 Task: Find connections with filter location Jaito with filter topic #programingwith filter profile language French with filter current company Thoughtworks with filter school Birla Institute of Management Technology (BIMTECH) with filter industry Social Networking Platforms with filter service category Management with filter keywords title Mortgage Loan Processor
Action: Mouse moved to (615, 71)
Screenshot: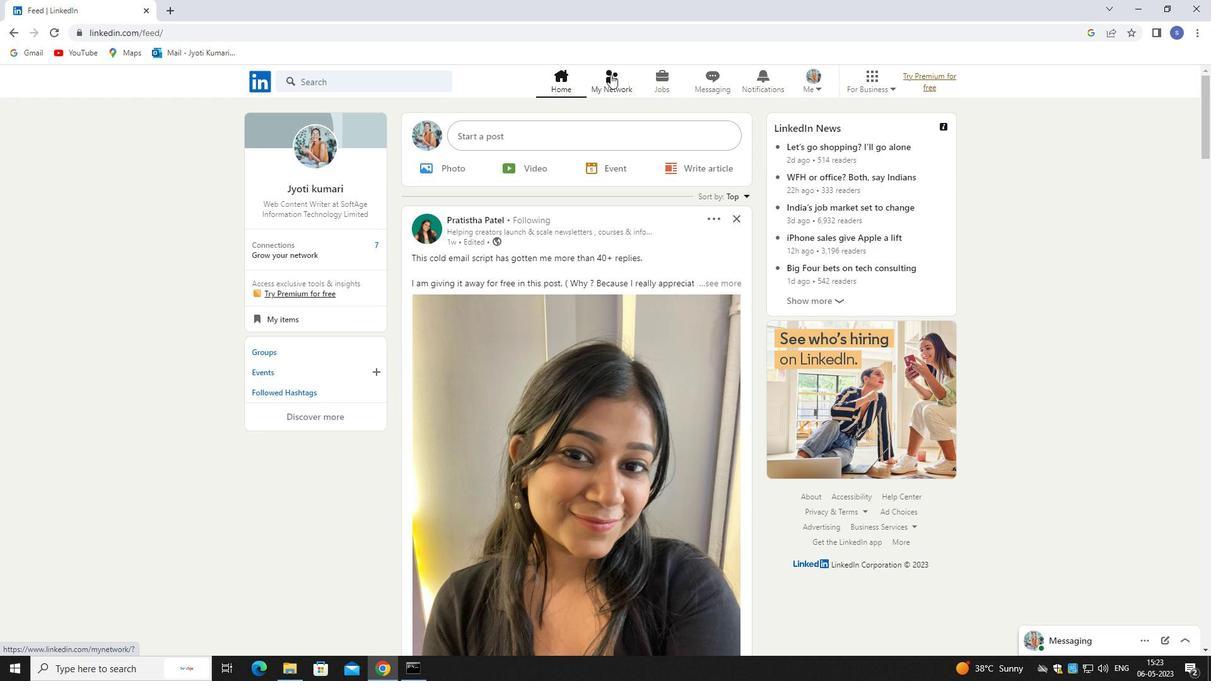 
Action: Mouse pressed left at (615, 71)
Screenshot: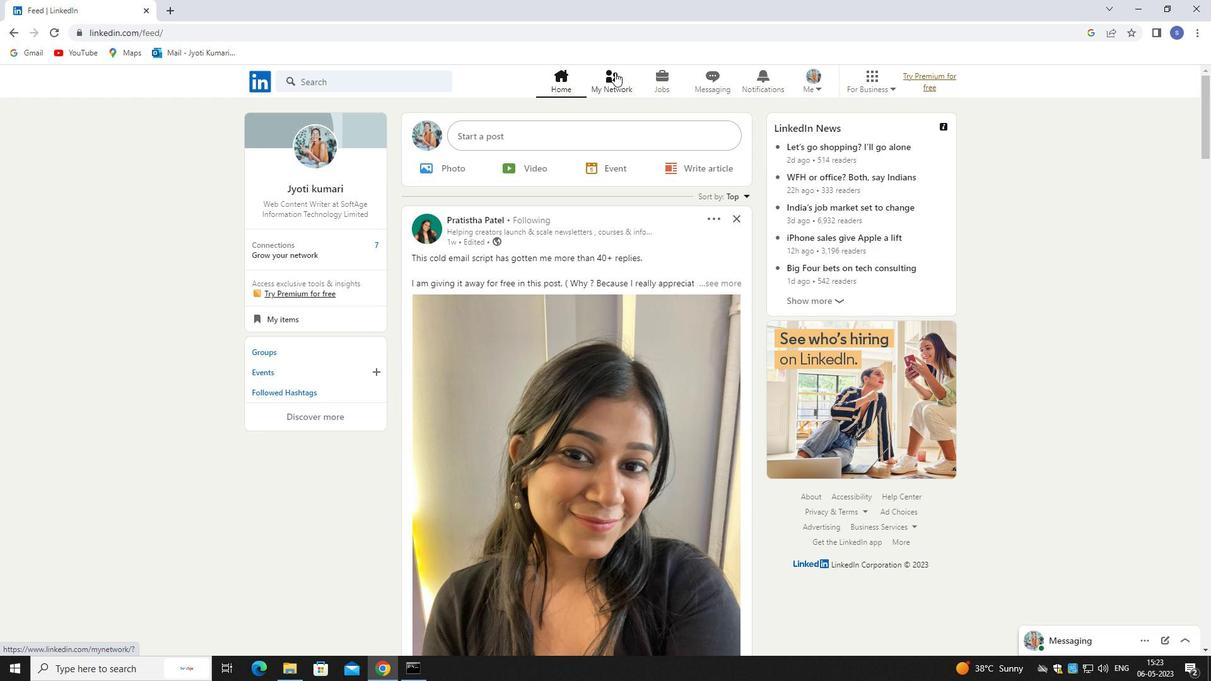 
Action: Mouse pressed left at (615, 71)
Screenshot: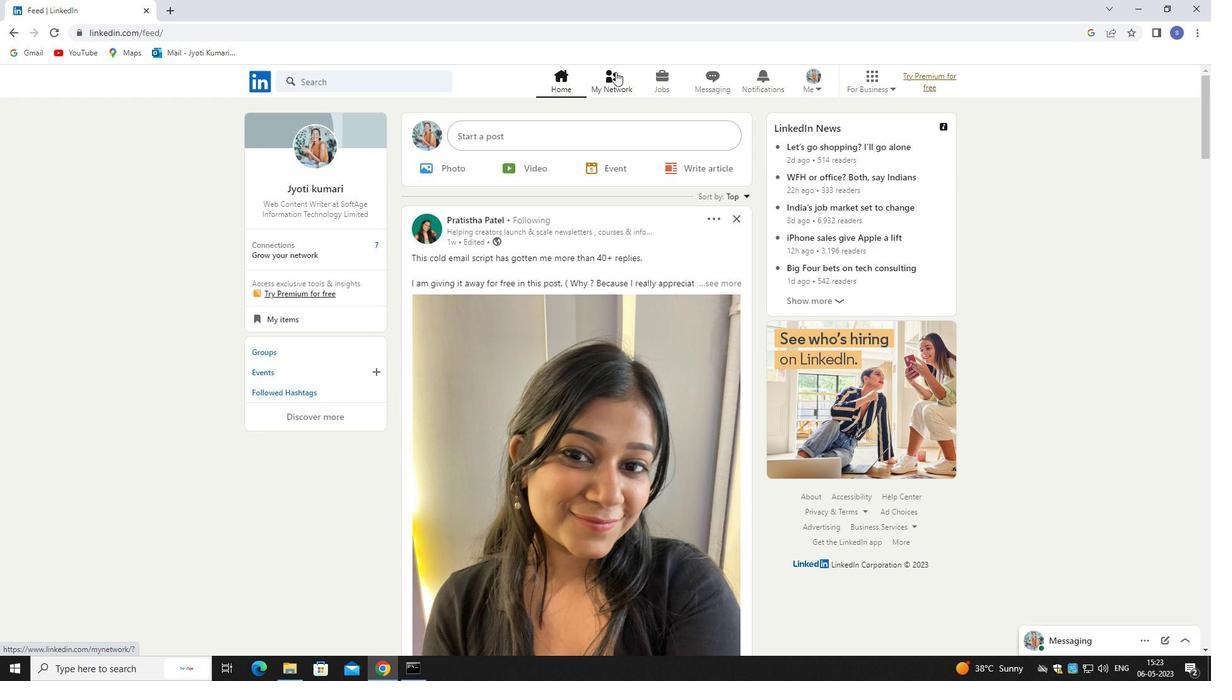 
Action: Mouse moved to (416, 154)
Screenshot: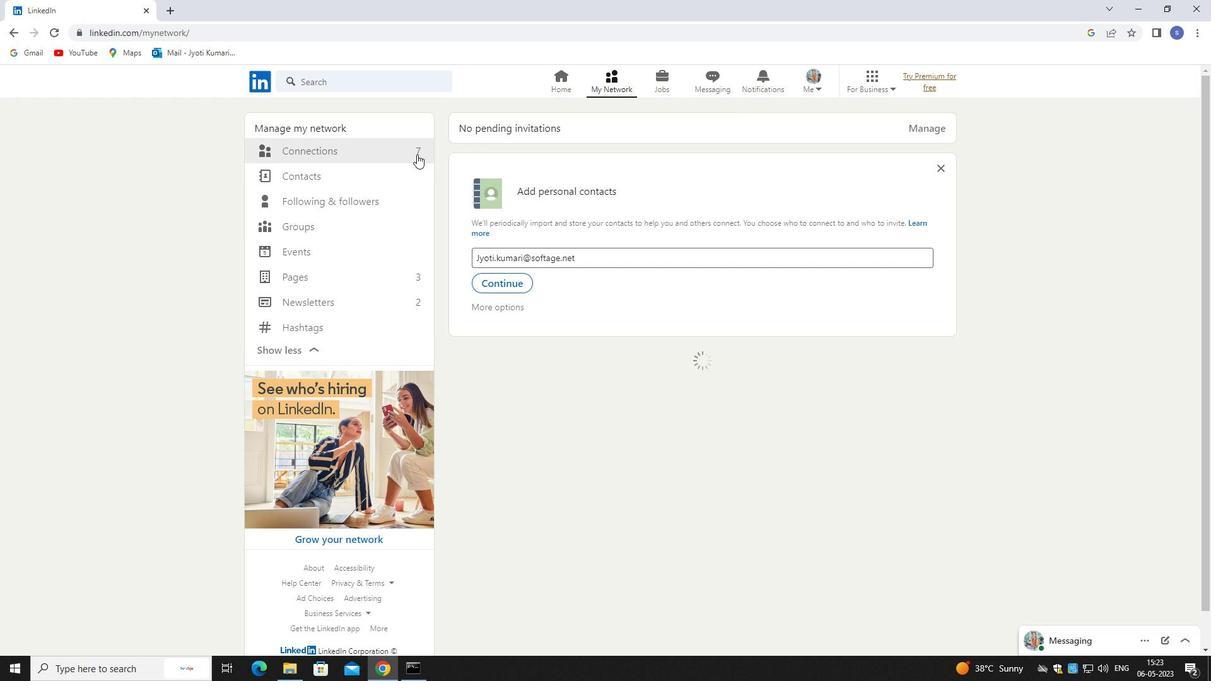 
Action: Mouse pressed left at (416, 154)
Screenshot: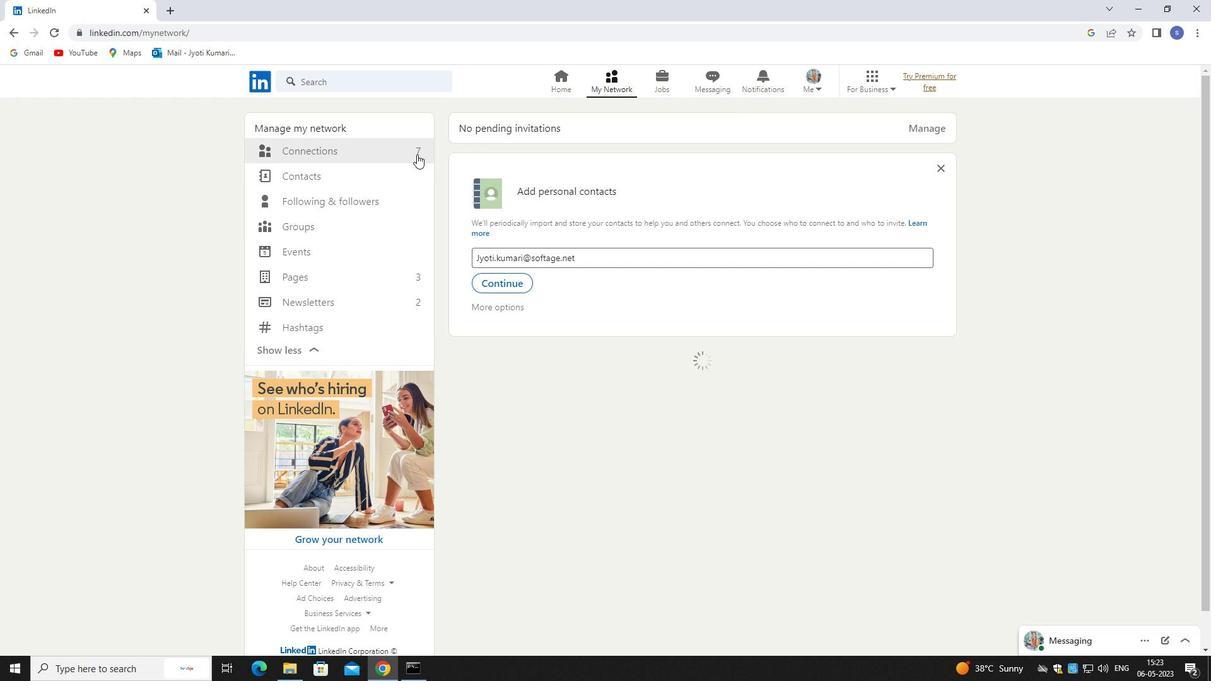 
Action: Mouse moved to (415, 155)
Screenshot: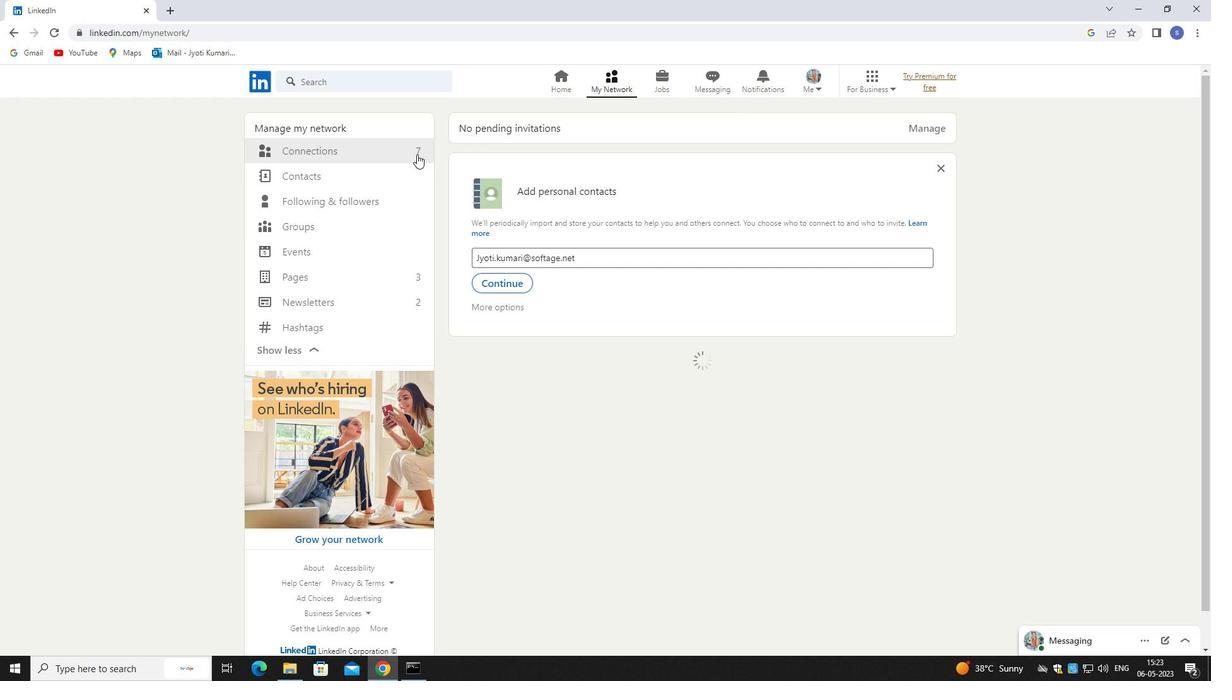 
Action: Mouse pressed left at (415, 155)
Screenshot: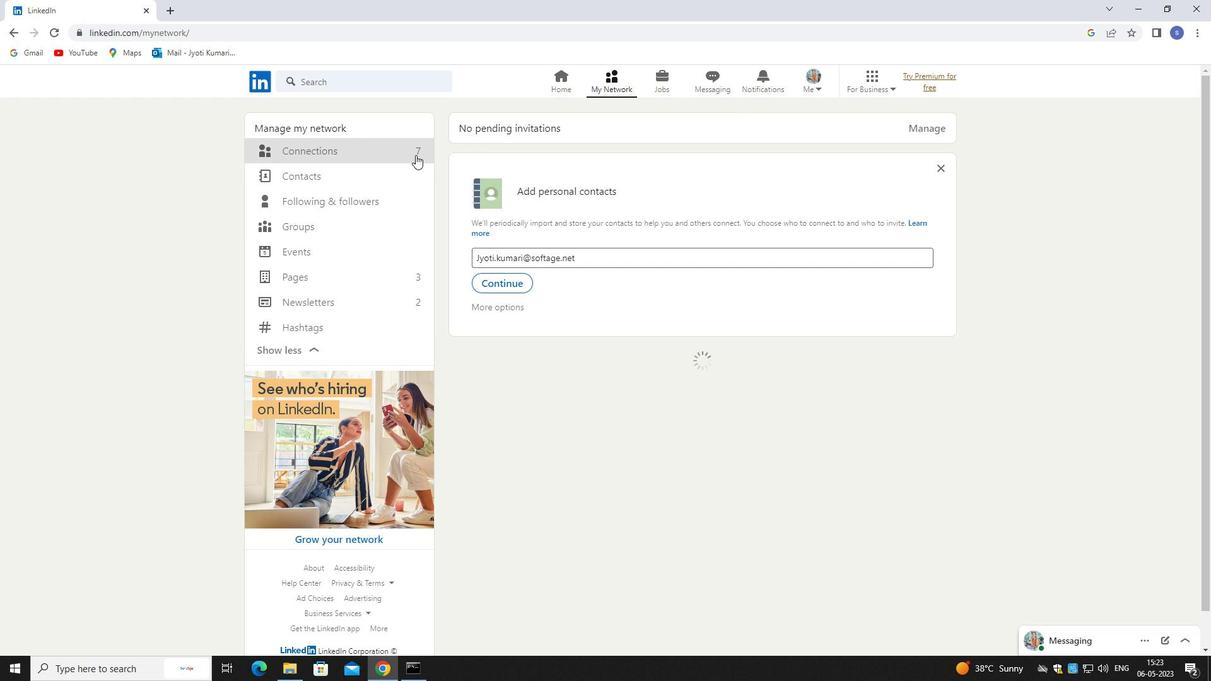 
Action: Mouse moved to (696, 145)
Screenshot: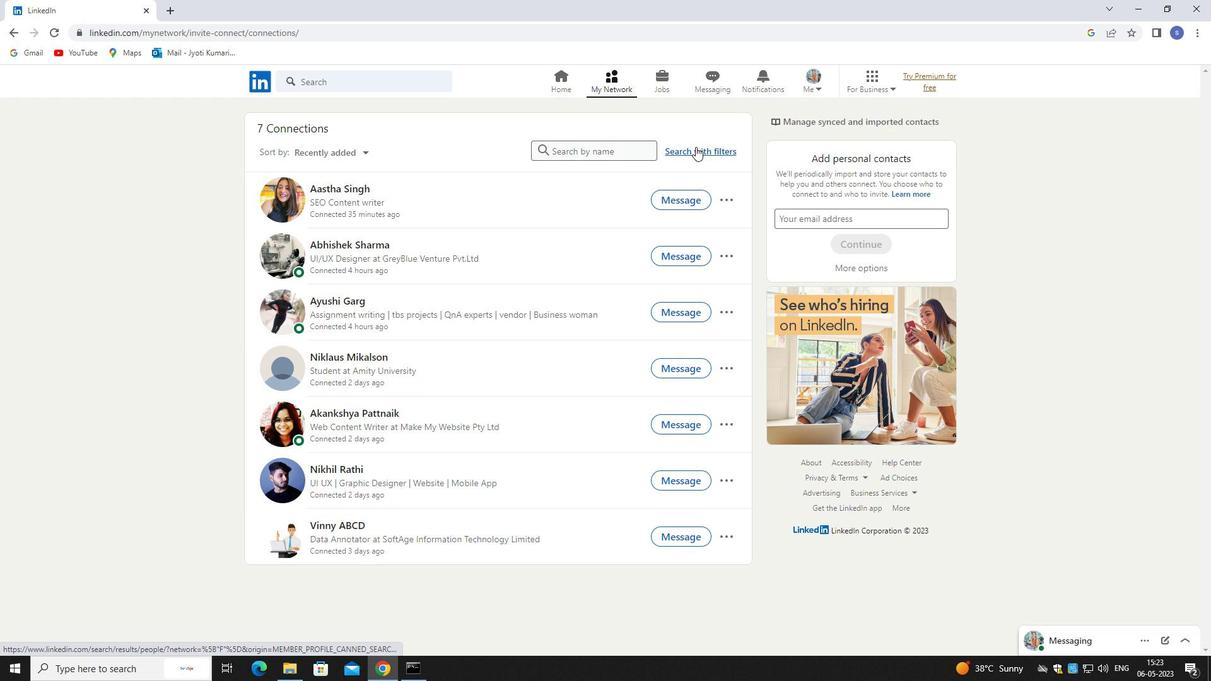 
Action: Mouse pressed left at (696, 145)
Screenshot: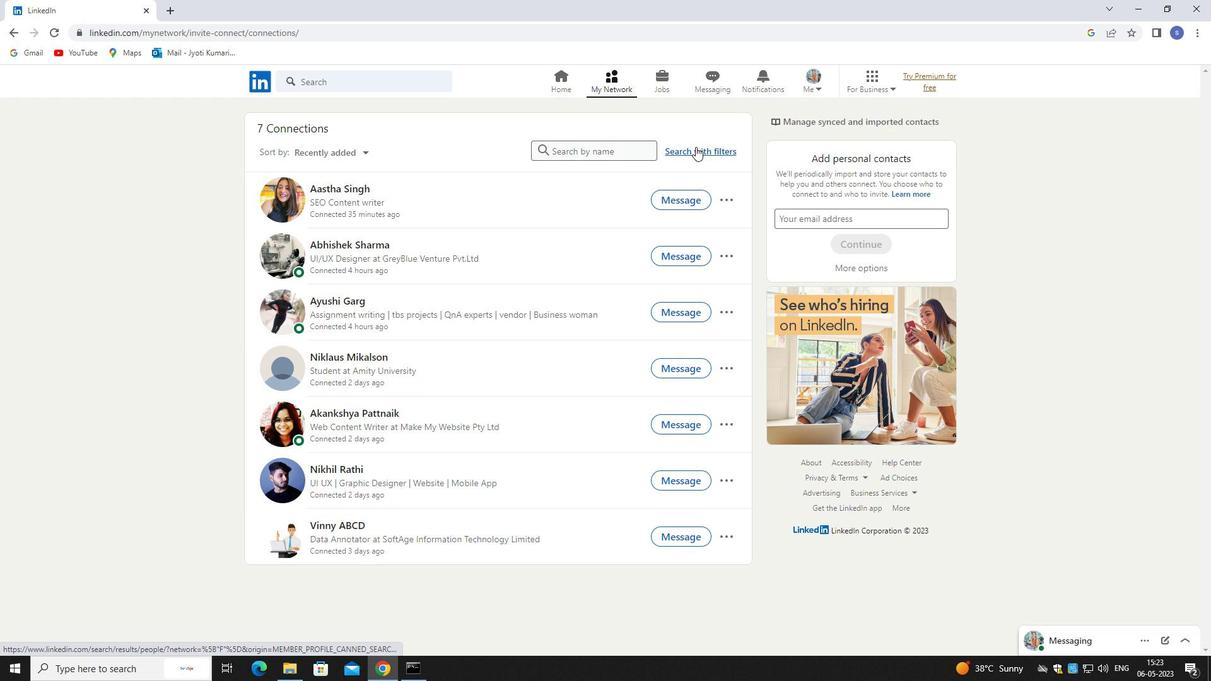 
Action: Mouse moved to (648, 111)
Screenshot: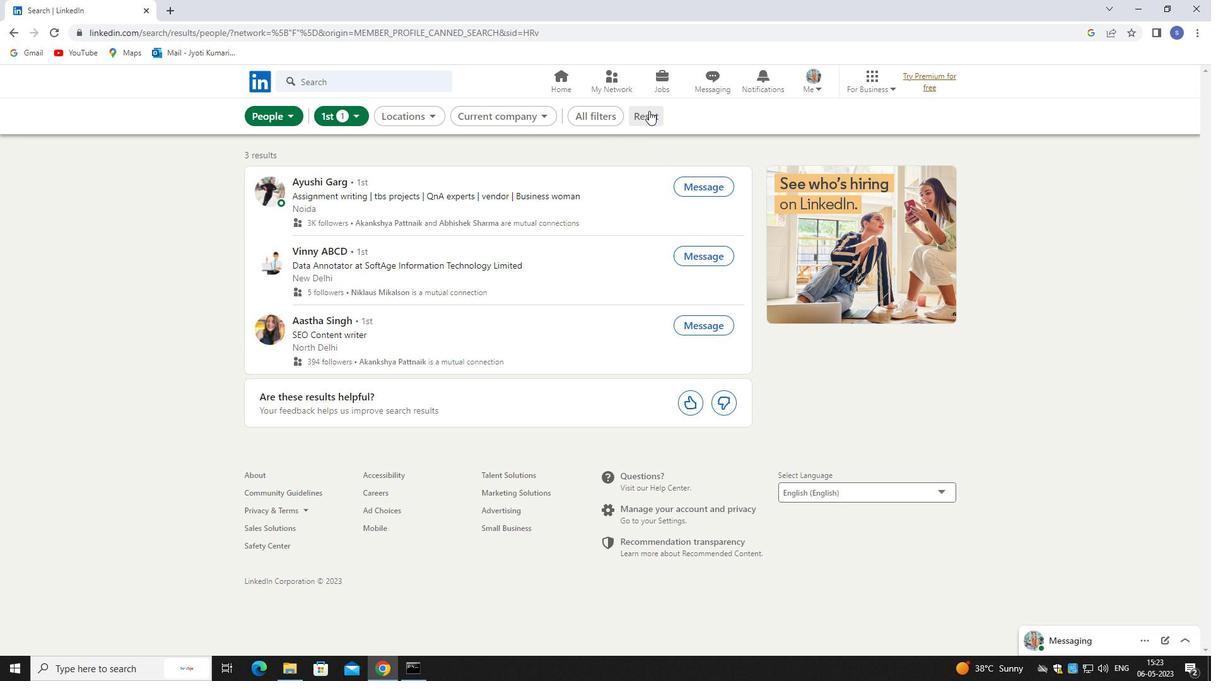 
Action: Mouse pressed left at (648, 111)
Screenshot: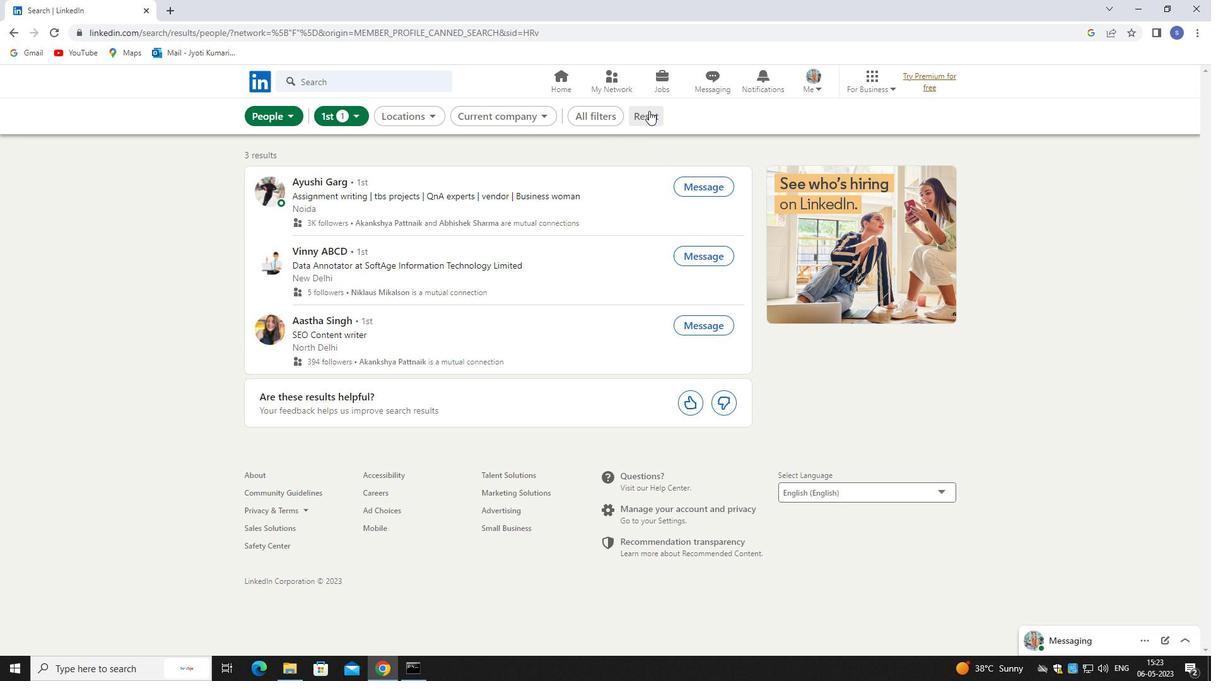 
Action: Mouse moved to (629, 114)
Screenshot: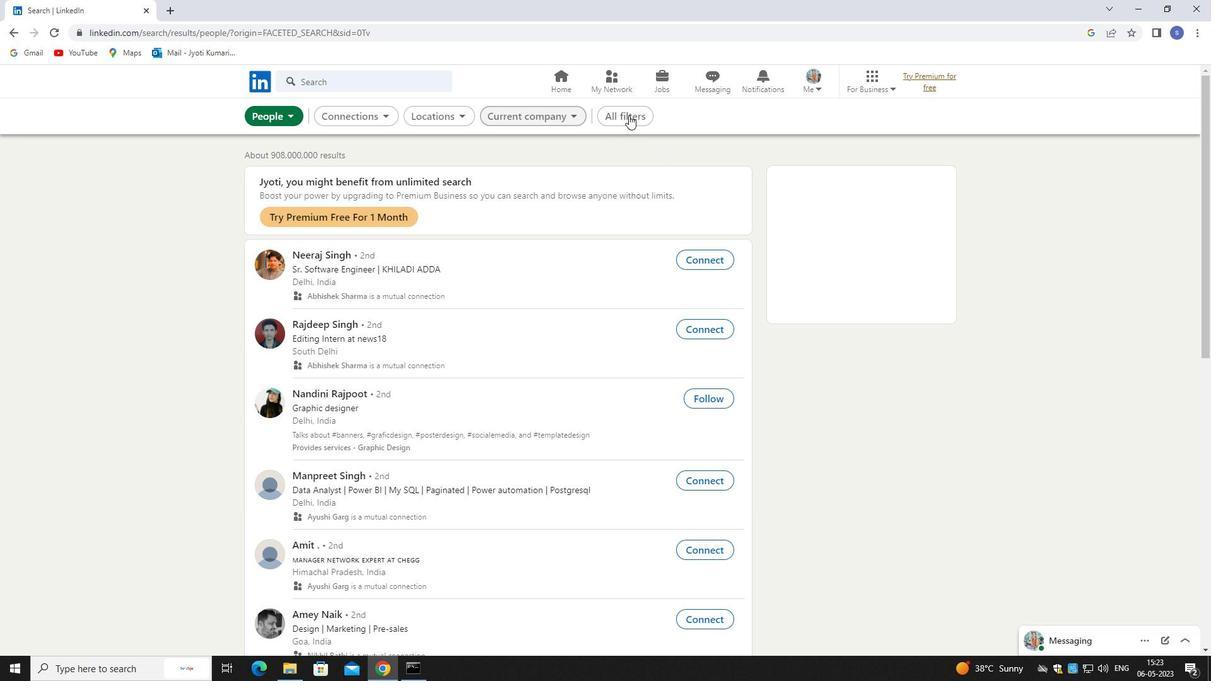 
Action: Mouse pressed left at (629, 114)
Screenshot: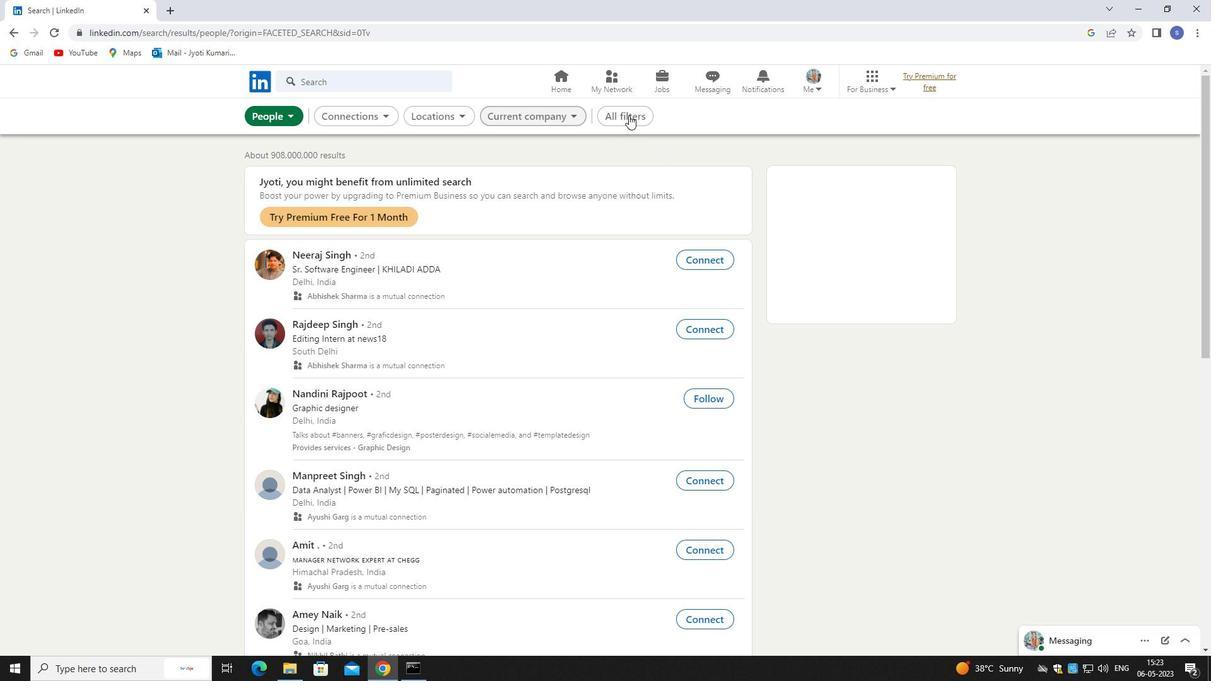 
Action: Mouse moved to (627, 112)
Screenshot: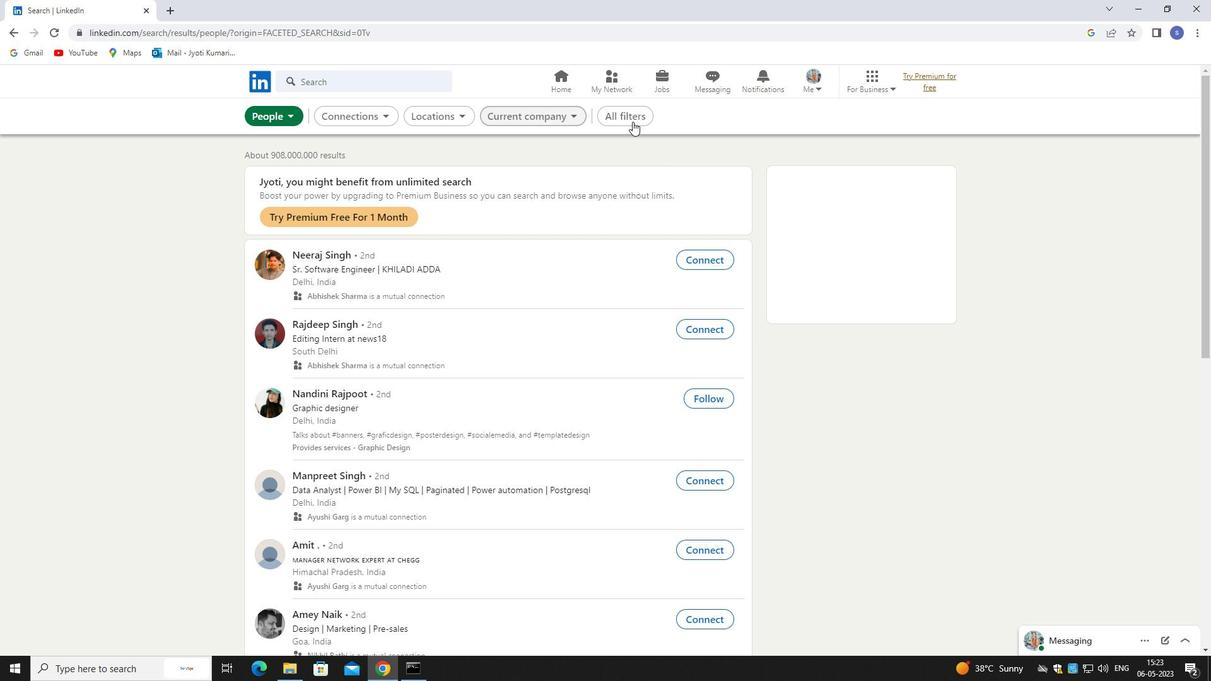 
Action: Mouse pressed left at (627, 112)
Screenshot: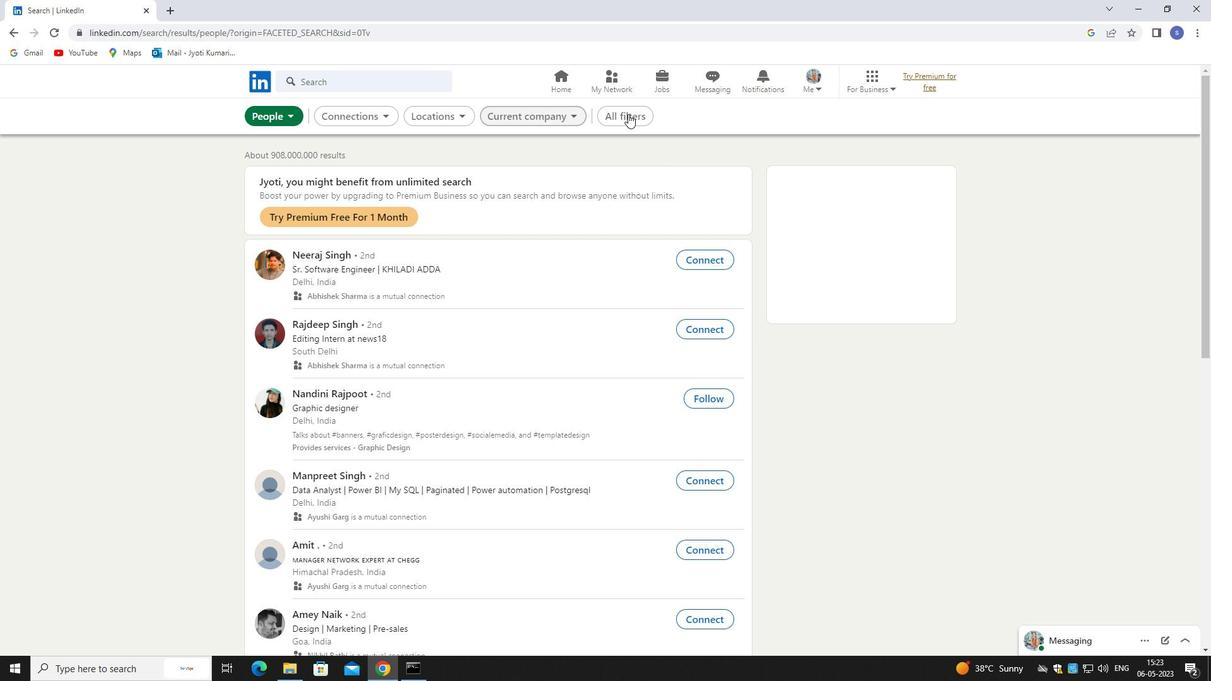 
Action: Mouse moved to (627, 115)
Screenshot: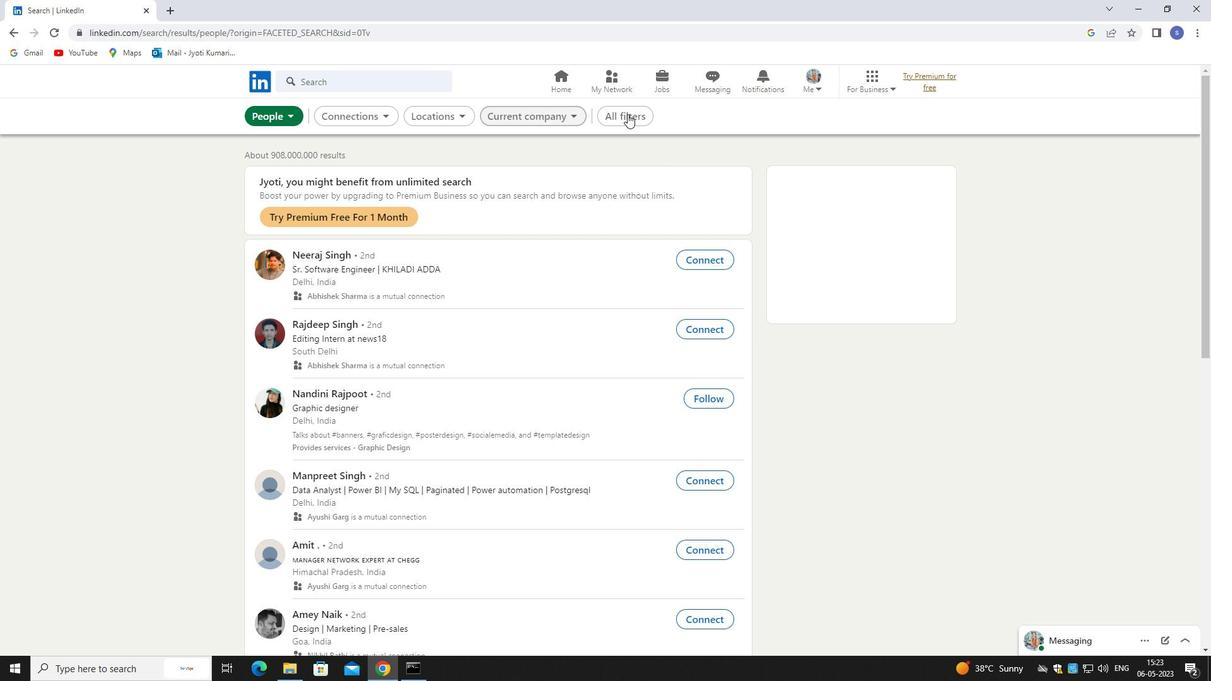 
Action: Mouse pressed left at (627, 115)
Screenshot: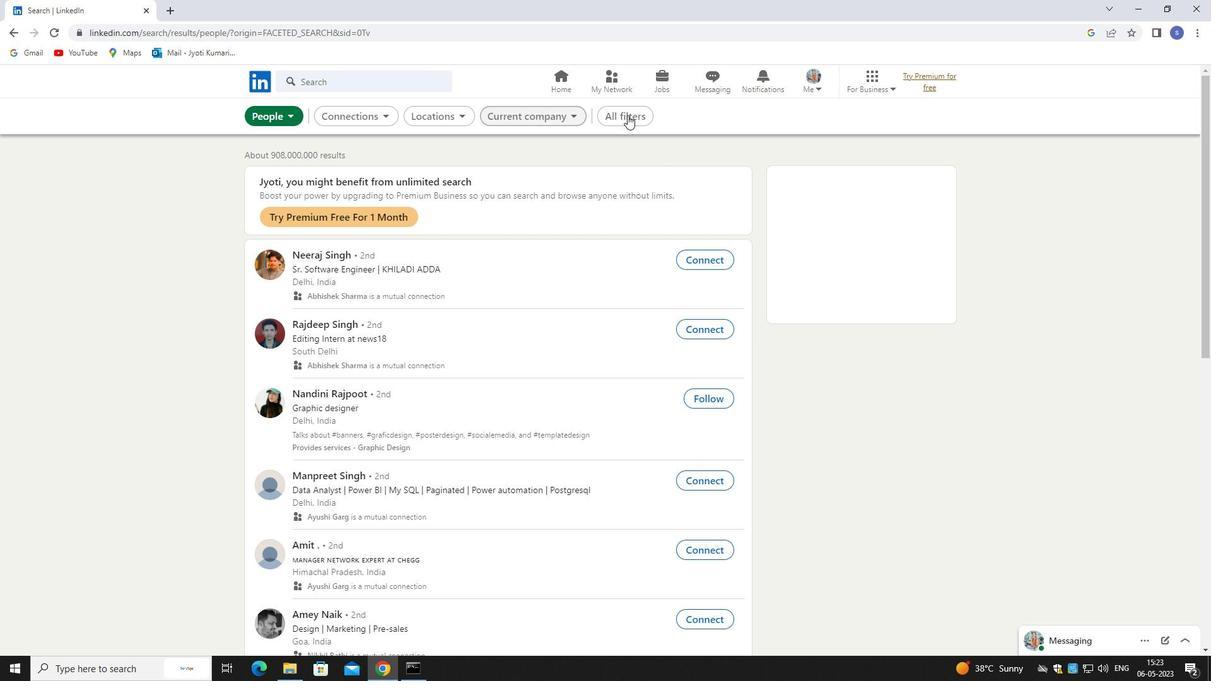 
Action: Mouse pressed left at (627, 115)
Screenshot: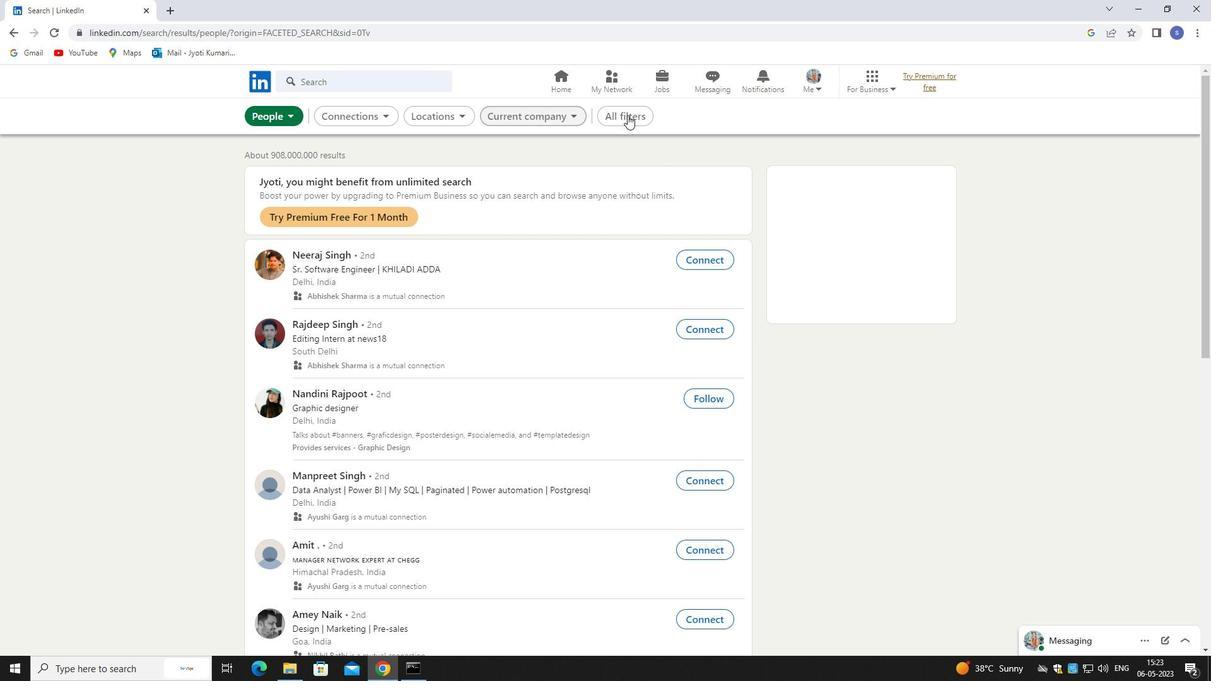 
Action: Mouse moved to (615, 112)
Screenshot: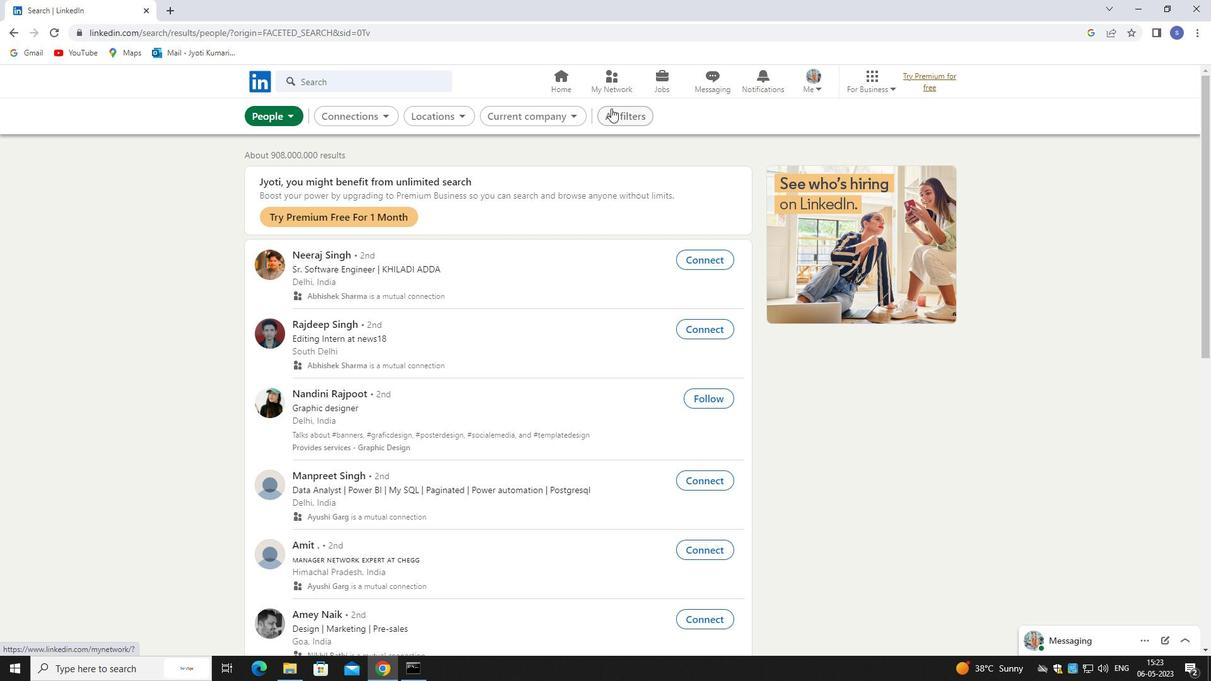 
Action: Mouse pressed left at (615, 112)
Screenshot: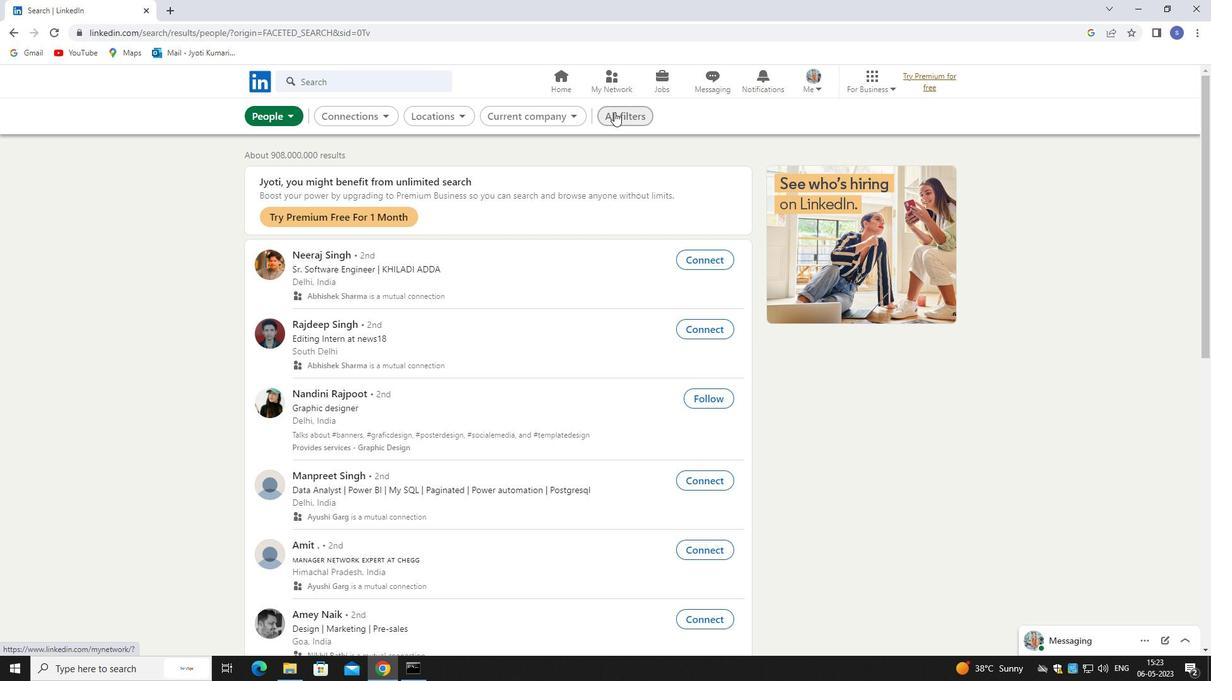
Action: Mouse moved to (615, 112)
Screenshot: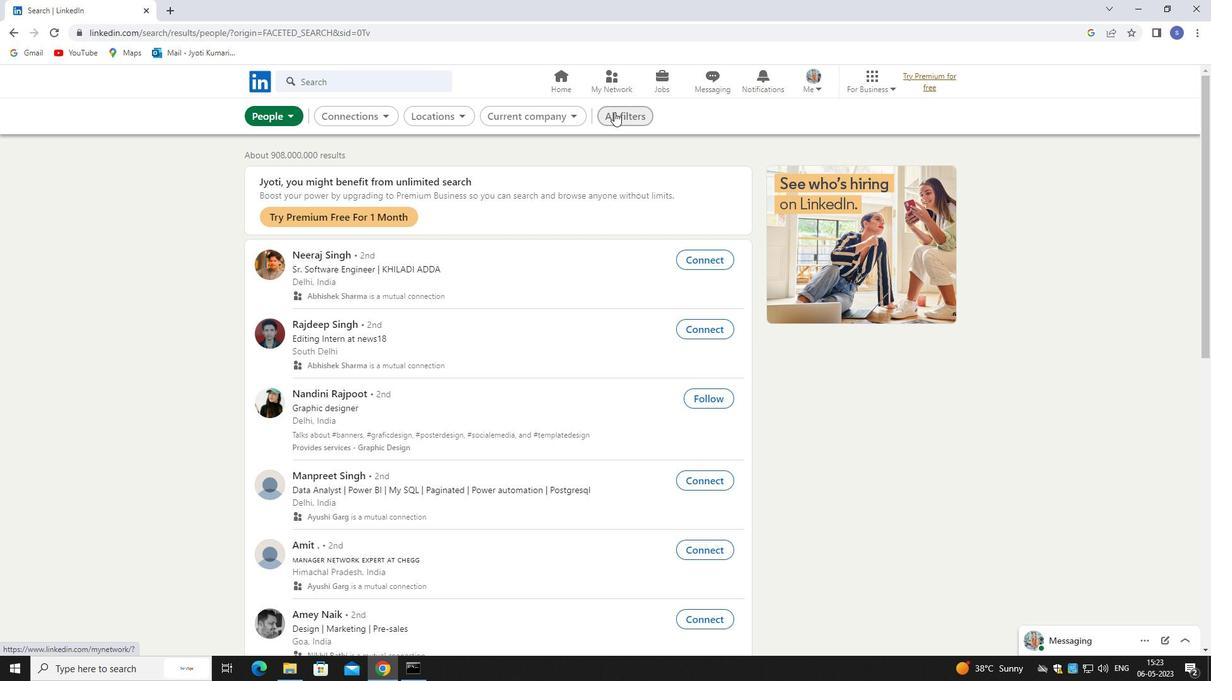 
Action: Mouse pressed left at (615, 112)
Screenshot: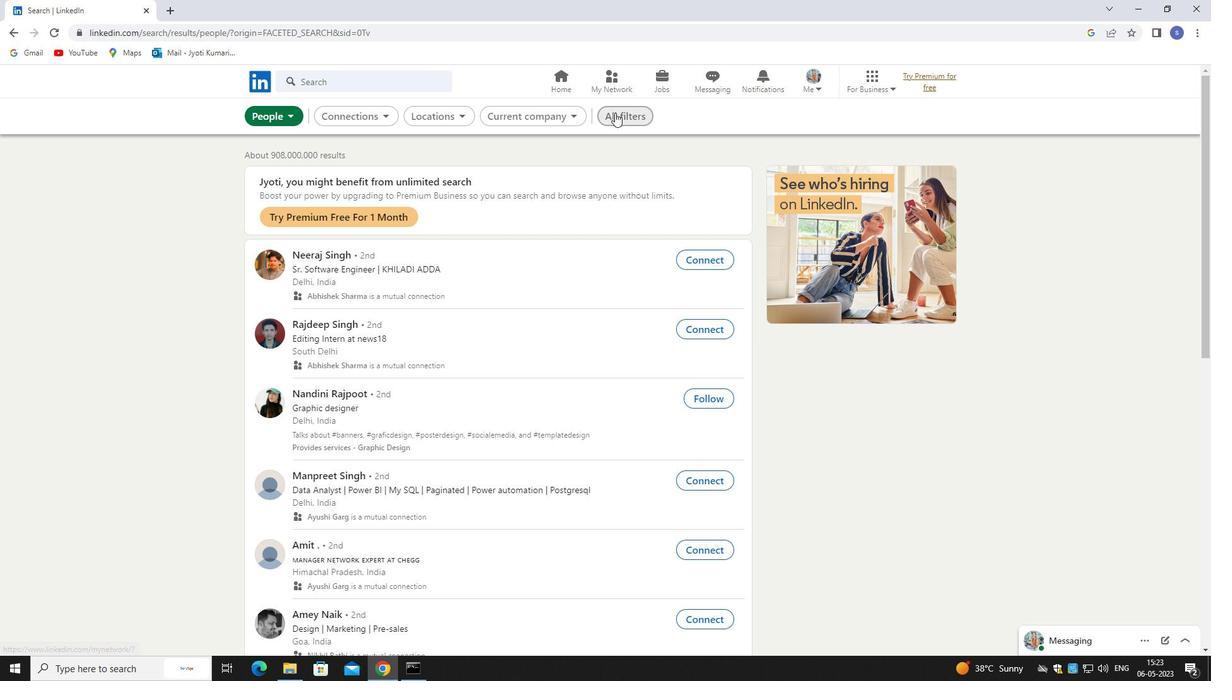 
Action: Mouse moved to (632, 118)
Screenshot: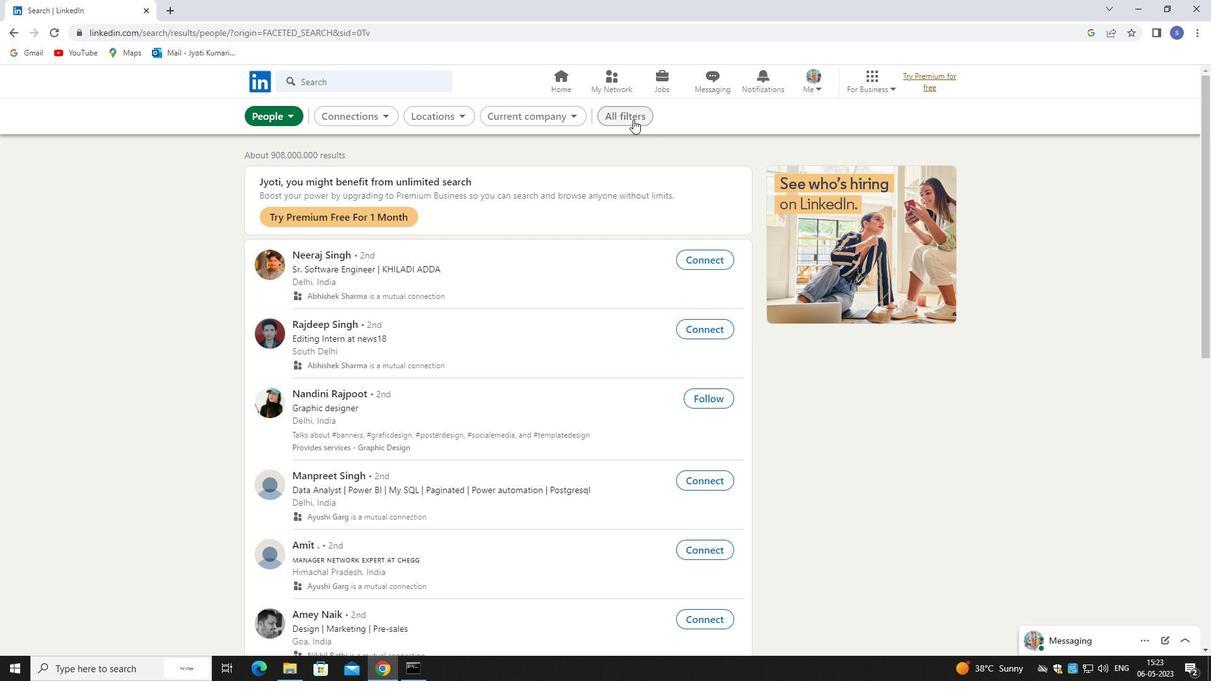 
Action: Mouse pressed left at (632, 118)
Screenshot: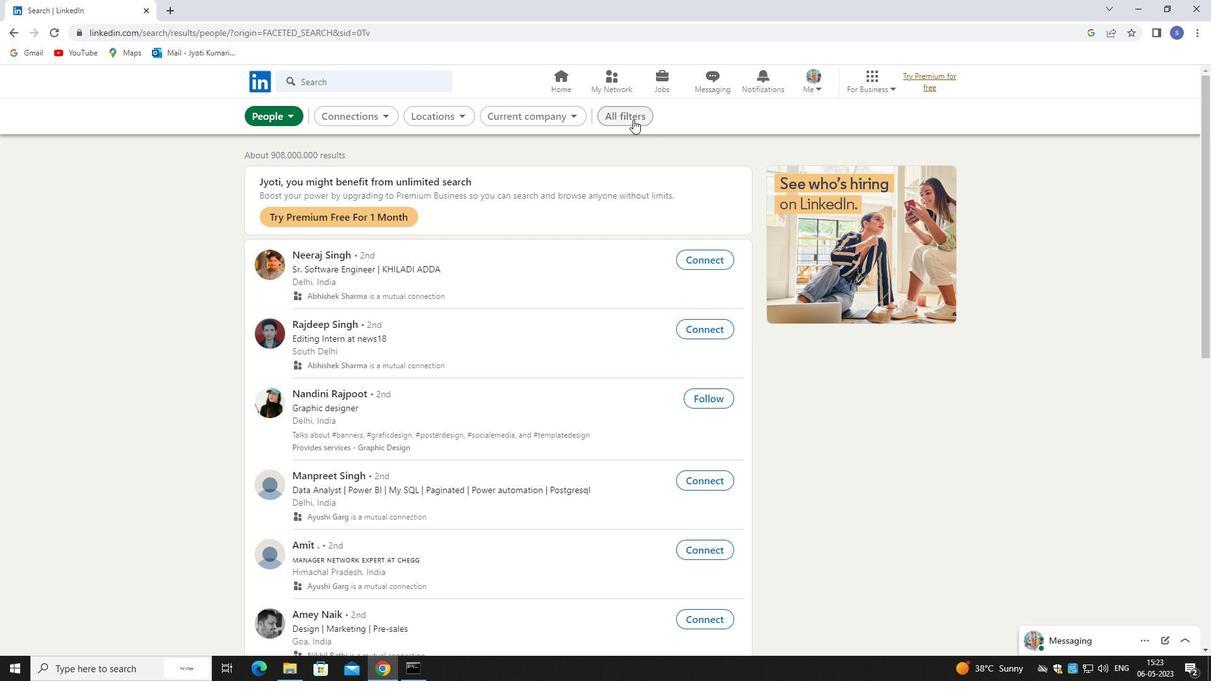 
Action: Mouse moved to (1101, 501)
Screenshot: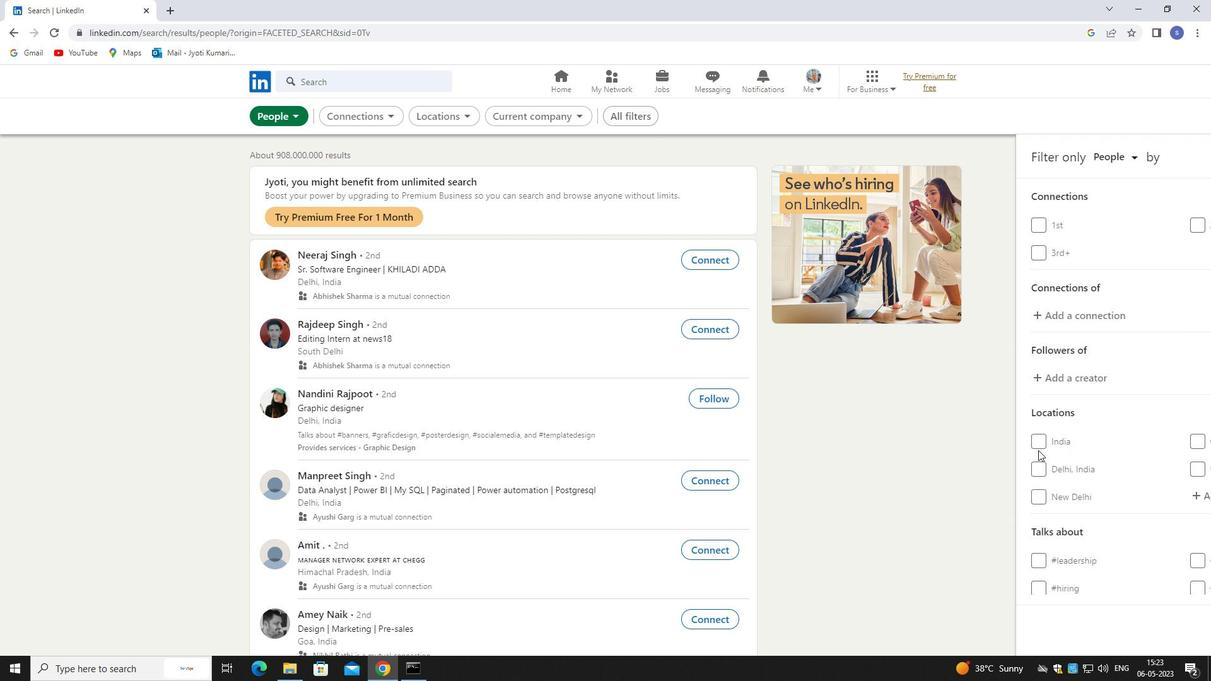 
Action: Mouse pressed left at (1101, 501)
Screenshot: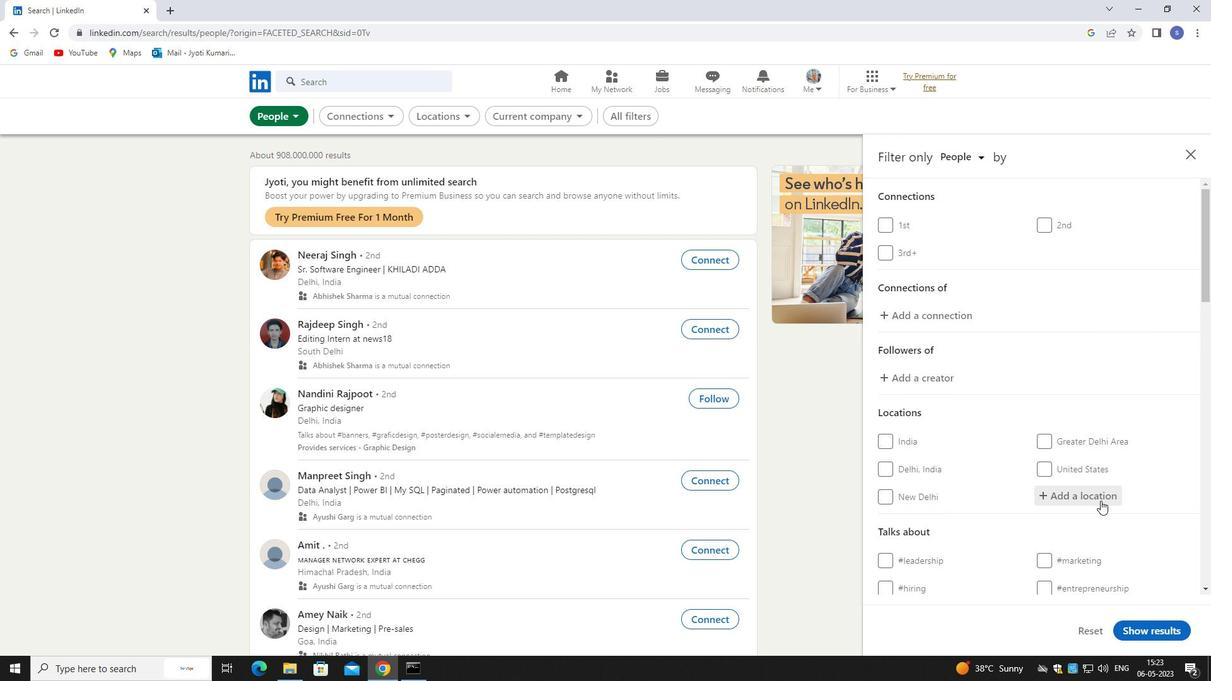 
Action: Mouse moved to (1100, 504)
Screenshot: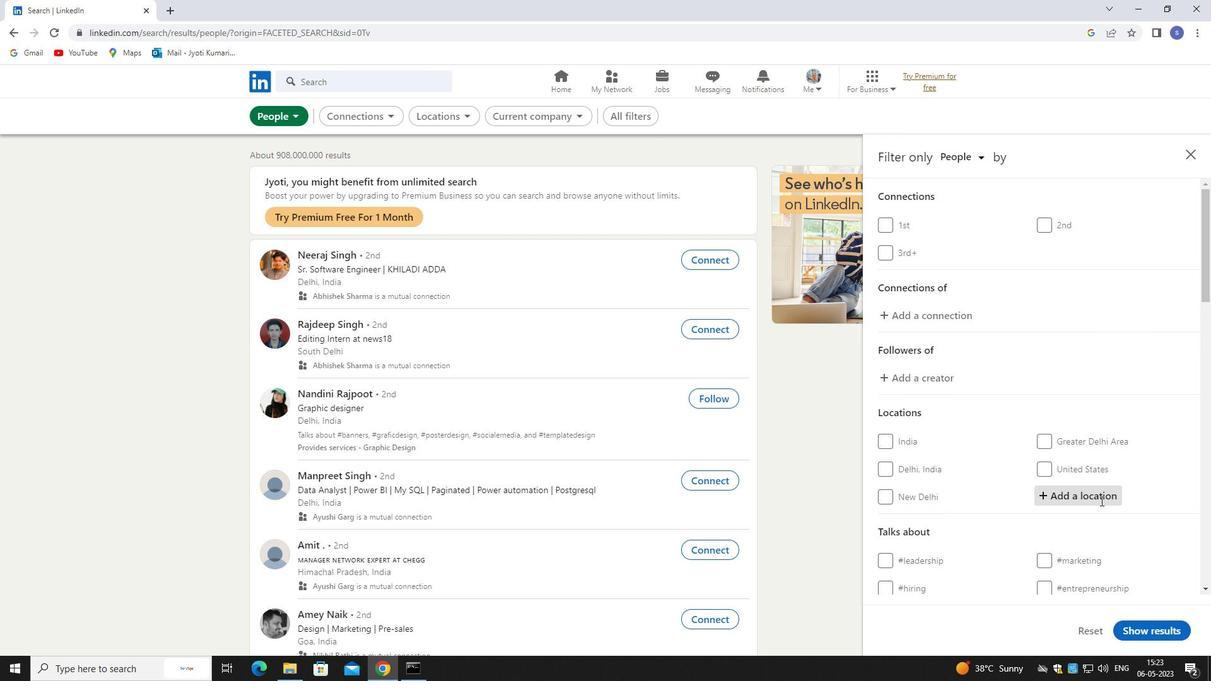 
Action: Key pressed jaito
Screenshot: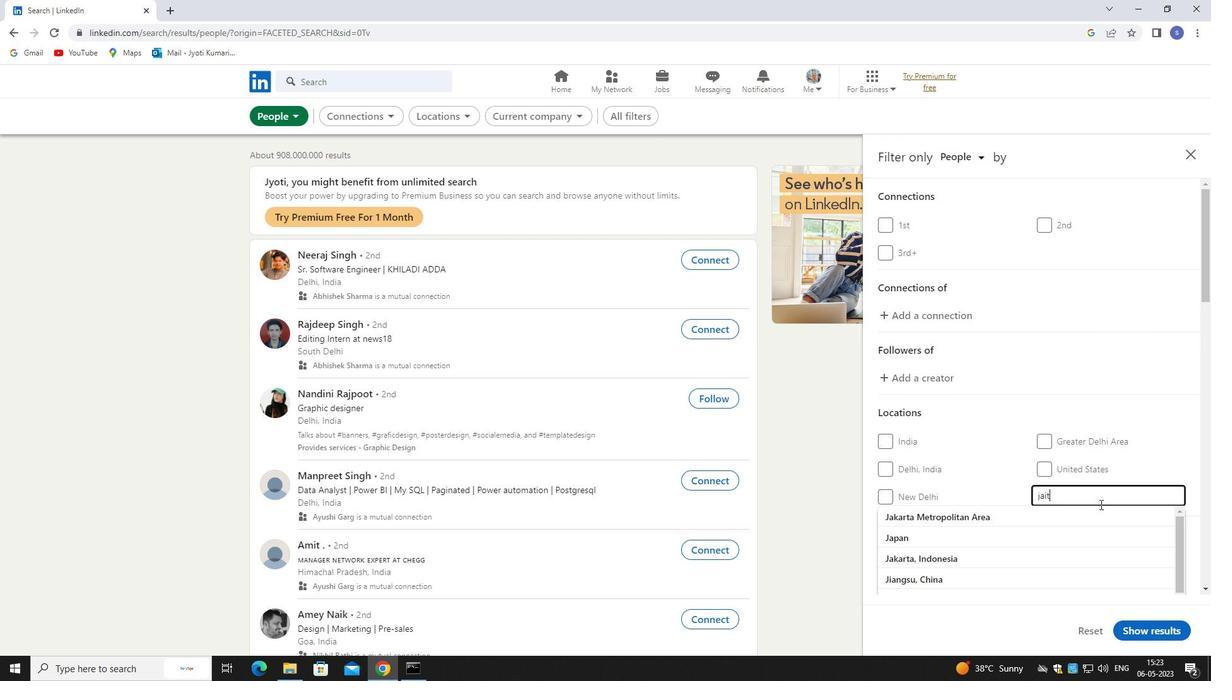 
Action: Mouse moved to (1088, 521)
Screenshot: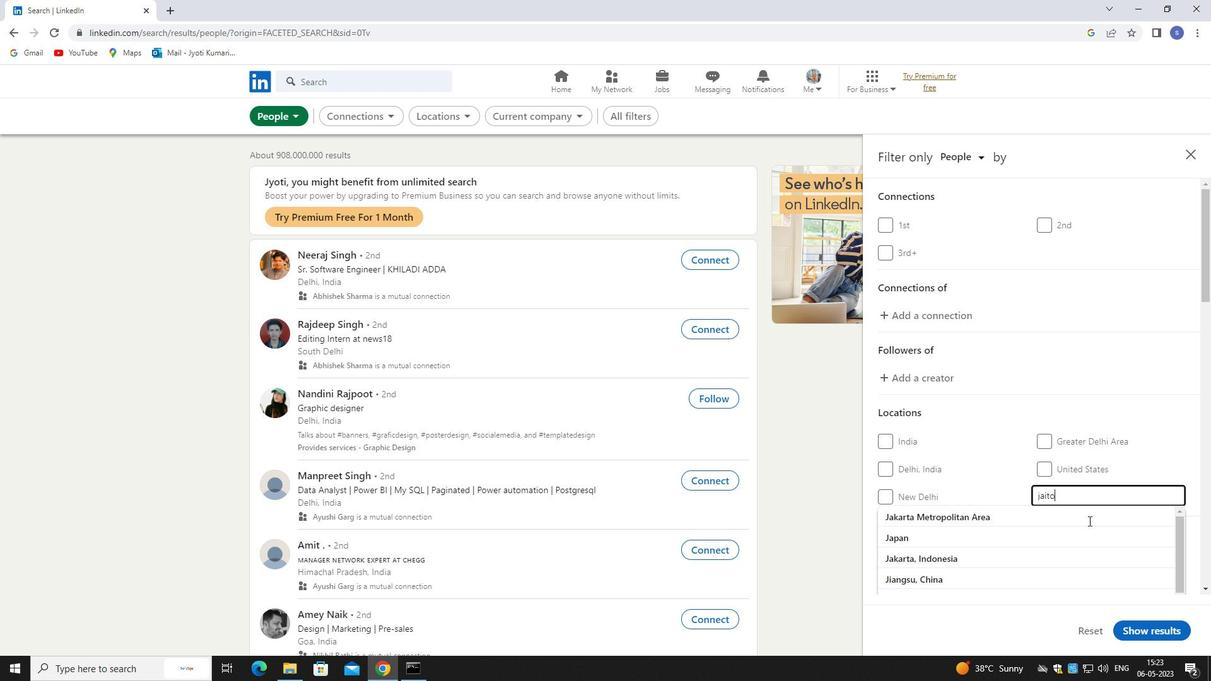 
Action: Key pressed <Key.enter>
Screenshot: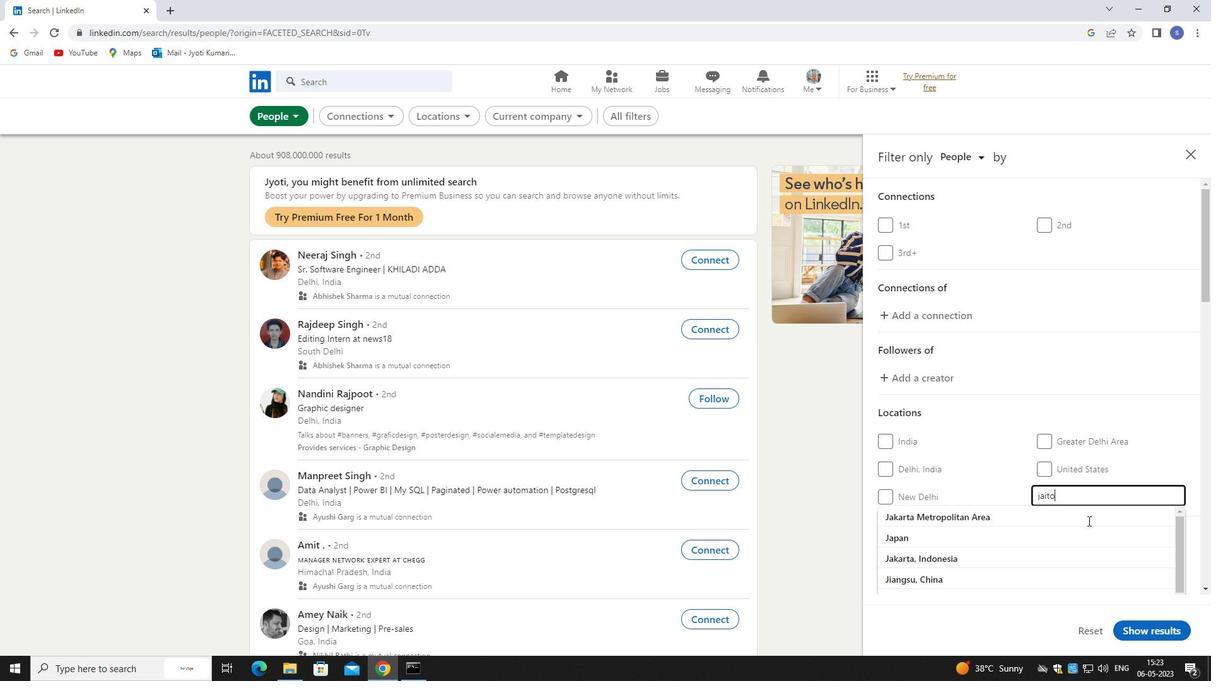 
Action: Mouse moved to (954, 471)
Screenshot: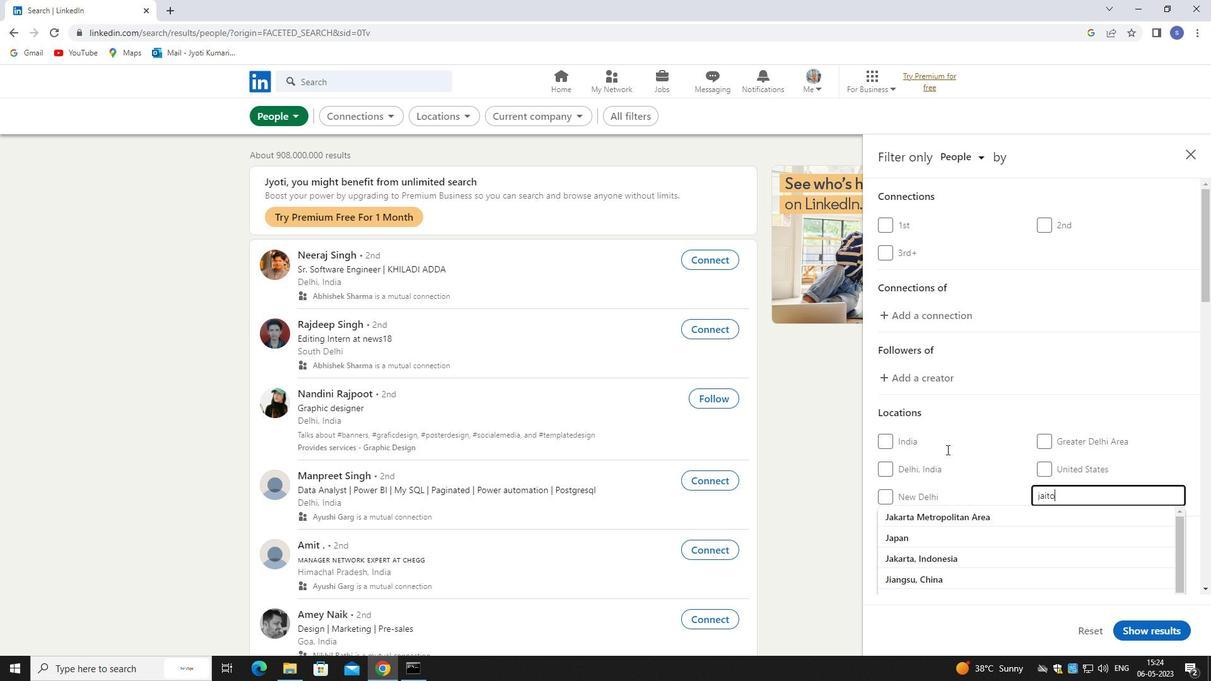 
Action: Mouse scrolled (954, 470) with delta (0, 0)
Screenshot: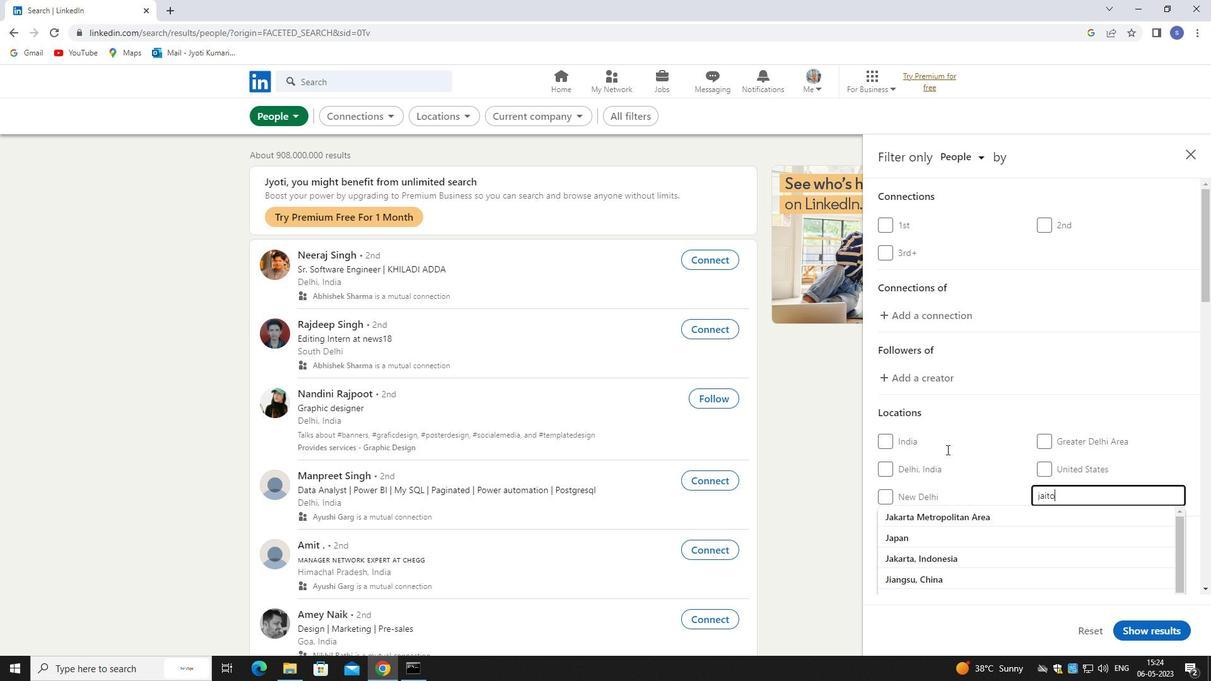 
Action: Mouse moved to (955, 472)
Screenshot: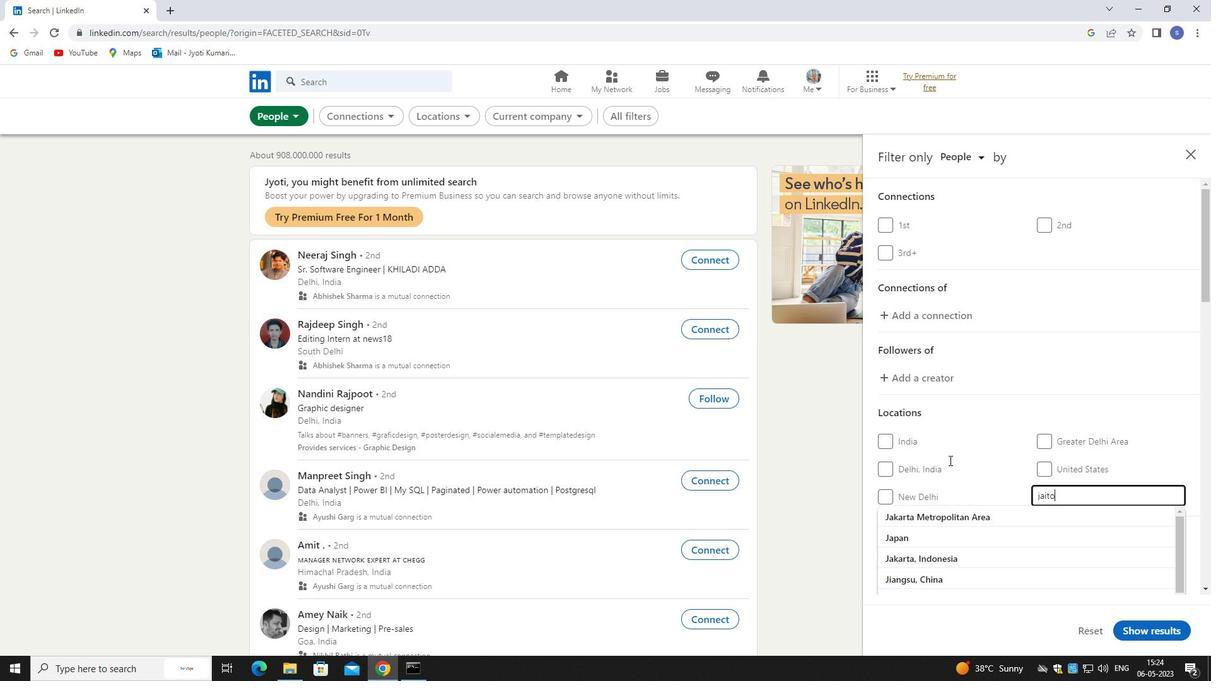 
Action: Mouse scrolled (955, 472) with delta (0, 0)
Screenshot: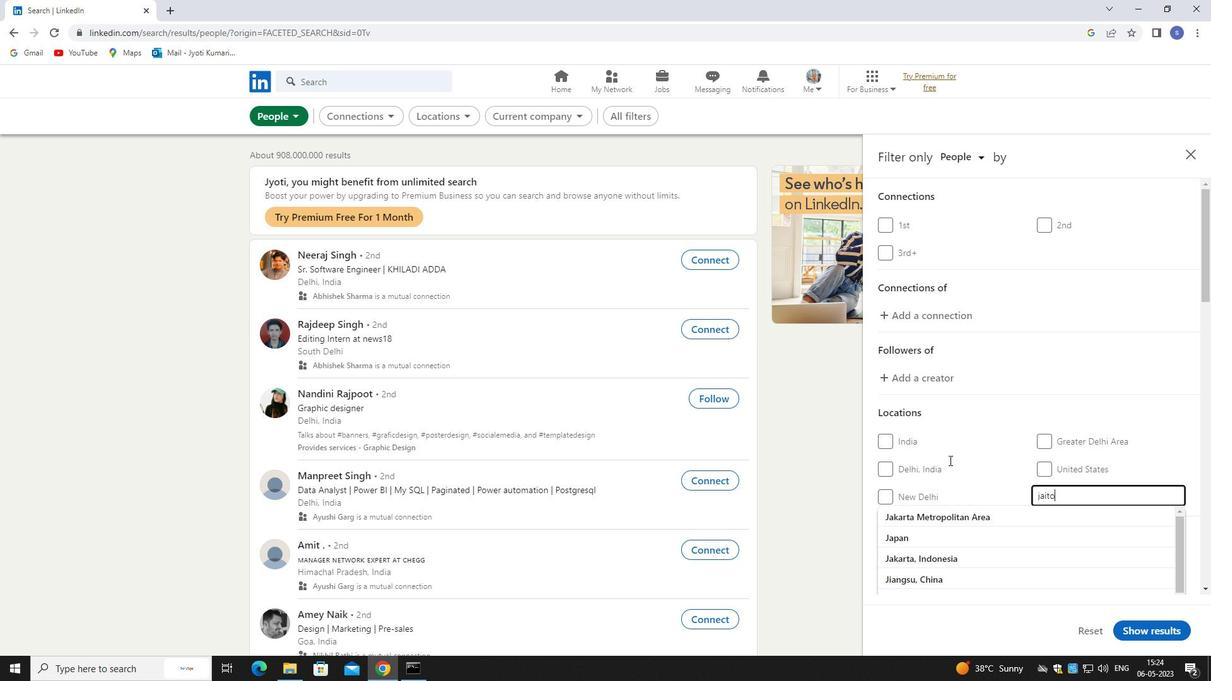 
Action: Mouse scrolled (955, 472) with delta (0, 0)
Screenshot: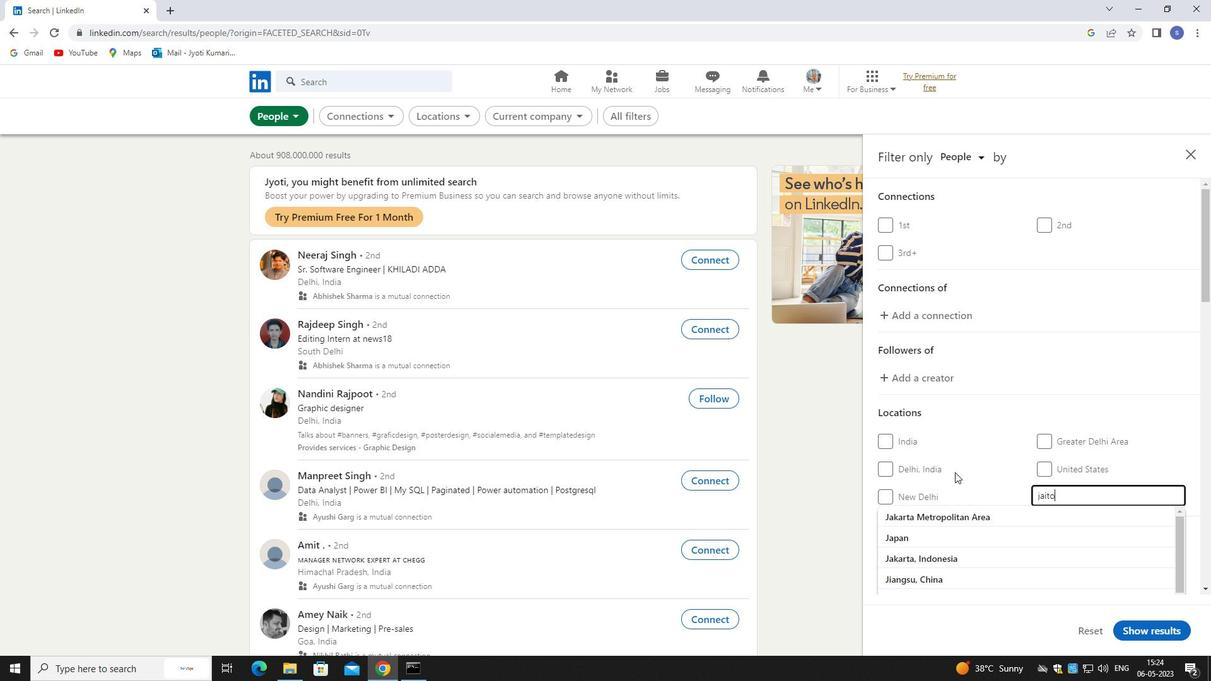 
Action: Mouse moved to (1067, 432)
Screenshot: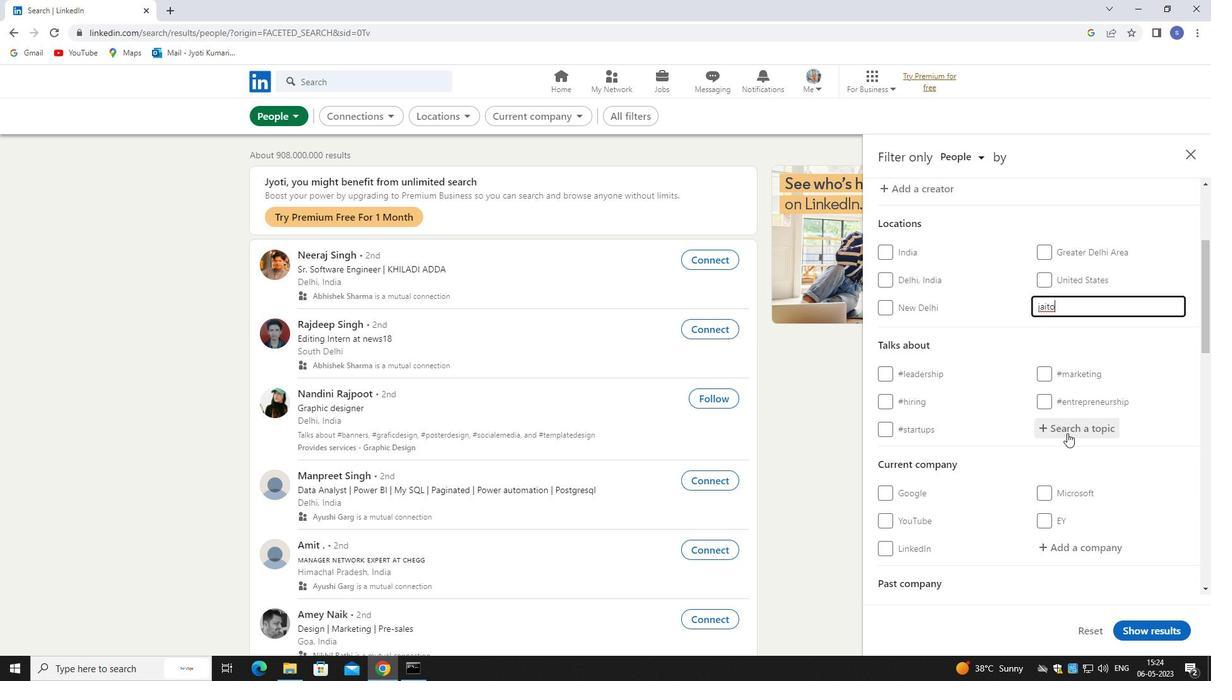 
Action: Mouse pressed left at (1067, 432)
Screenshot: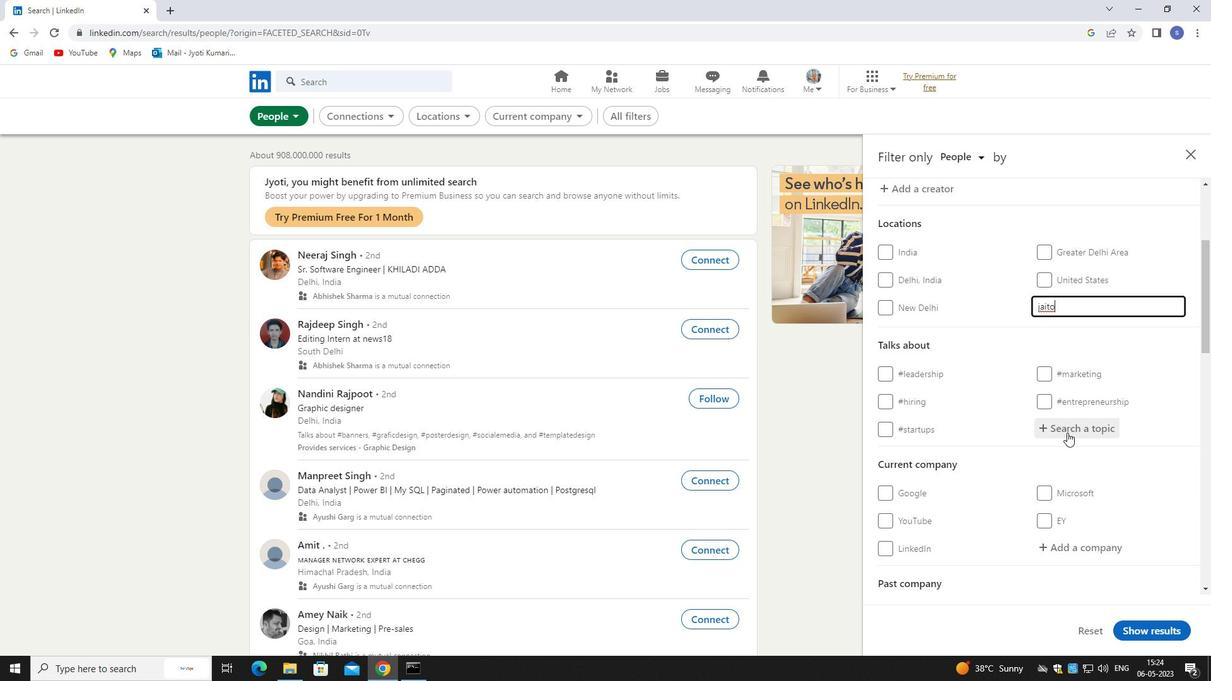 
Action: Mouse moved to (1053, 431)
Screenshot: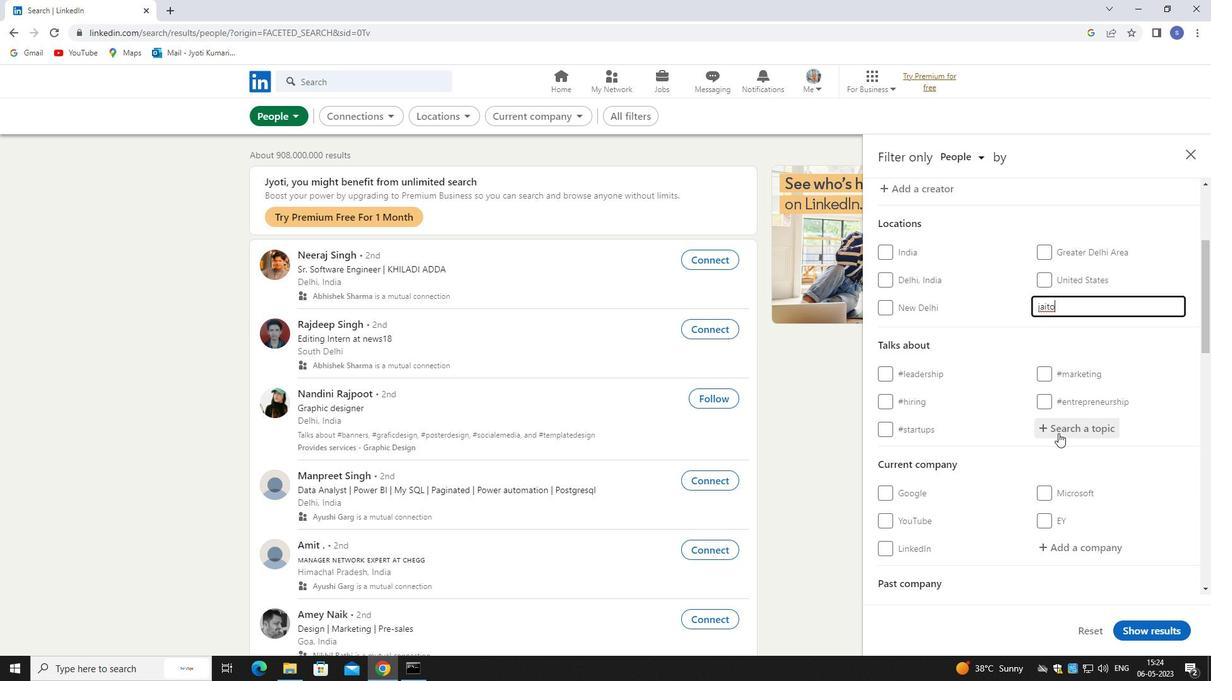 
Action: Key pressed program
Screenshot: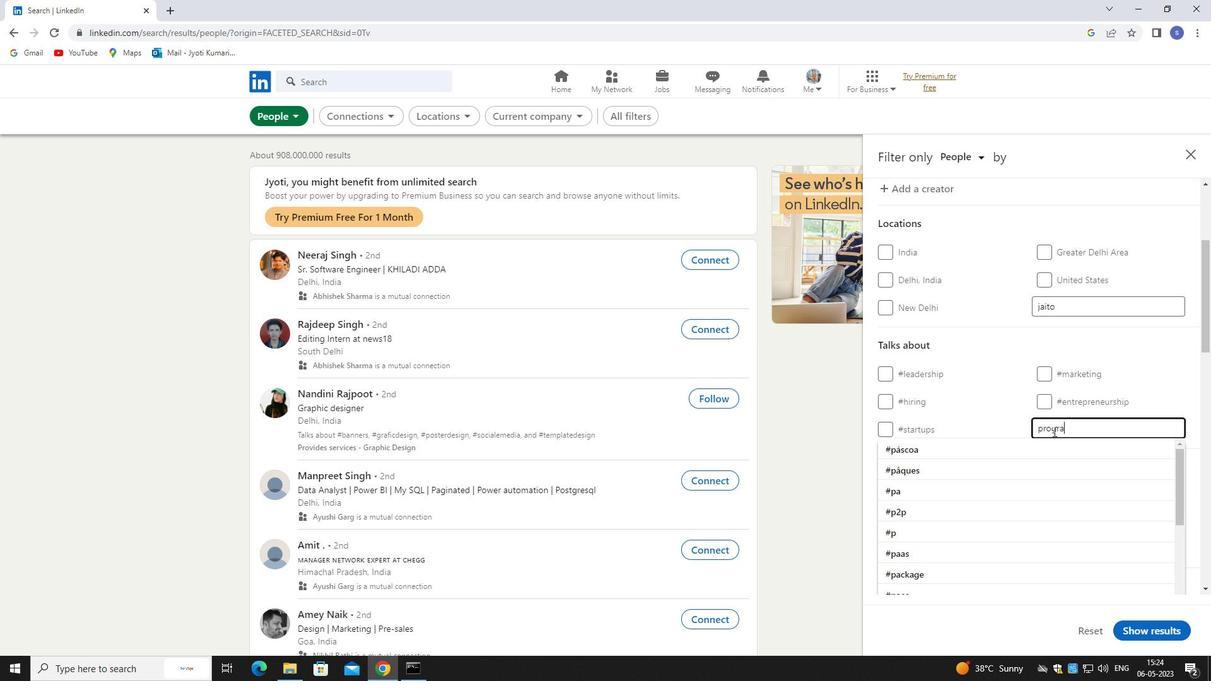 
Action: Mouse moved to (1045, 451)
Screenshot: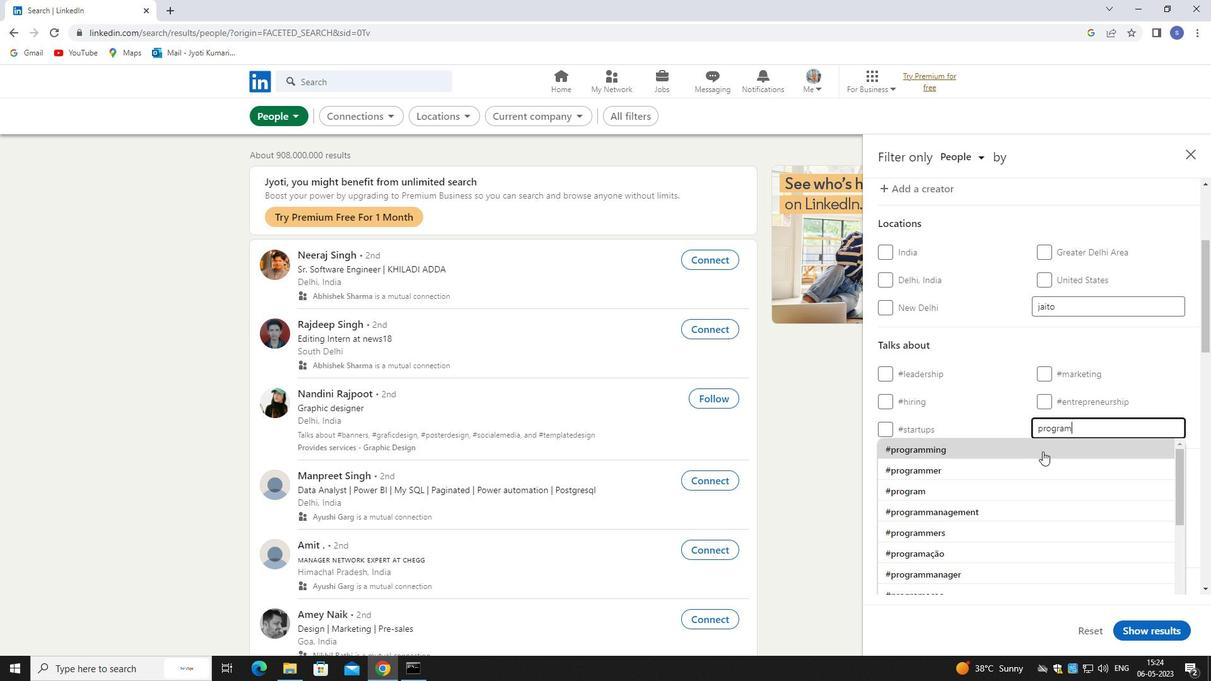 
Action: Mouse pressed left at (1045, 451)
Screenshot: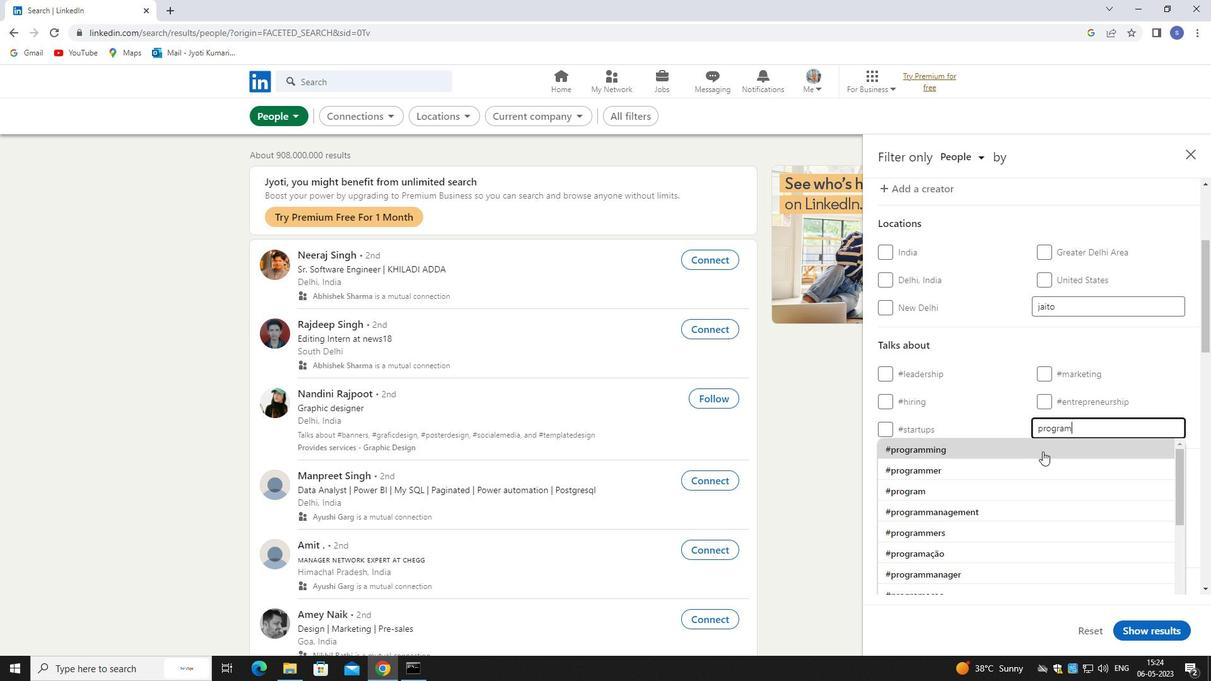 
Action: Mouse moved to (1048, 453)
Screenshot: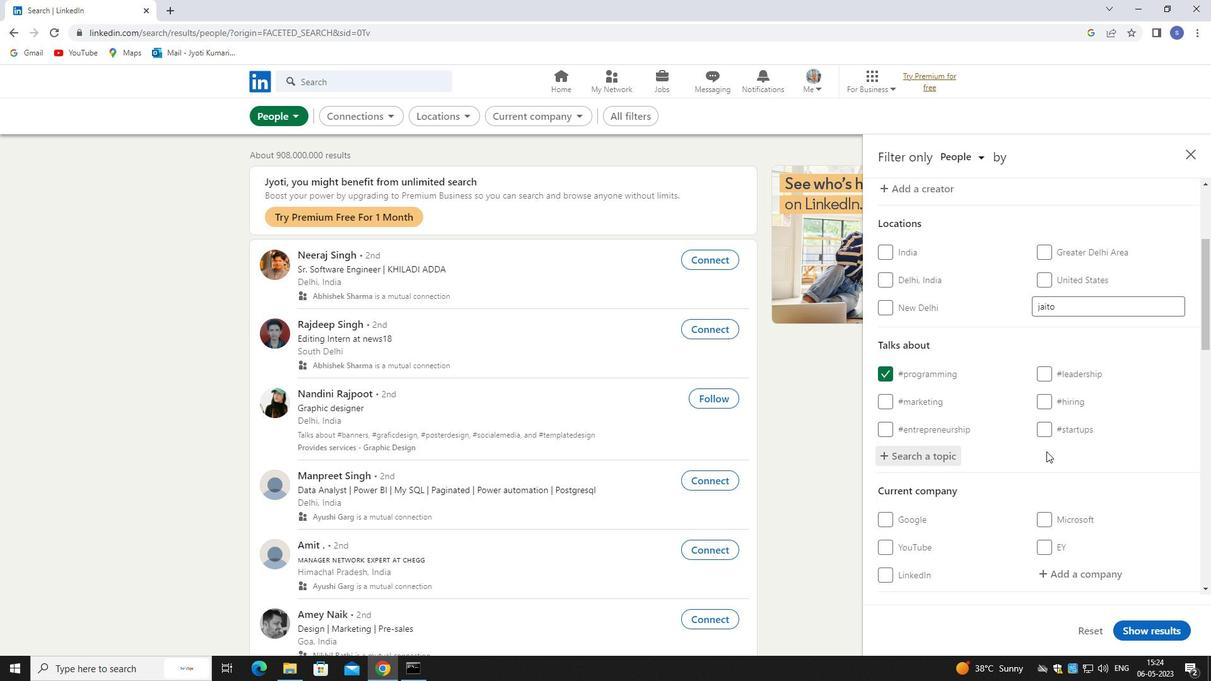 
Action: Mouse scrolled (1048, 453) with delta (0, 0)
Screenshot: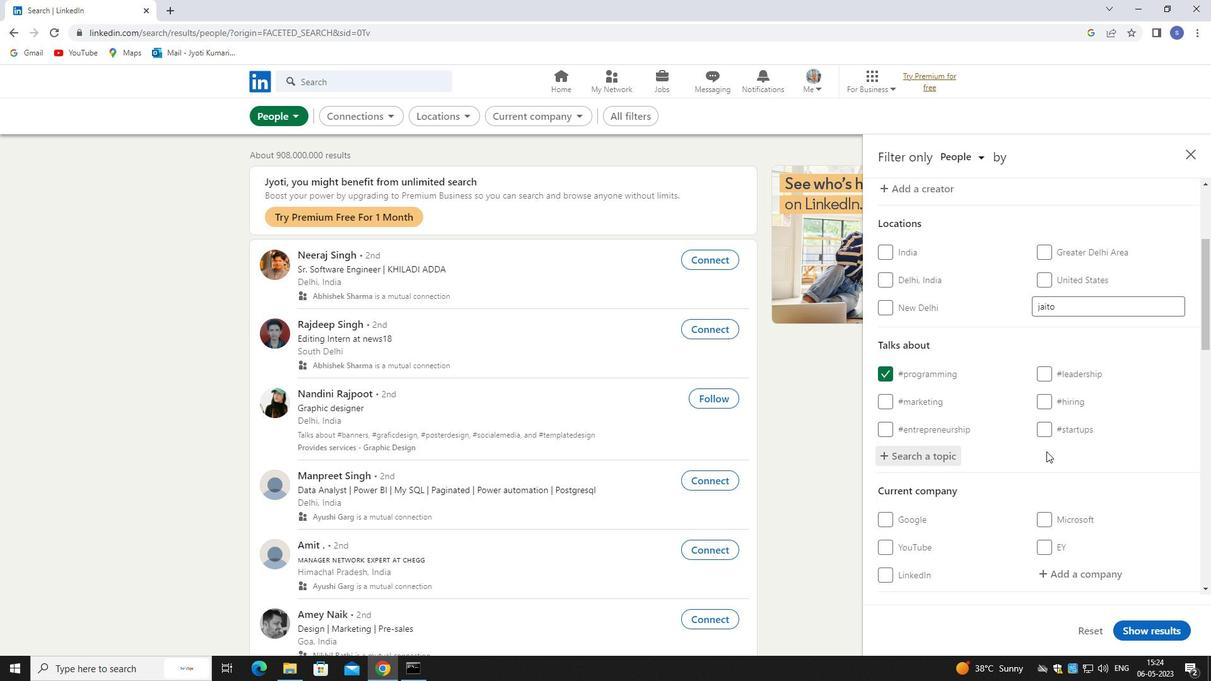 
Action: Mouse moved to (1051, 455)
Screenshot: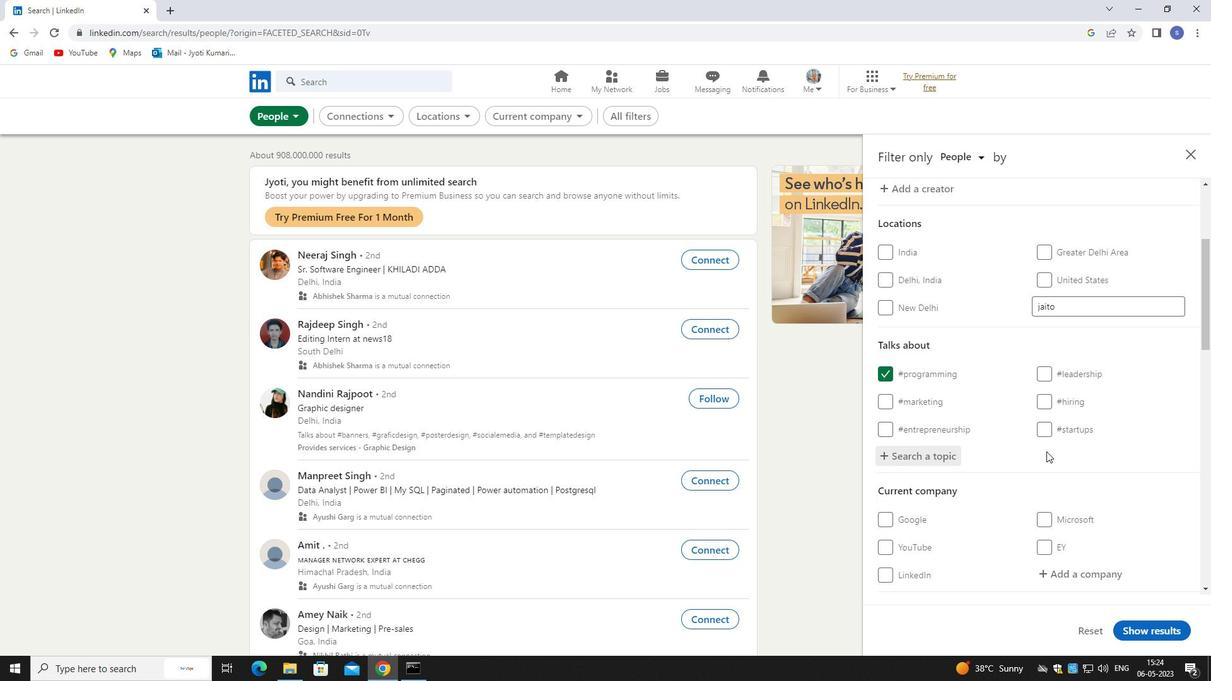 
Action: Mouse scrolled (1051, 454) with delta (0, 0)
Screenshot: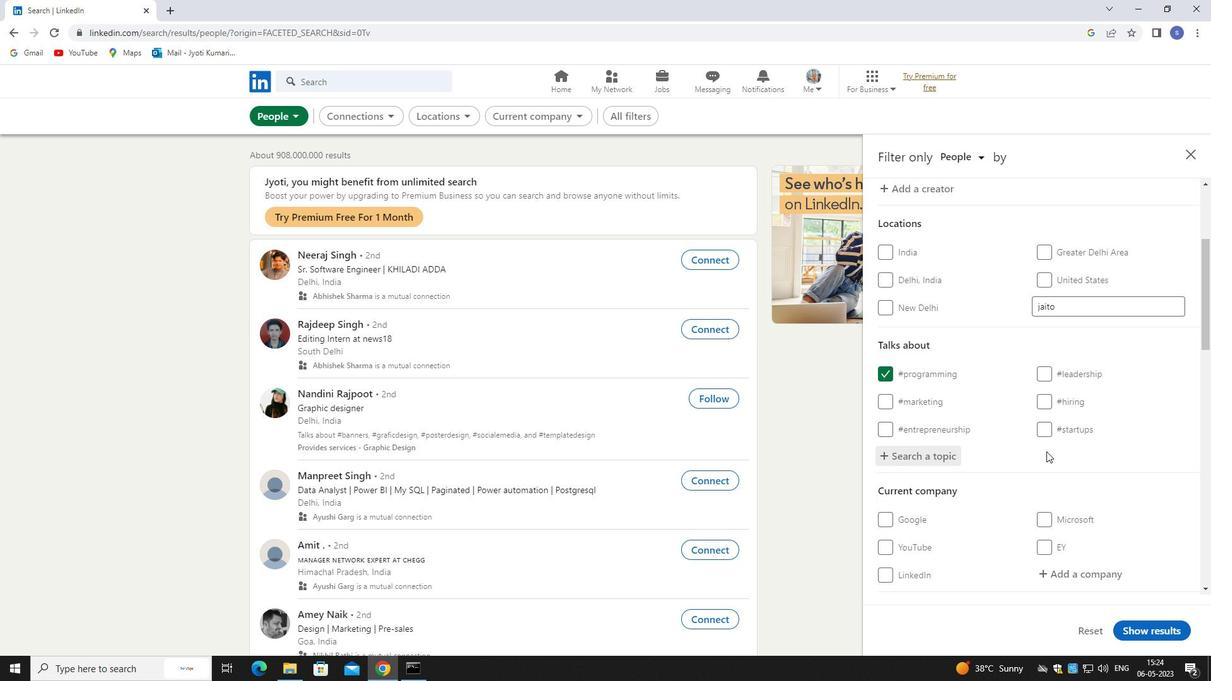
Action: Mouse moved to (1072, 449)
Screenshot: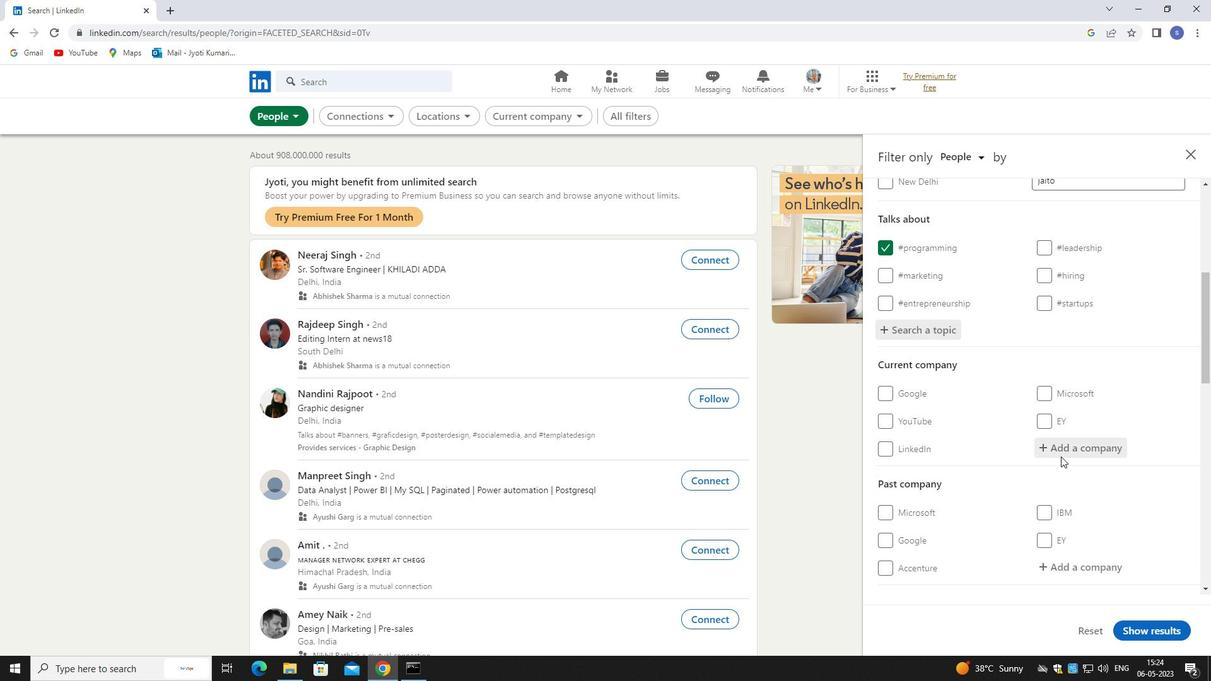 
Action: Mouse pressed left at (1072, 449)
Screenshot: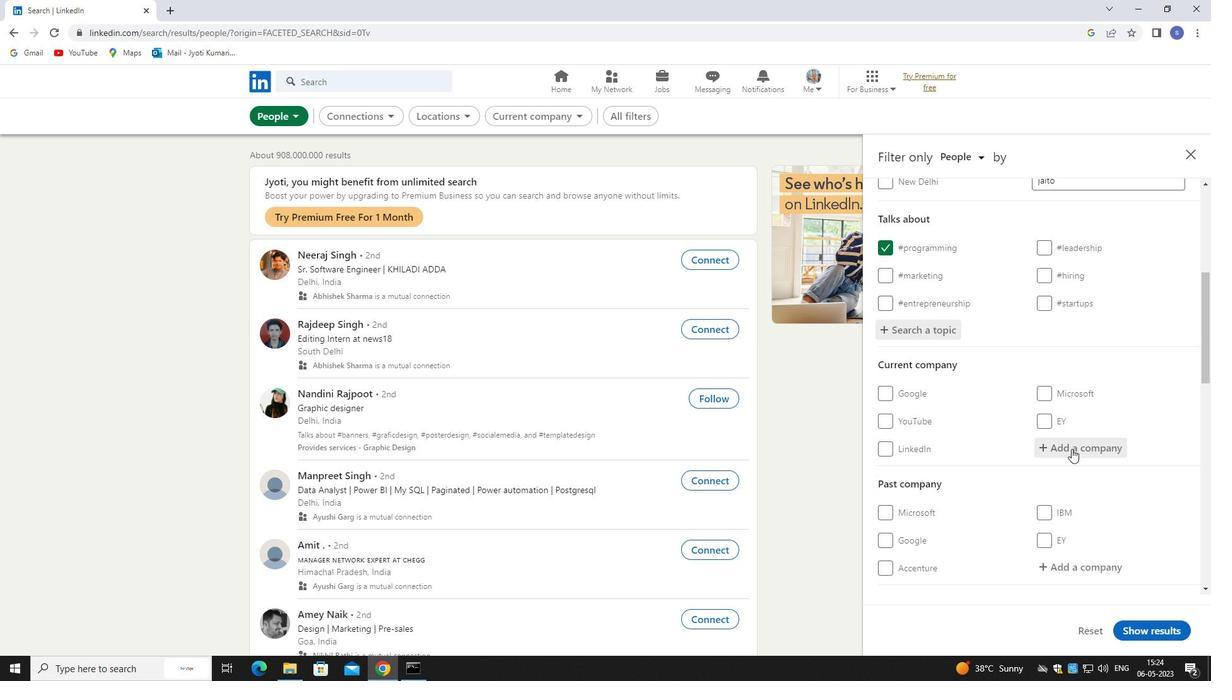 
Action: Mouse moved to (1072, 447)
Screenshot: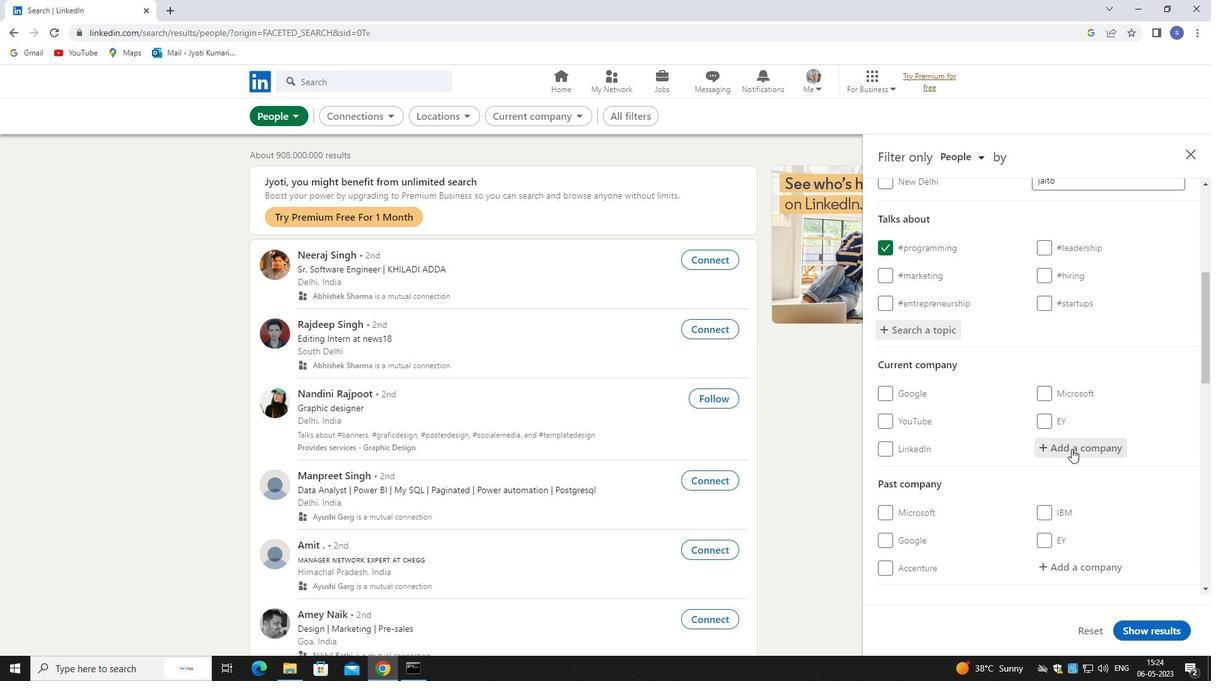 
Action: Key pressed thought
Screenshot: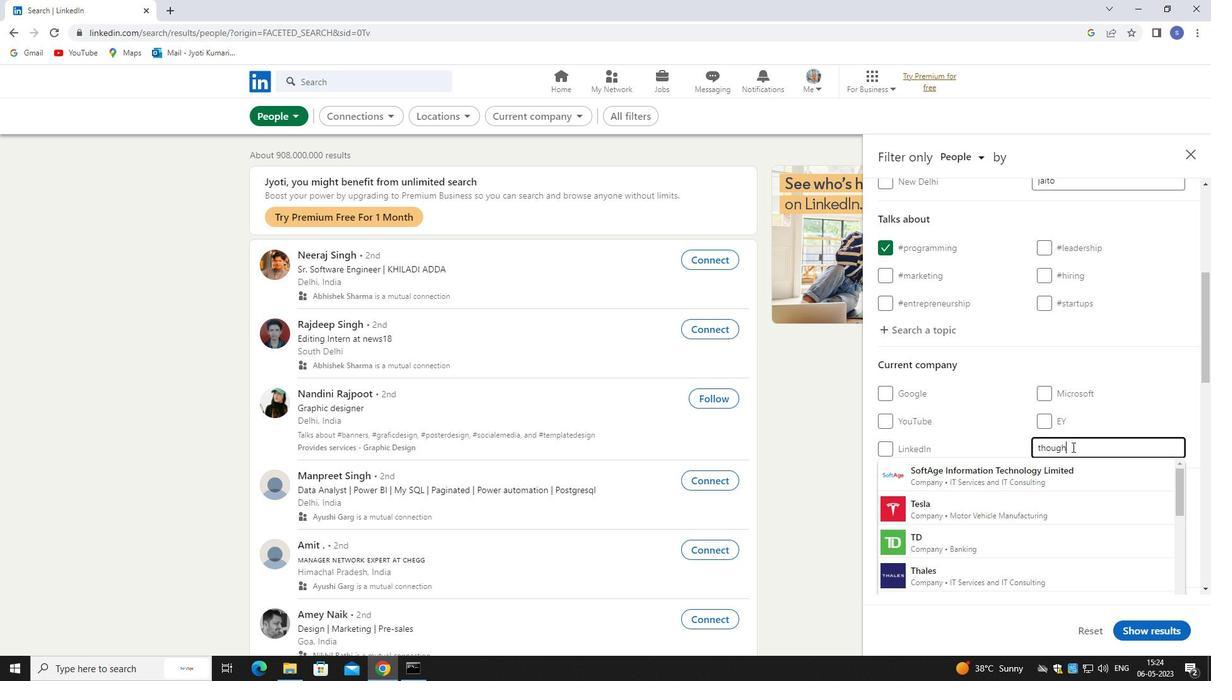 
Action: Mouse moved to (1074, 465)
Screenshot: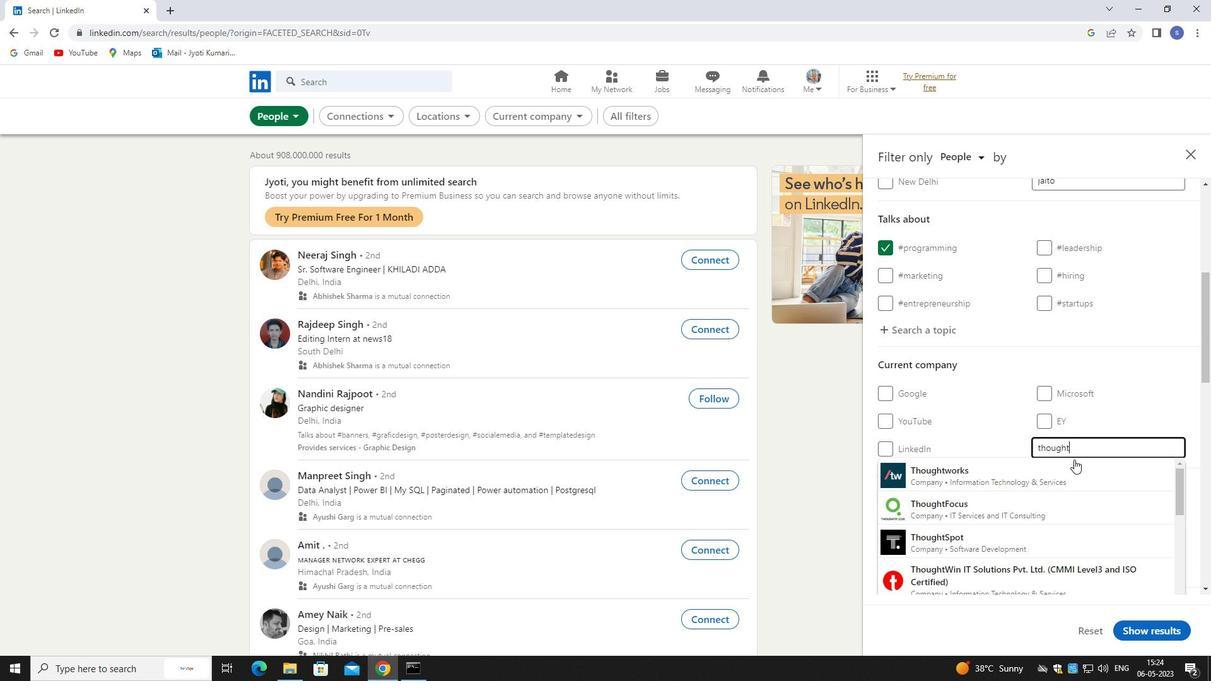 
Action: Mouse pressed left at (1074, 465)
Screenshot: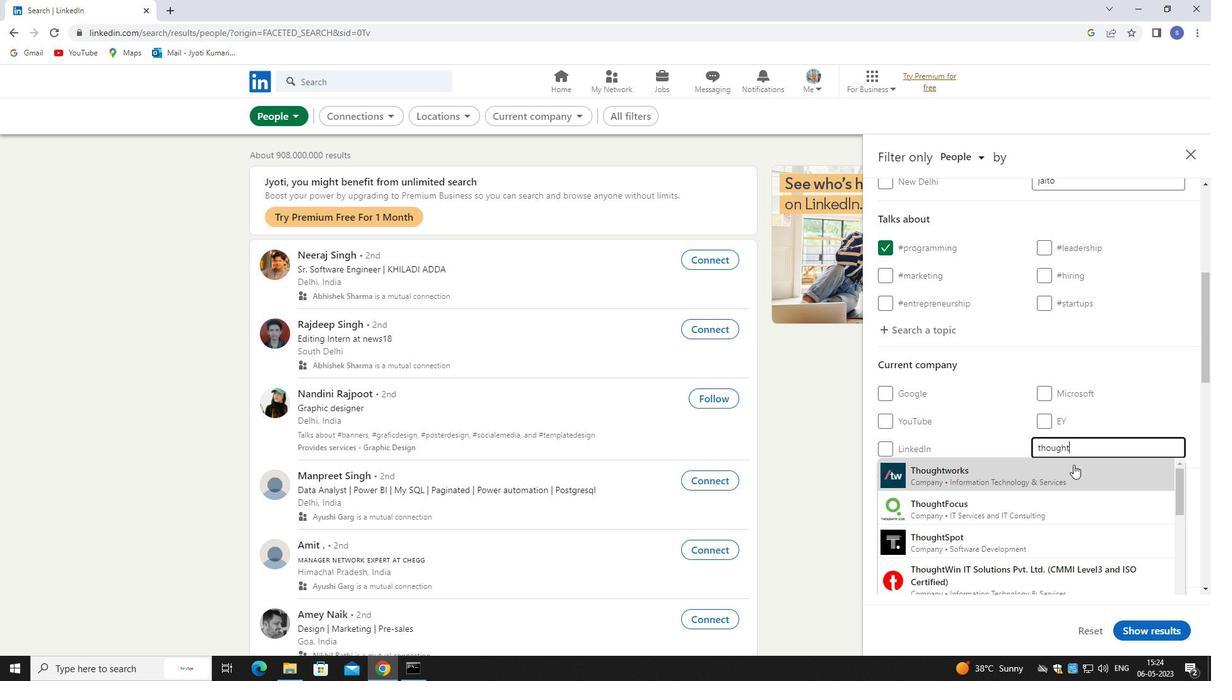 
Action: Mouse scrolled (1074, 464) with delta (0, 0)
Screenshot: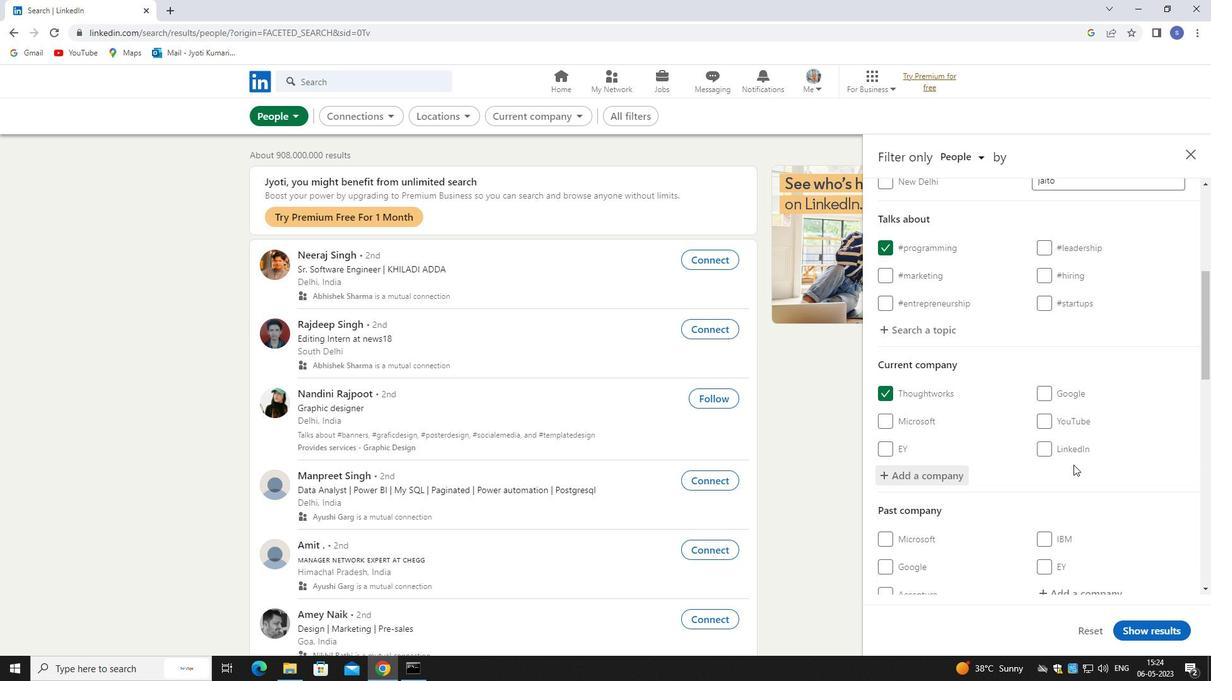 
Action: Mouse scrolled (1074, 464) with delta (0, 0)
Screenshot: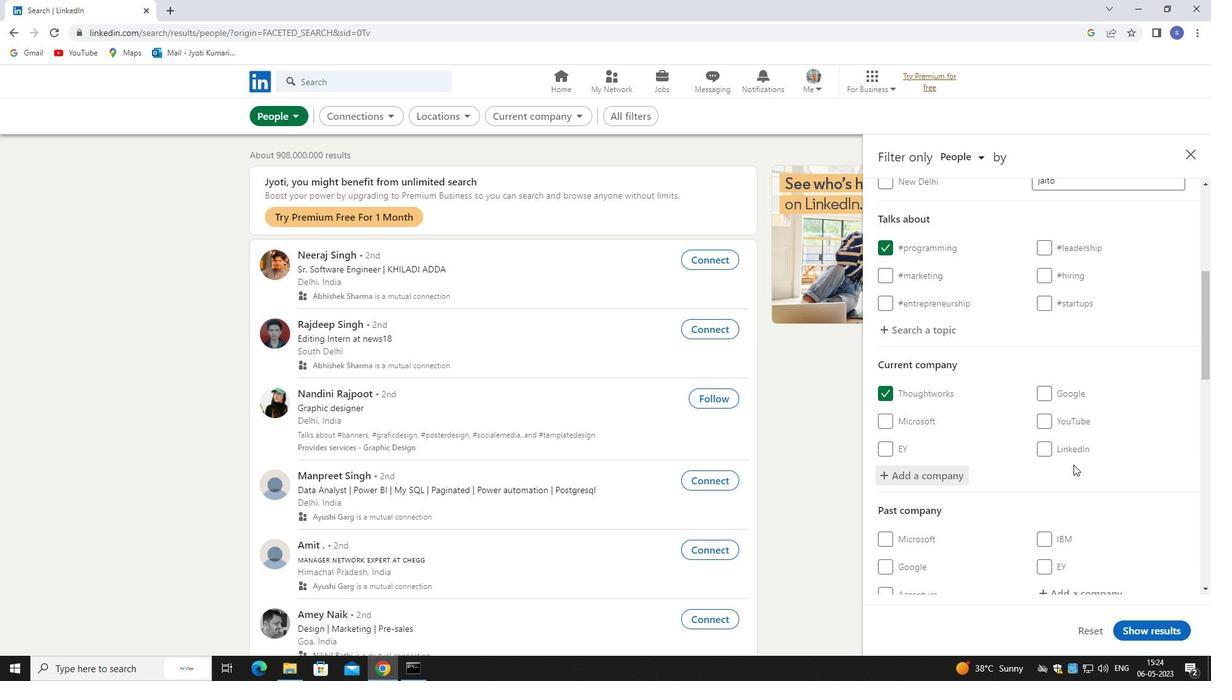 
Action: Mouse moved to (1074, 465)
Screenshot: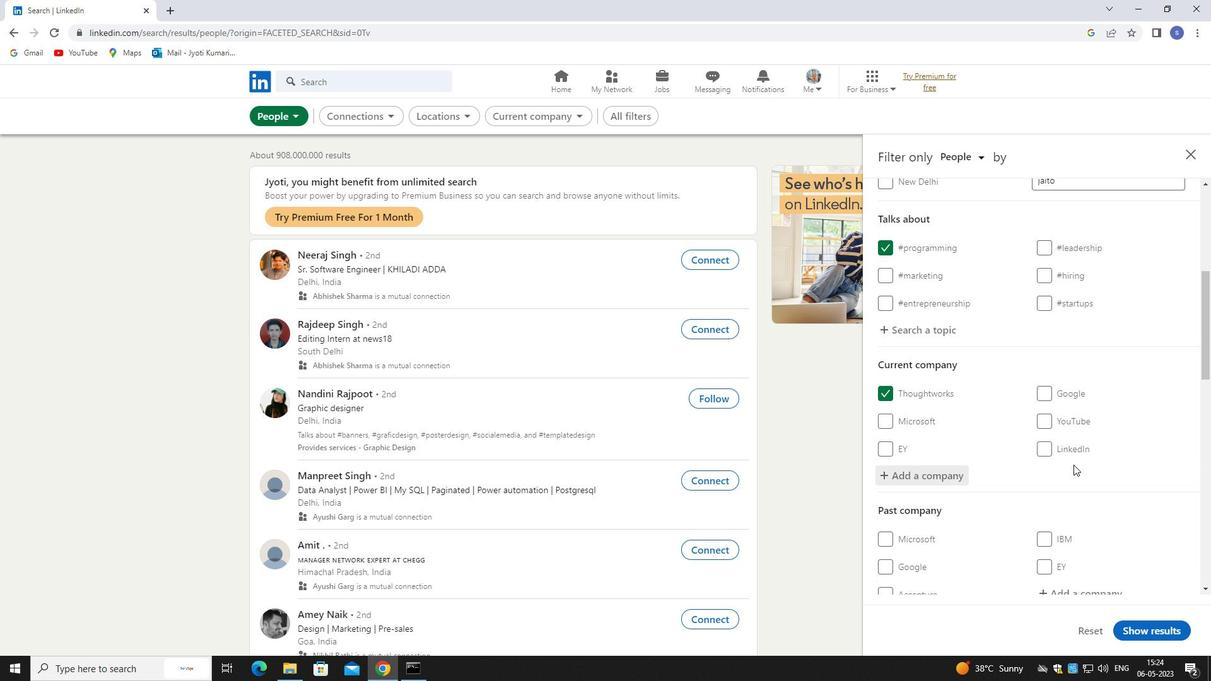 
Action: Mouse scrolled (1074, 465) with delta (0, 0)
Screenshot: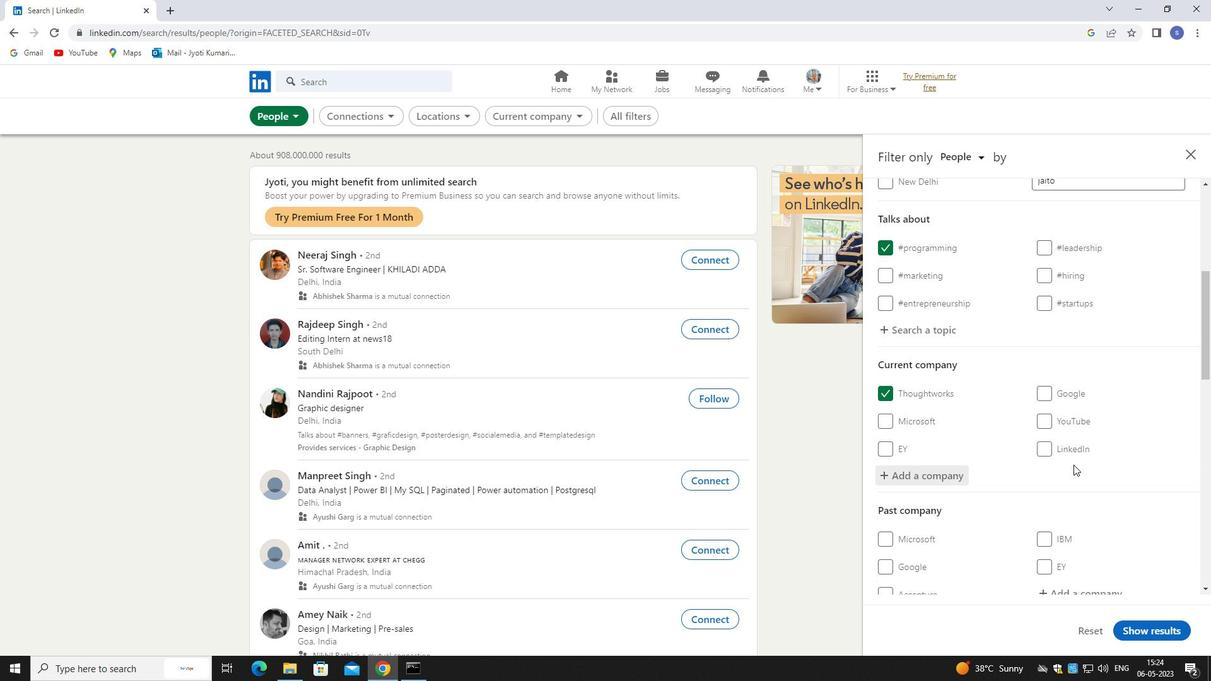
Action: Mouse moved to (1099, 429)
Screenshot: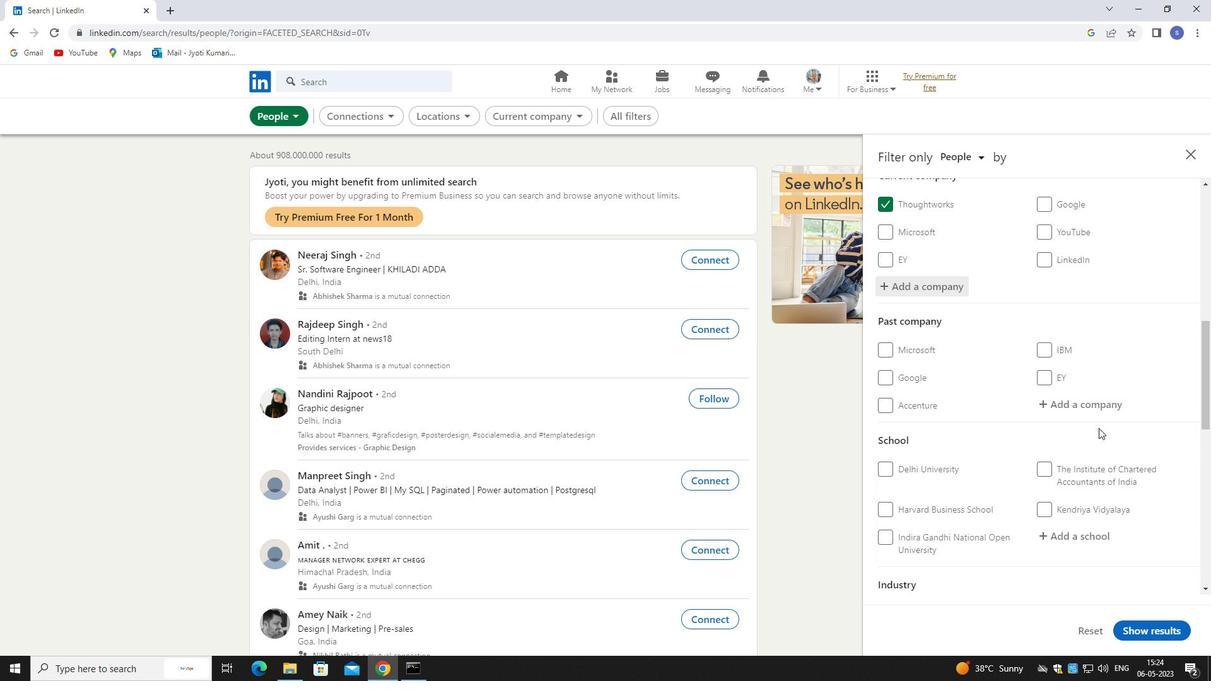 
Action: Mouse scrolled (1099, 428) with delta (0, 0)
Screenshot: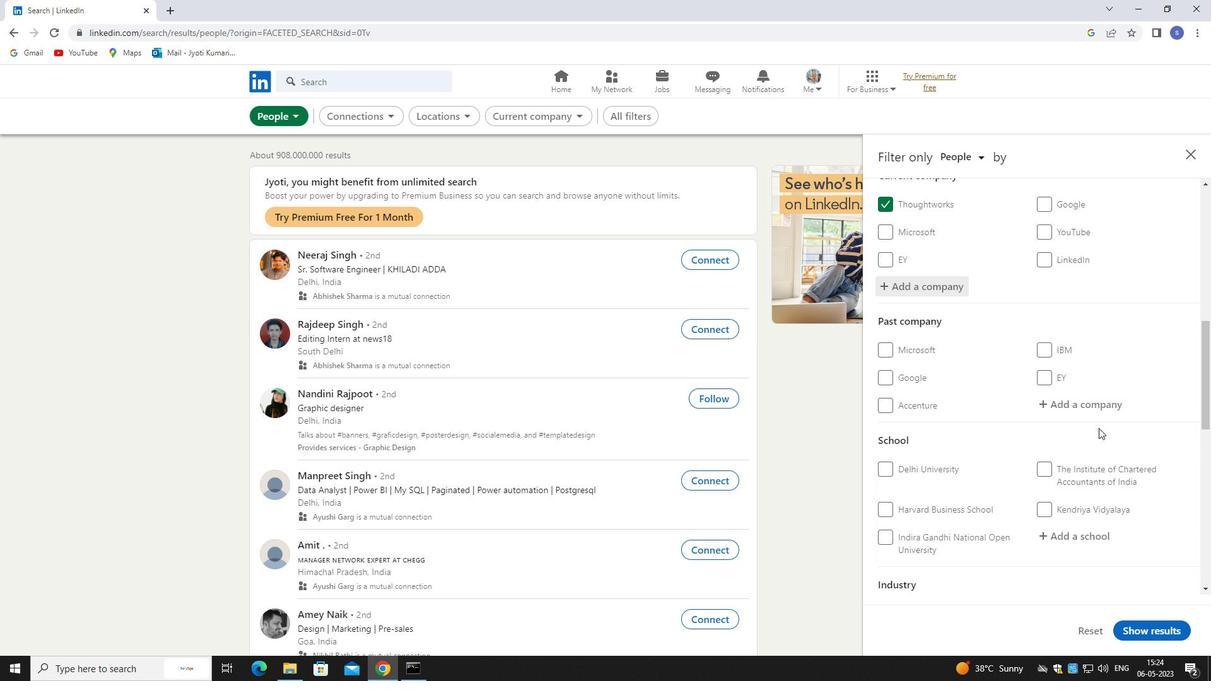 
Action: Mouse moved to (1099, 431)
Screenshot: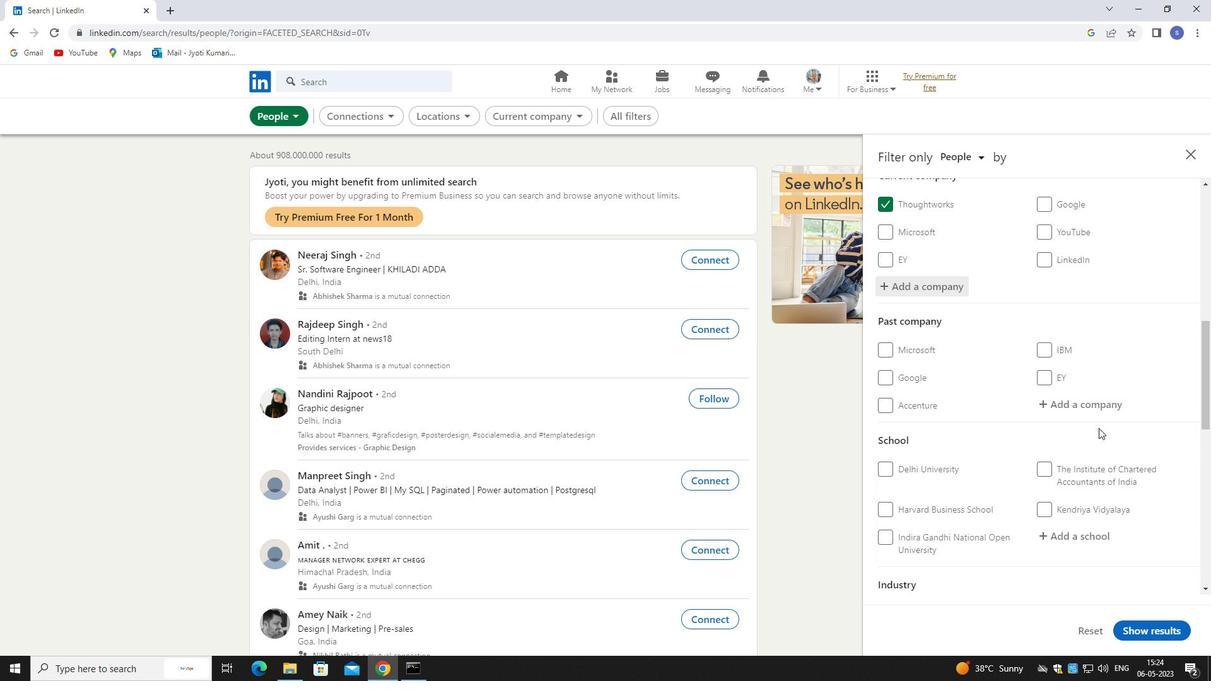
Action: Mouse scrolled (1099, 430) with delta (0, 0)
Screenshot: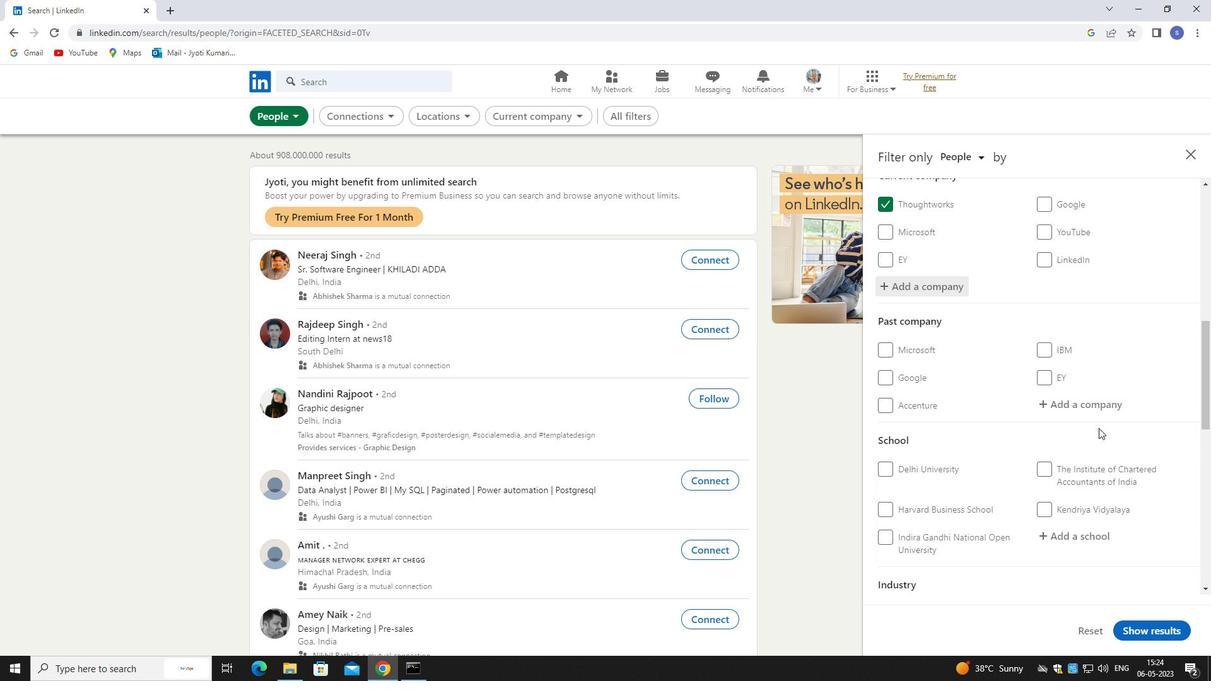 
Action: Mouse moved to (1100, 432)
Screenshot: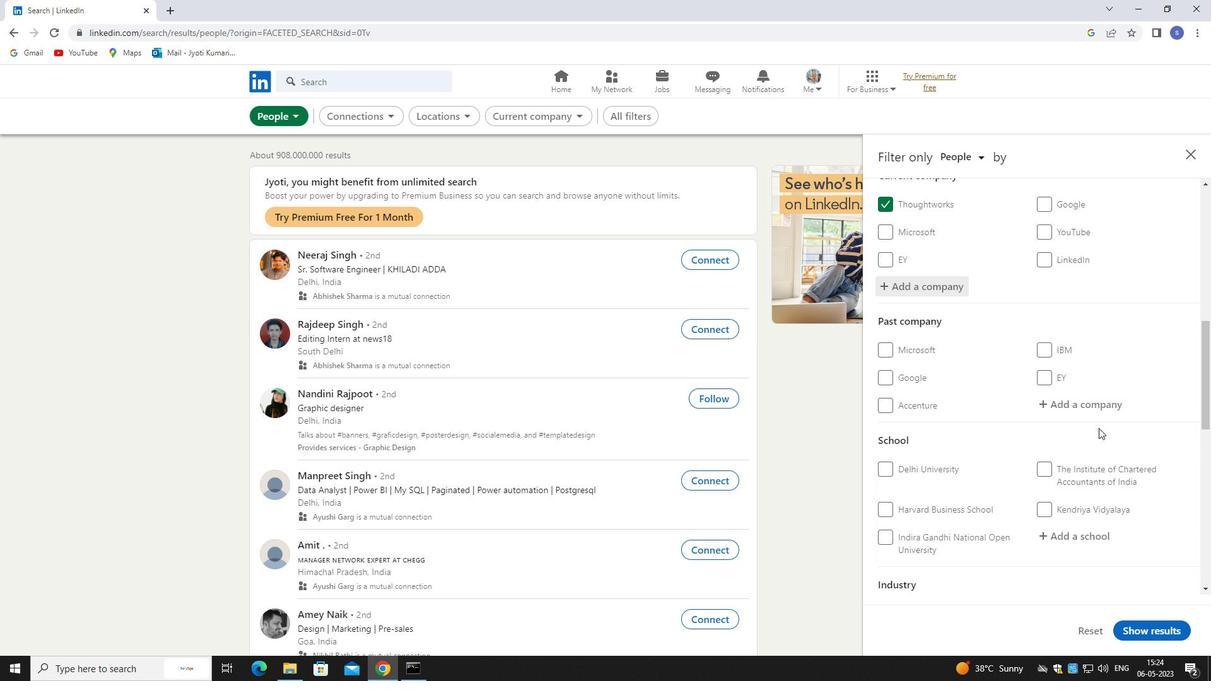 
Action: Mouse scrolled (1100, 431) with delta (0, 0)
Screenshot: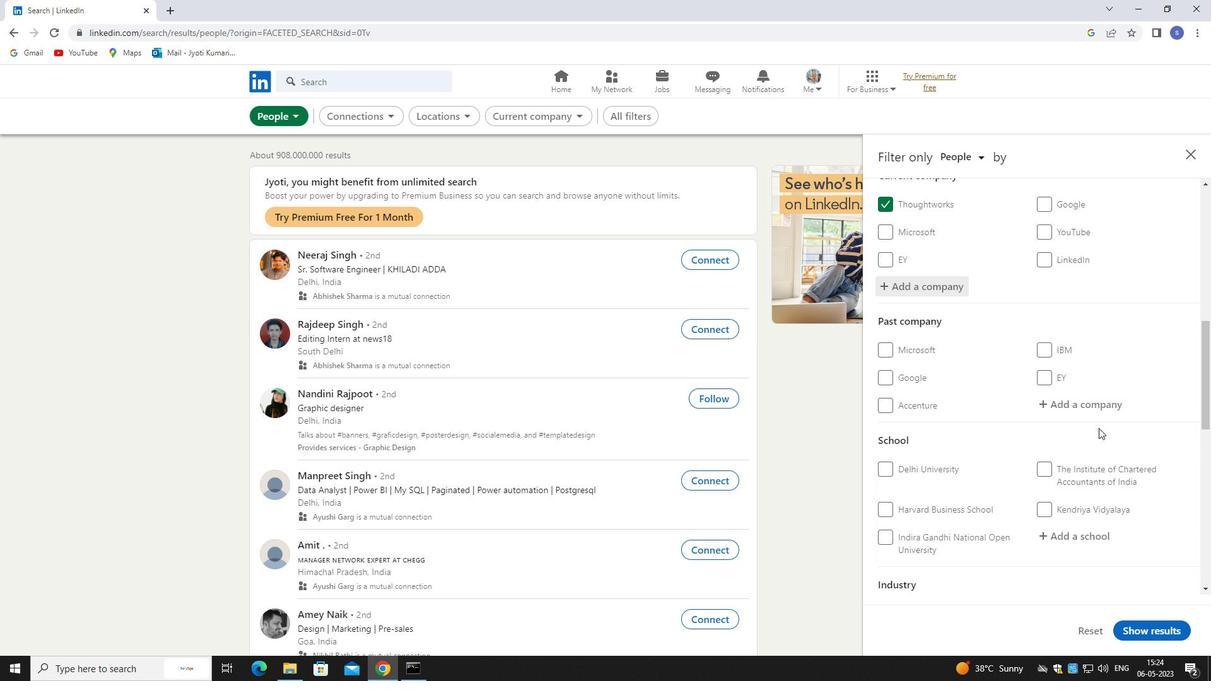 
Action: Mouse moved to (1074, 352)
Screenshot: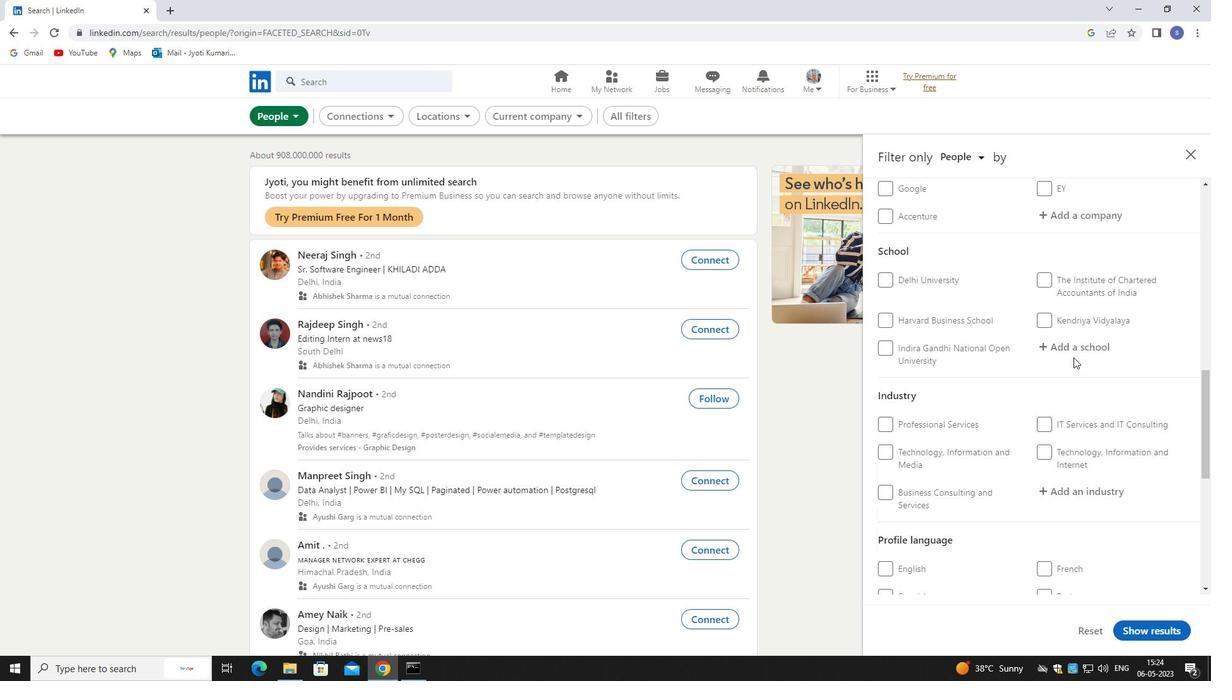 
Action: Mouse pressed left at (1074, 352)
Screenshot: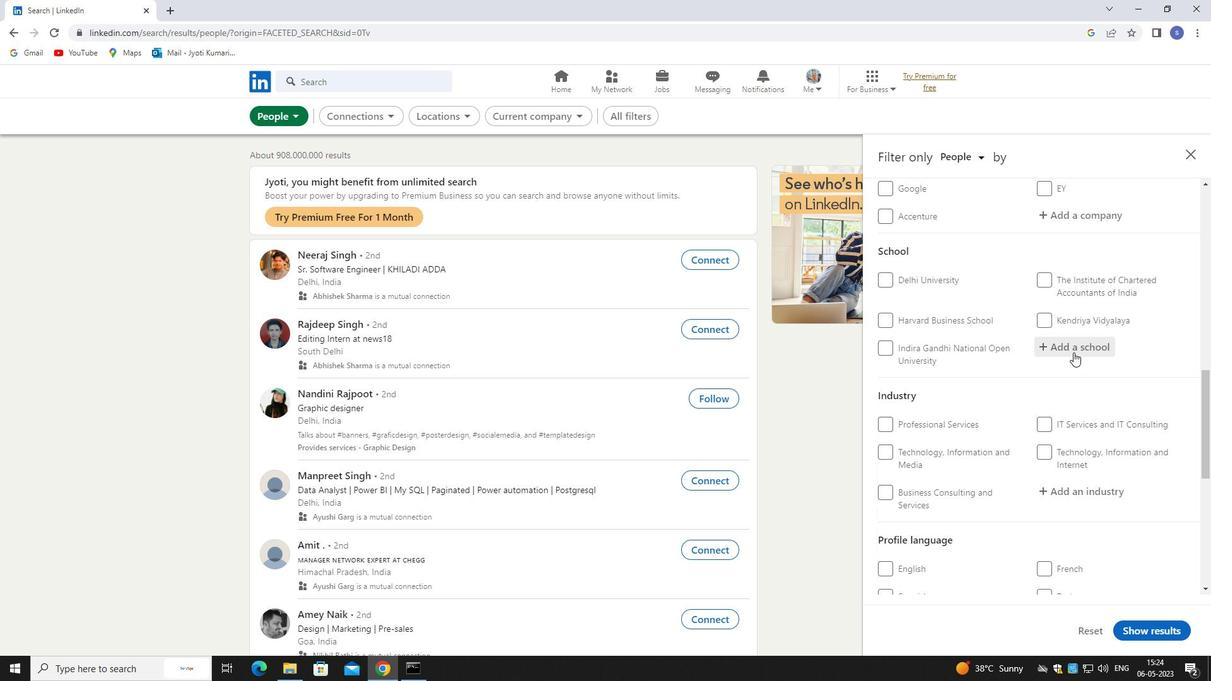 
Action: Key pressed birla
Screenshot: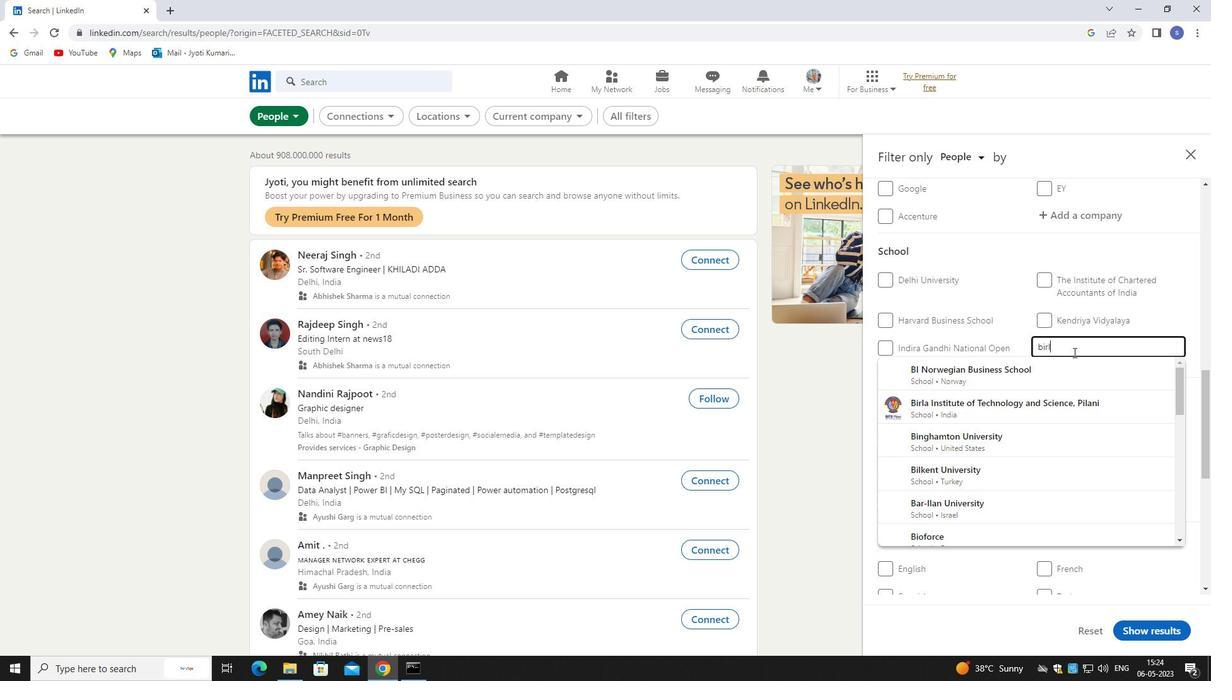 
Action: Mouse moved to (1073, 435)
Screenshot: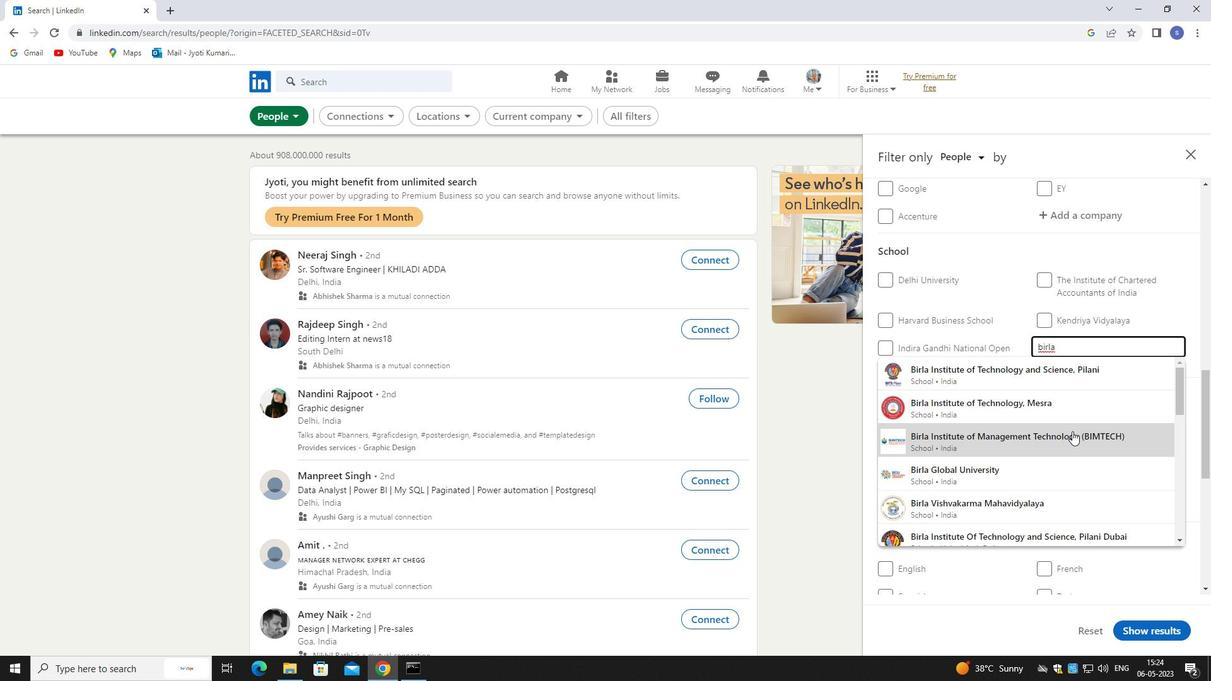 
Action: Mouse pressed left at (1073, 435)
Screenshot: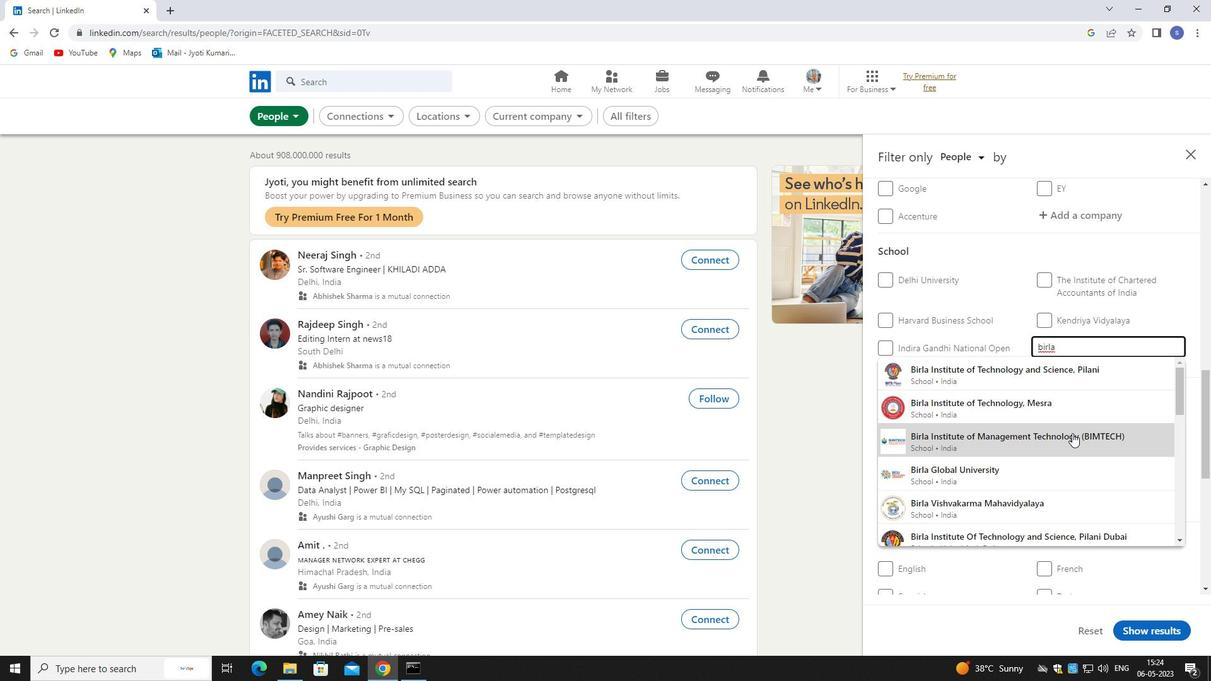 
Action: Mouse moved to (1074, 434)
Screenshot: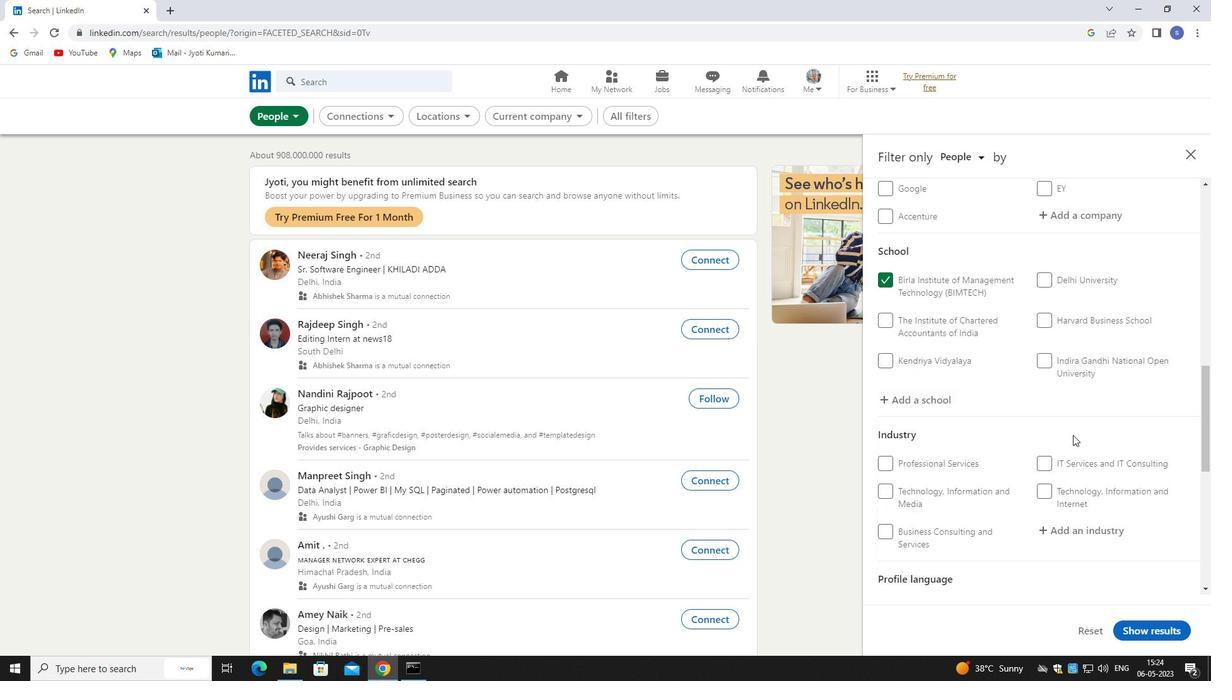 
Action: Mouse scrolled (1074, 433) with delta (0, 0)
Screenshot: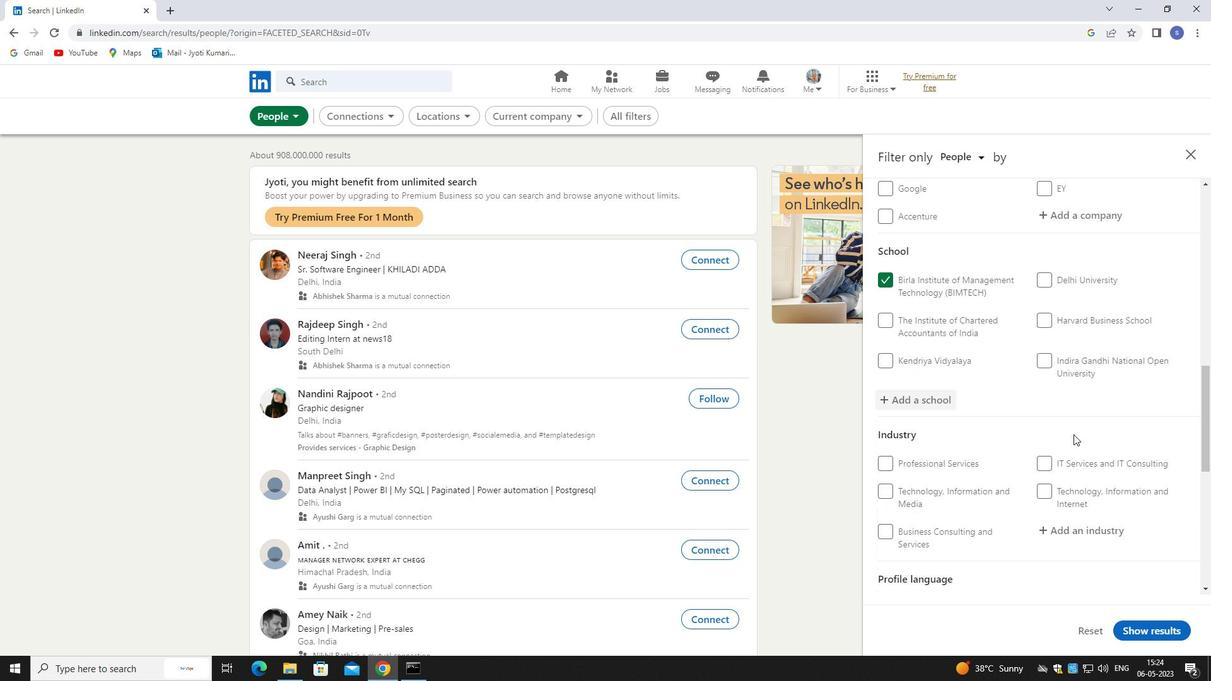 
Action: Mouse scrolled (1074, 433) with delta (0, 0)
Screenshot: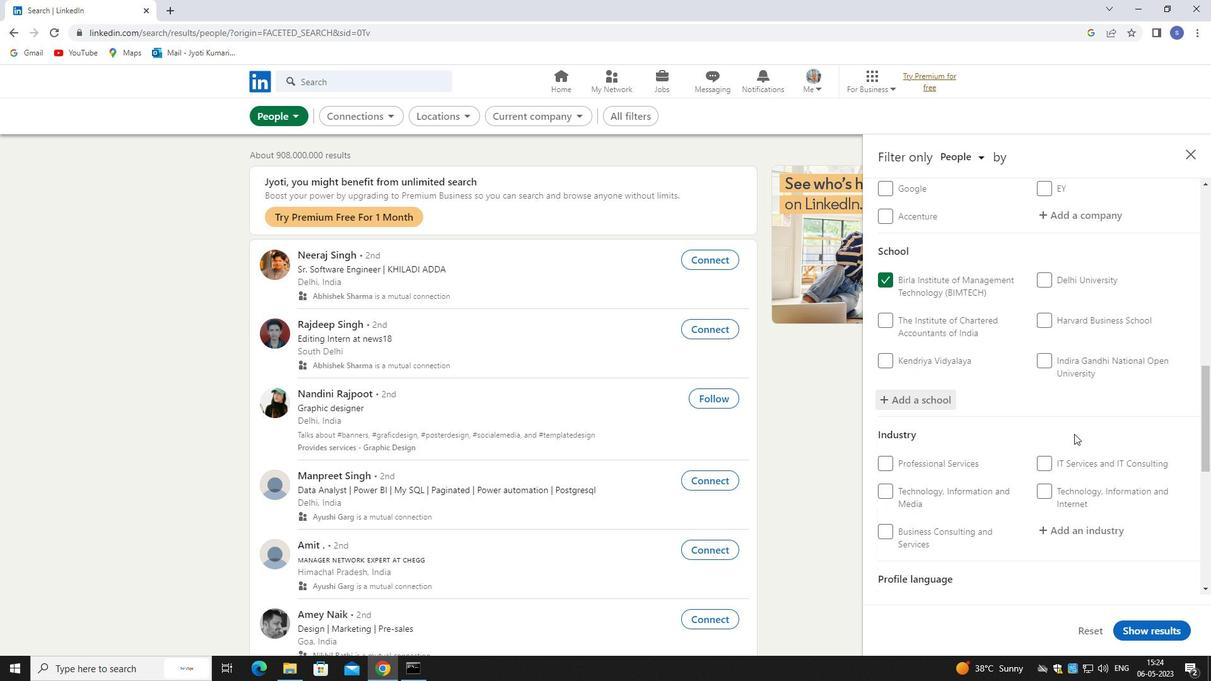 
Action: Mouse scrolled (1074, 433) with delta (0, 0)
Screenshot: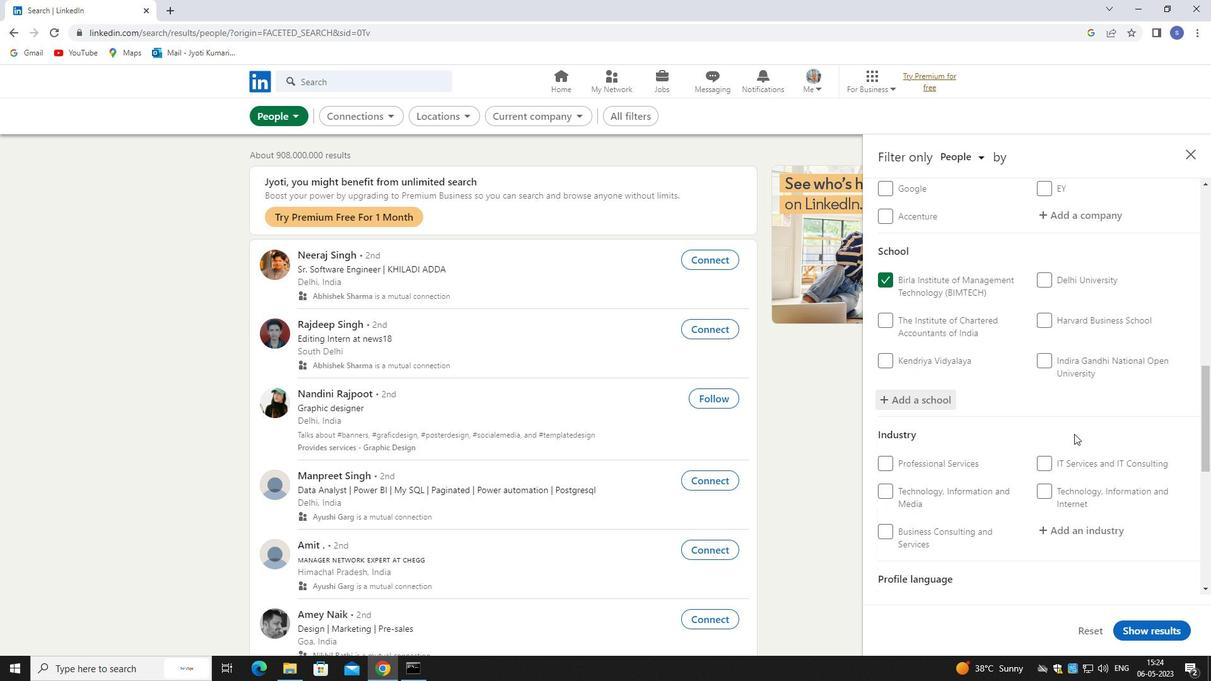 
Action: Mouse moved to (1079, 338)
Screenshot: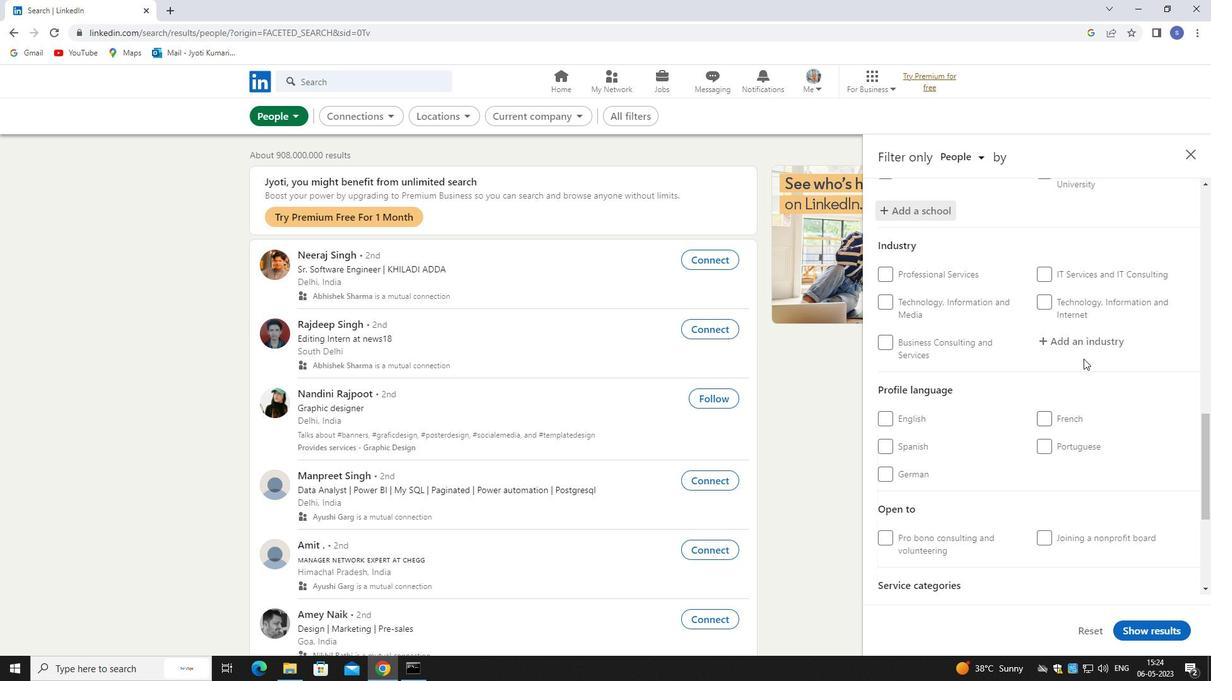 
Action: Mouse pressed left at (1079, 338)
Screenshot: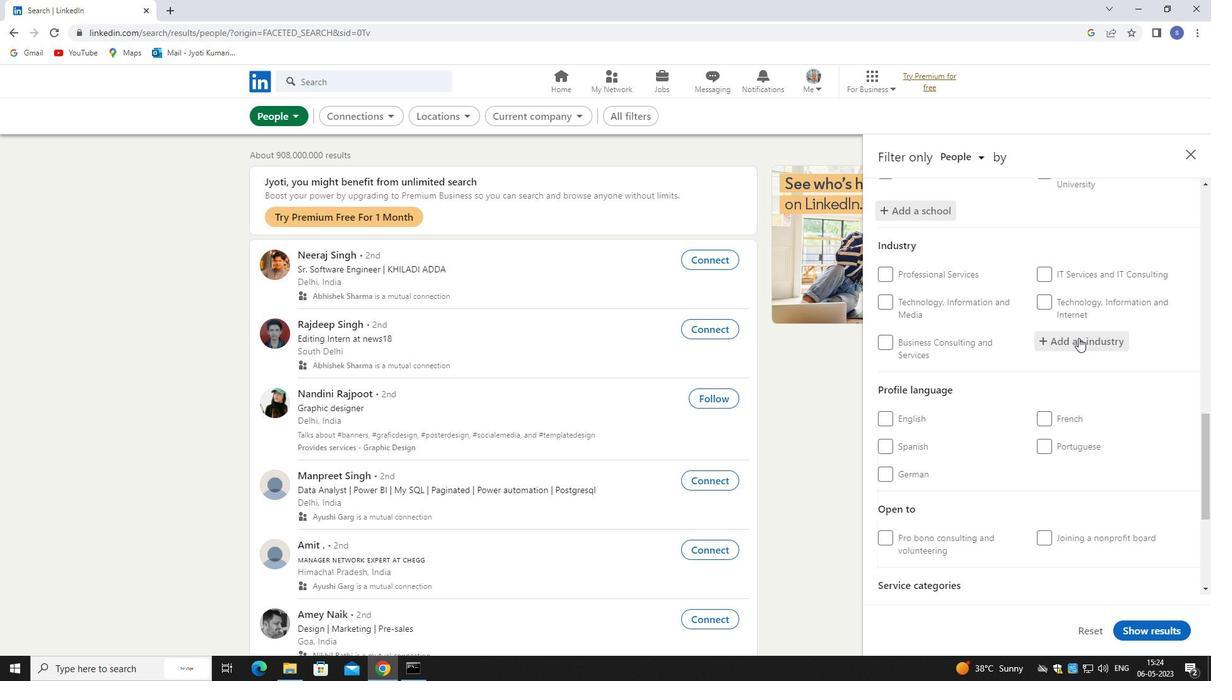 
Action: Key pressed social<Key.space>
Screenshot: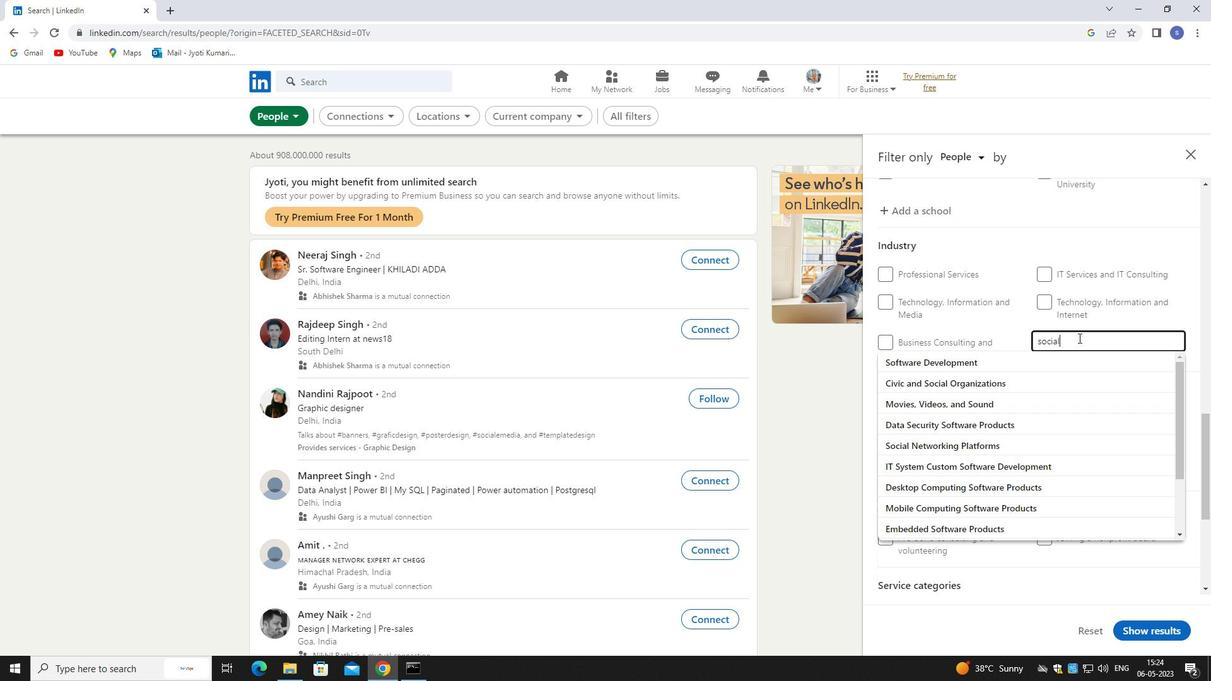
Action: Mouse moved to (1071, 383)
Screenshot: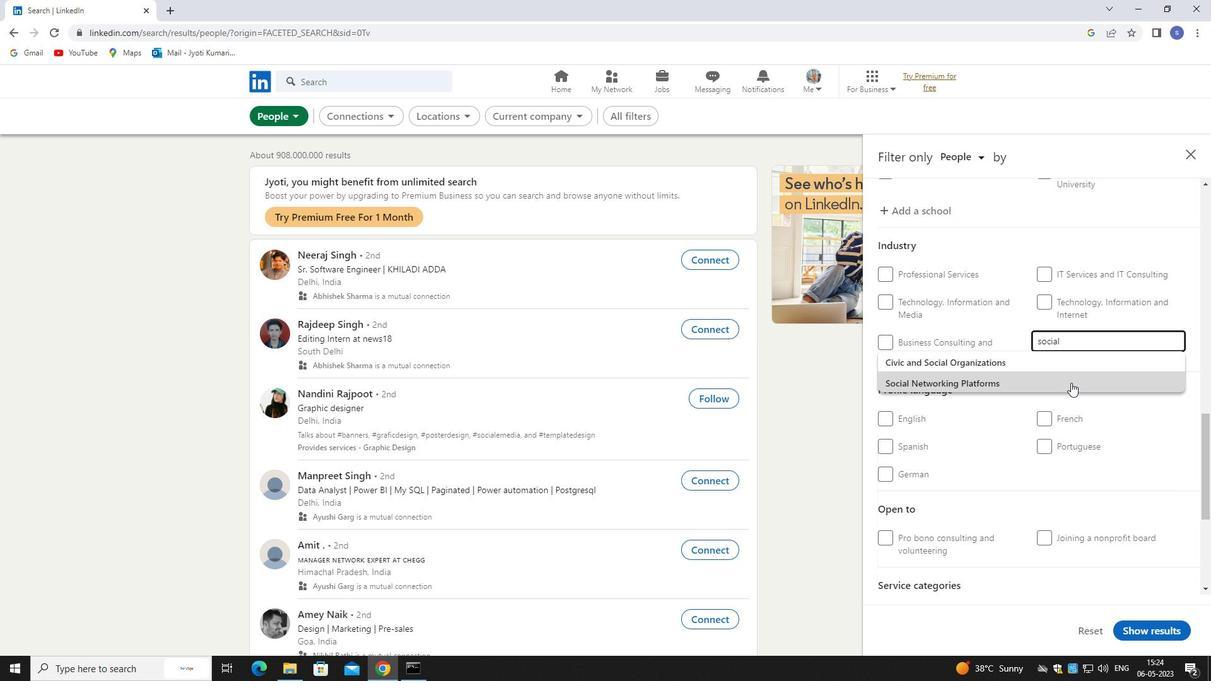 
Action: Mouse pressed left at (1071, 383)
Screenshot: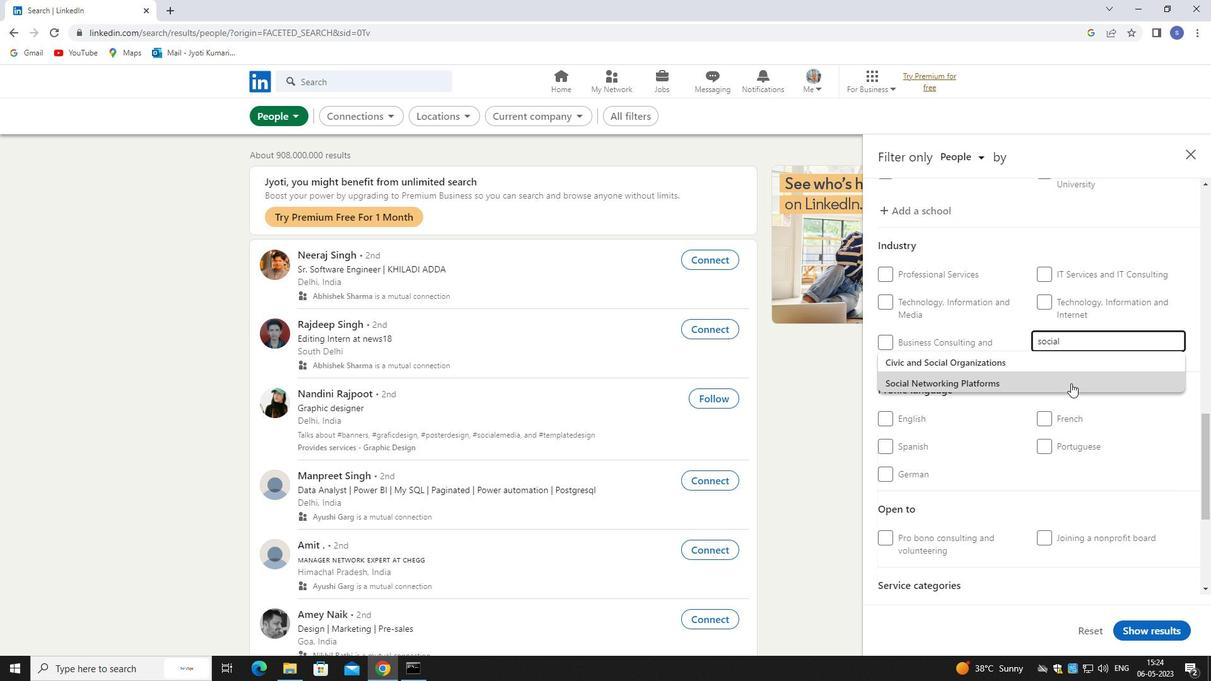 
Action: Mouse moved to (1045, 444)
Screenshot: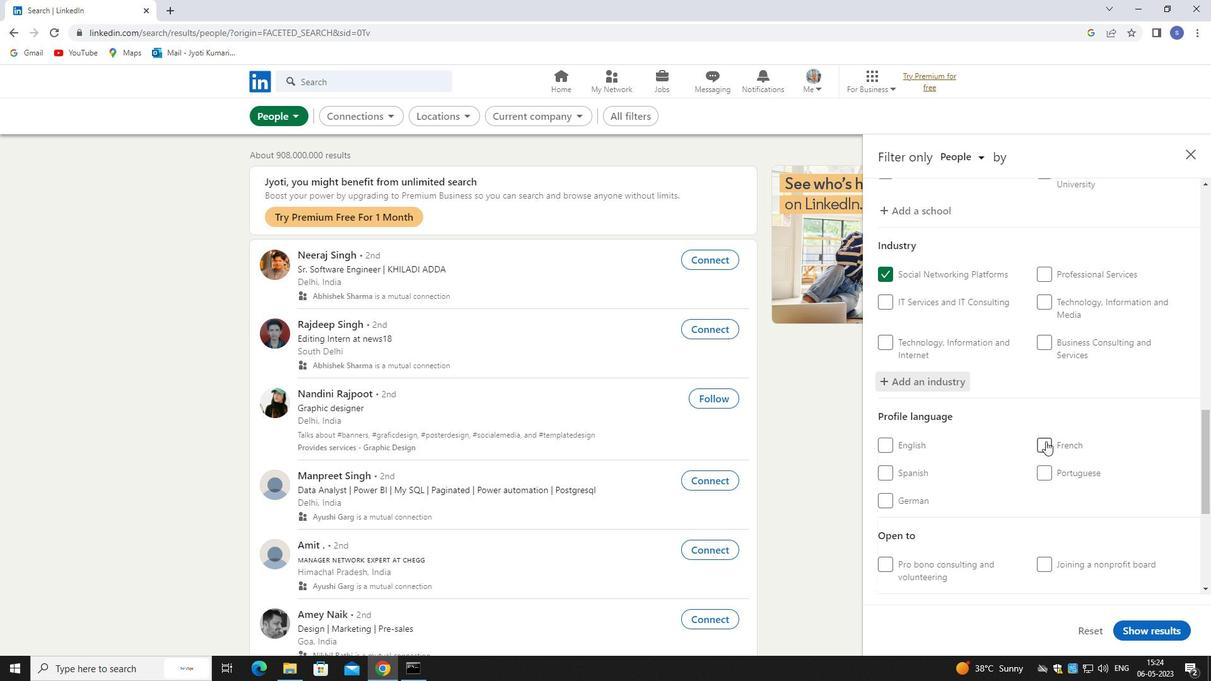 
Action: Mouse pressed left at (1045, 444)
Screenshot: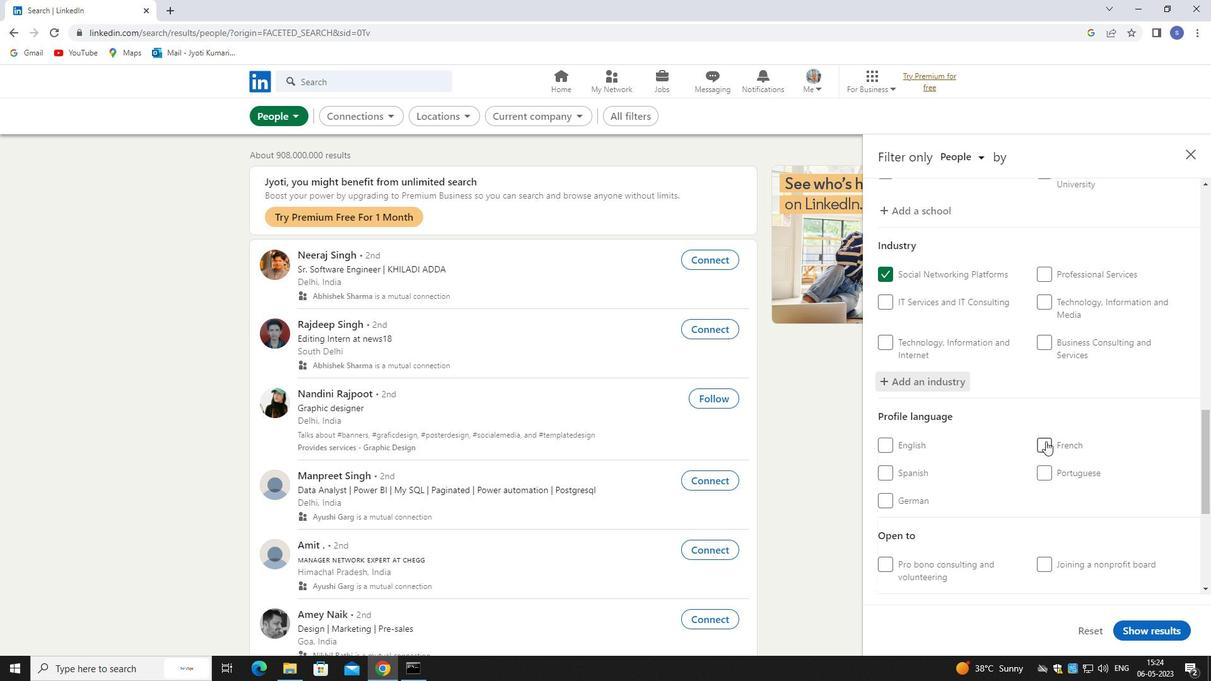 
Action: Mouse moved to (1048, 440)
Screenshot: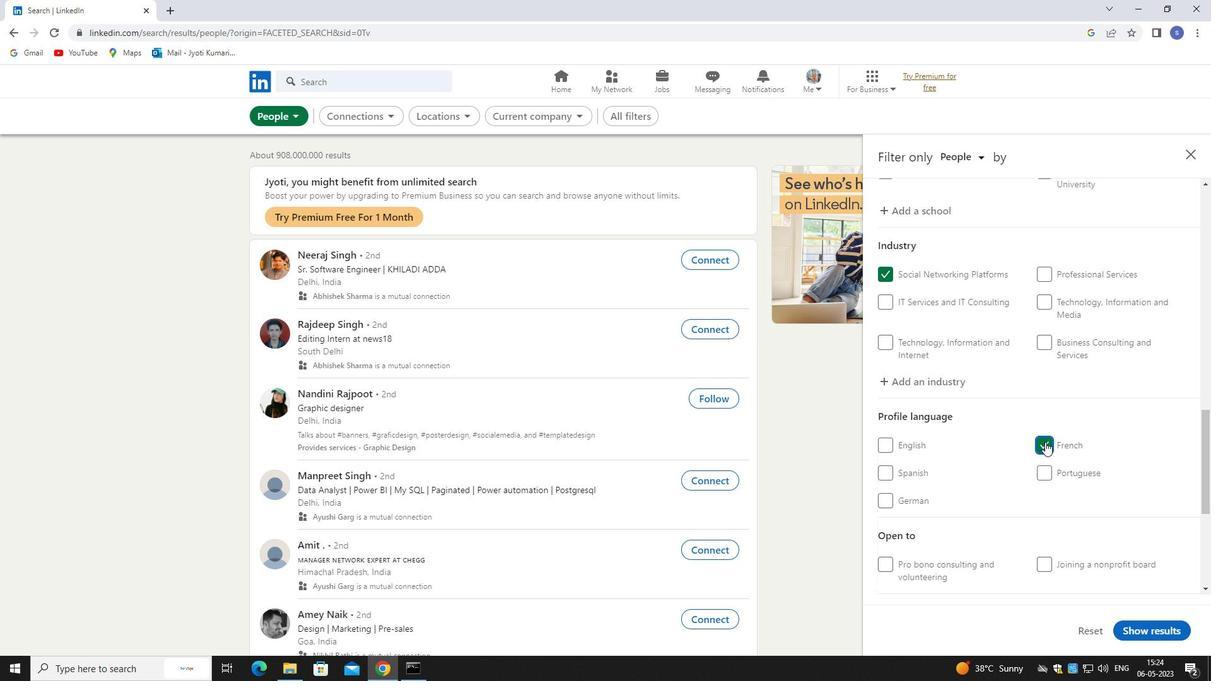 
Action: Mouse scrolled (1048, 439) with delta (0, 0)
Screenshot: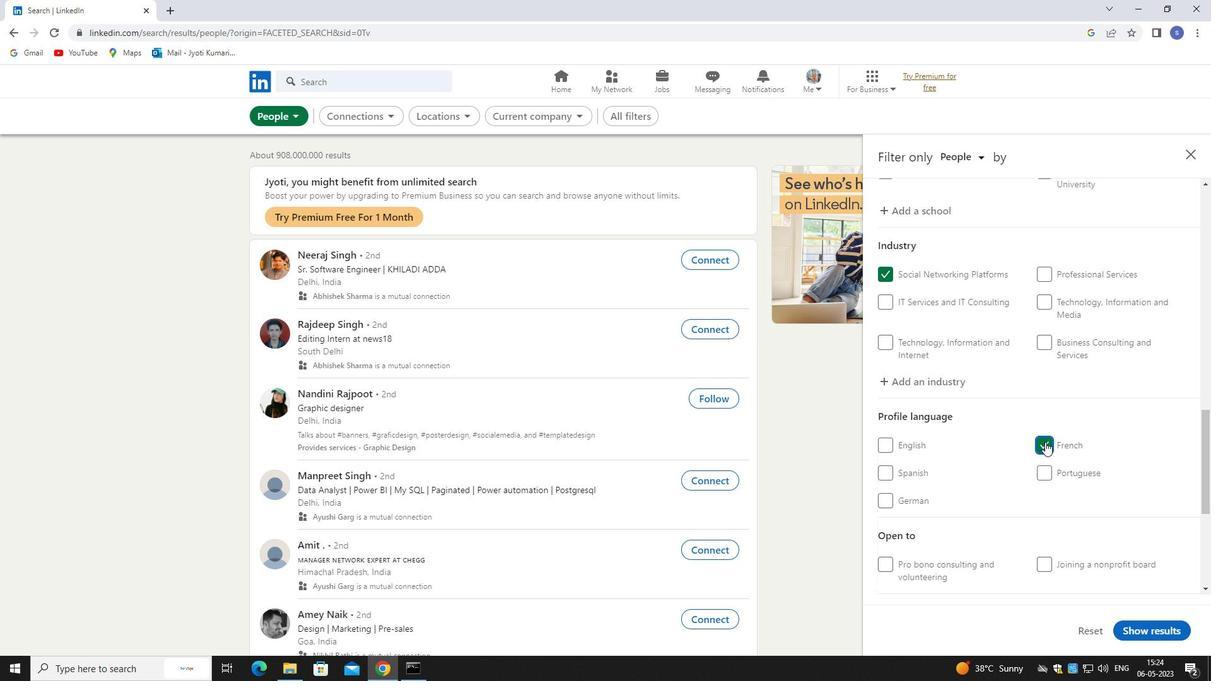
Action: Mouse scrolled (1048, 439) with delta (0, 0)
Screenshot: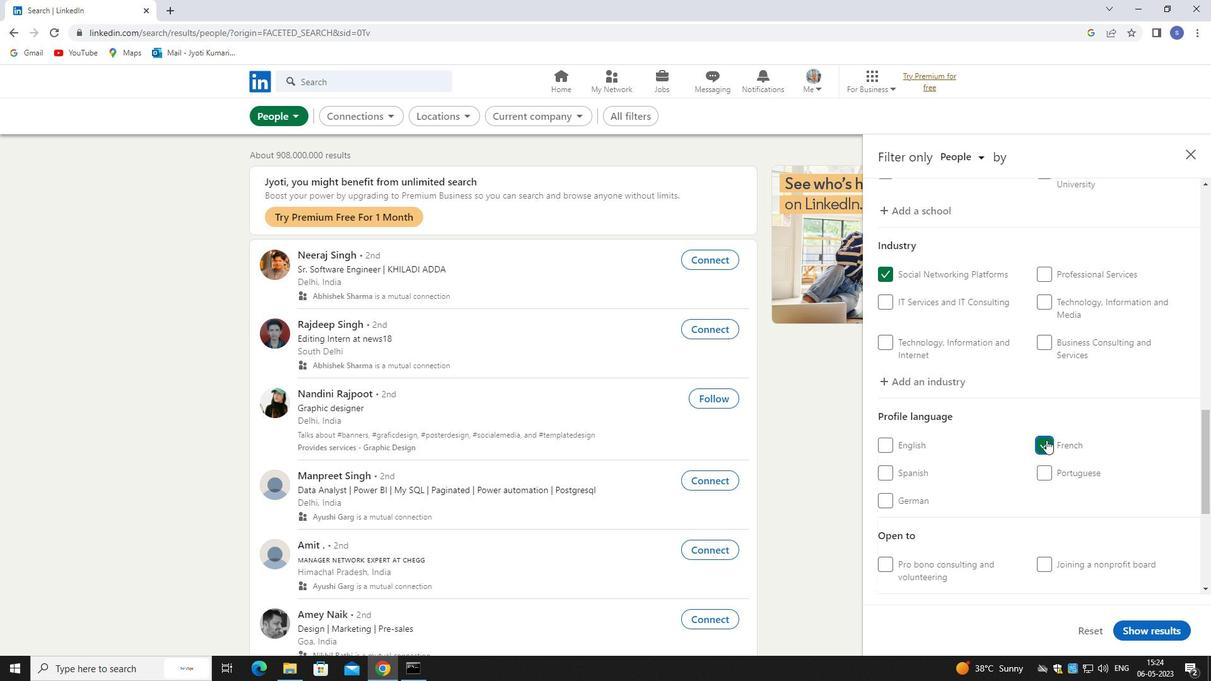 
Action: Mouse moved to (1048, 440)
Screenshot: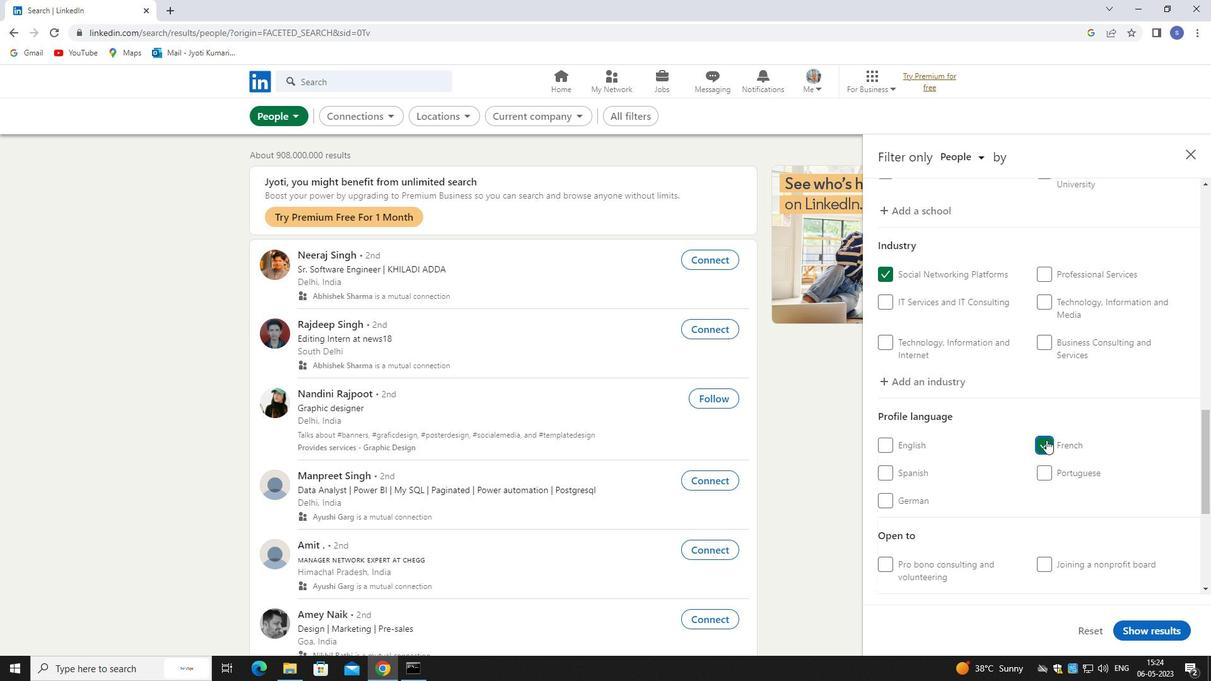 
Action: Mouse scrolled (1048, 439) with delta (0, 0)
Screenshot: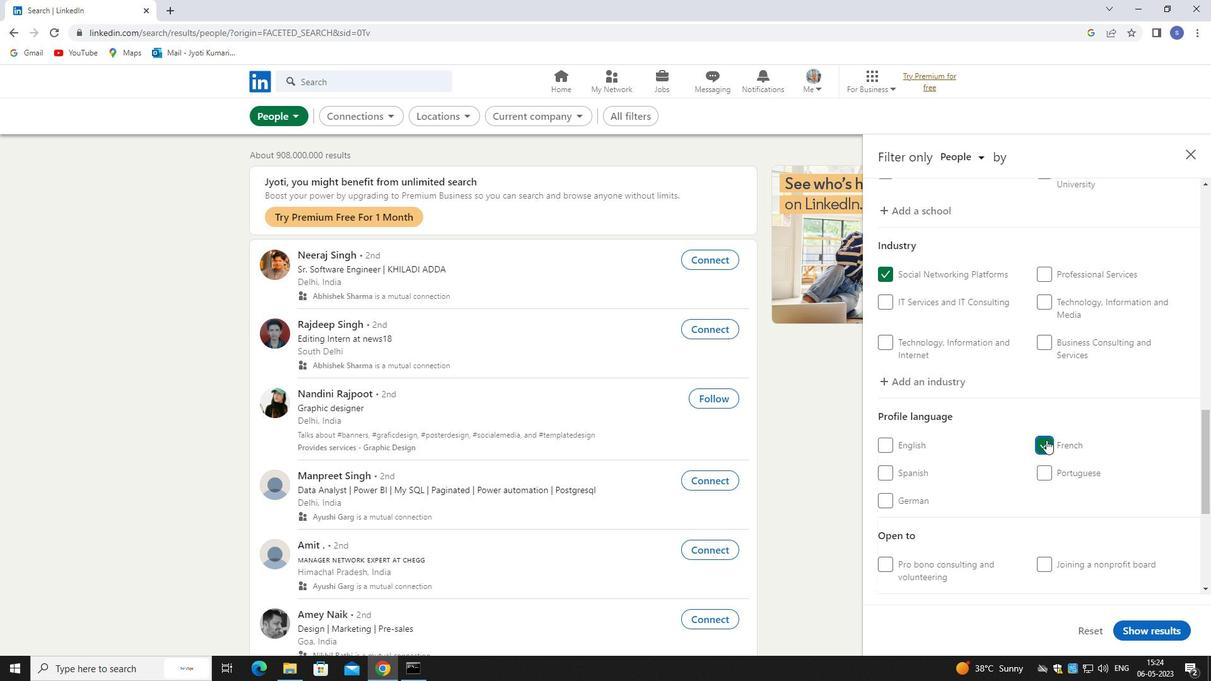 
Action: Mouse moved to (1048, 440)
Screenshot: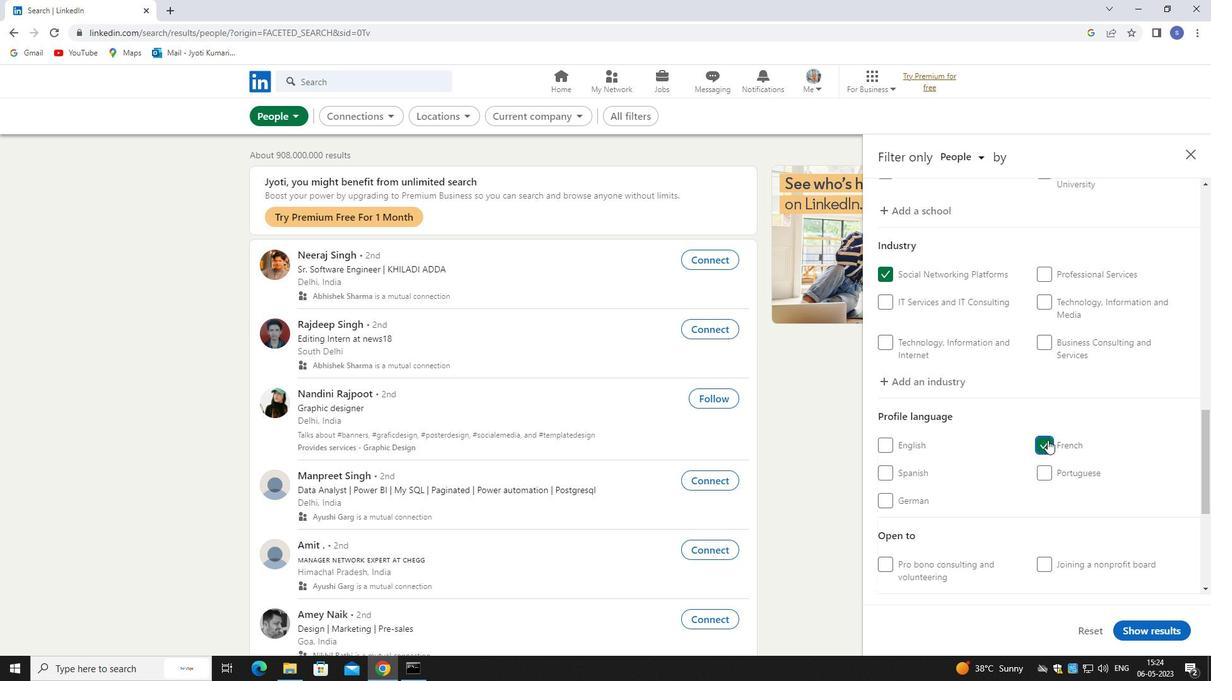 
Action: Mouse scrolled (1048, 439) with delta (0, 0)
Screenshot: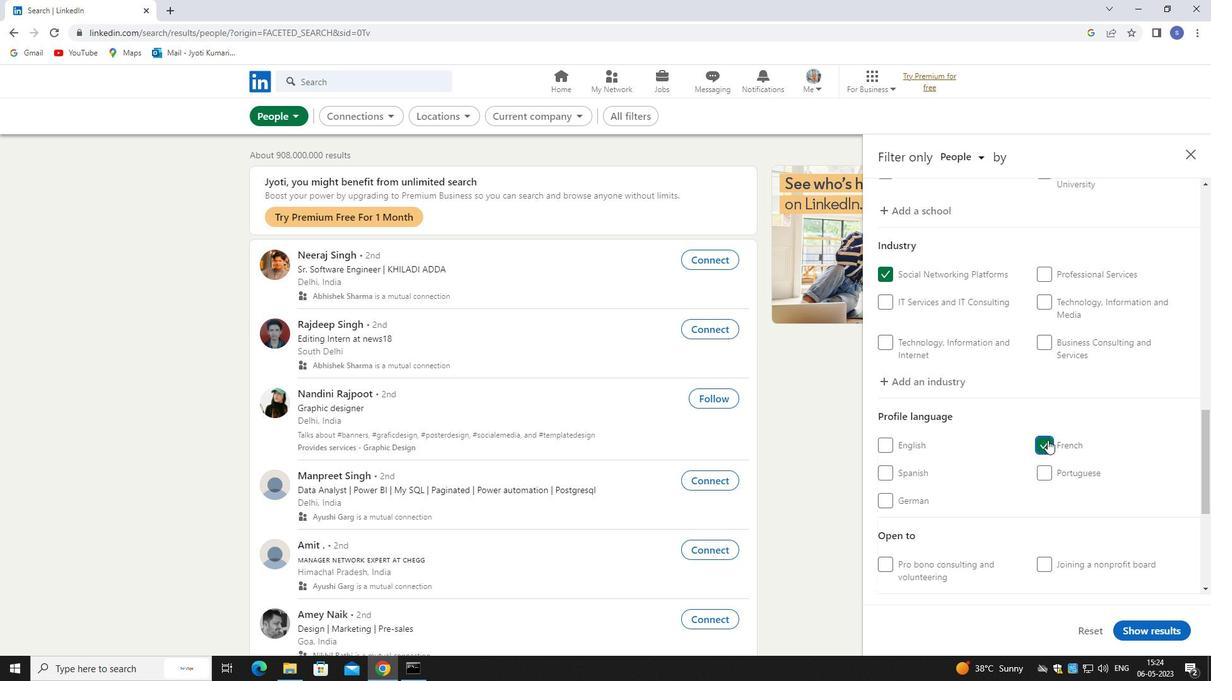 
Action: Mouse moved to (1063, 444)
Screenshot: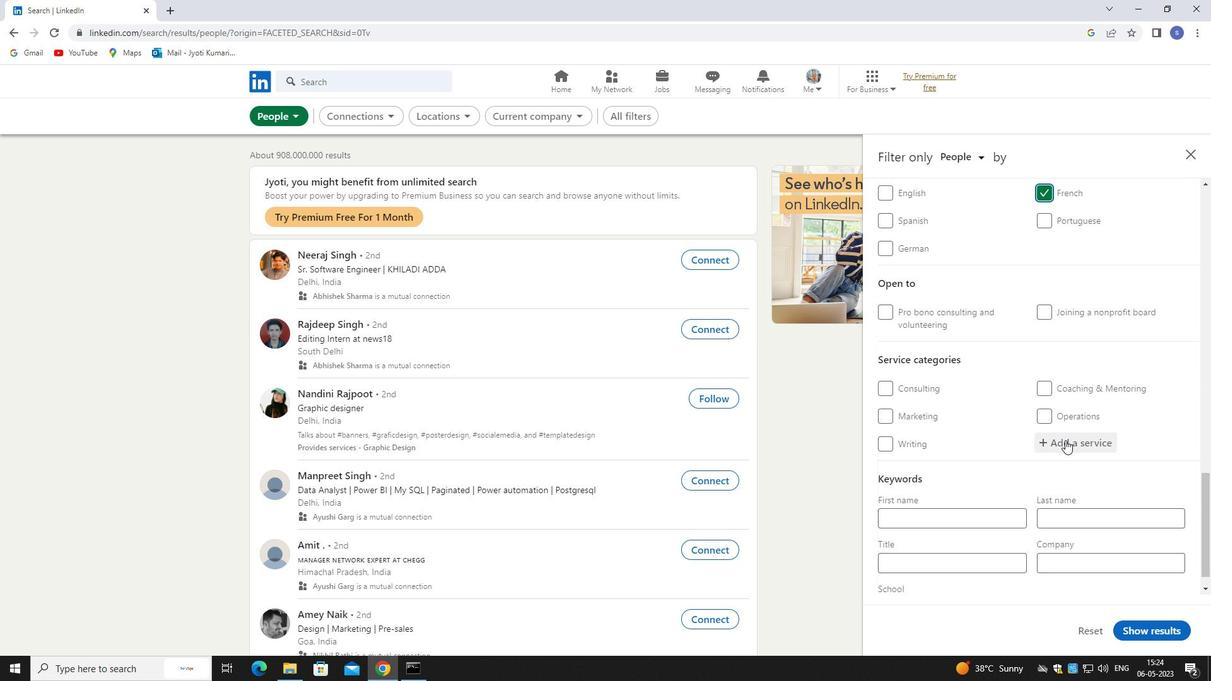 
Action: Mouse pressed left at (1063, 444)
Screenshot: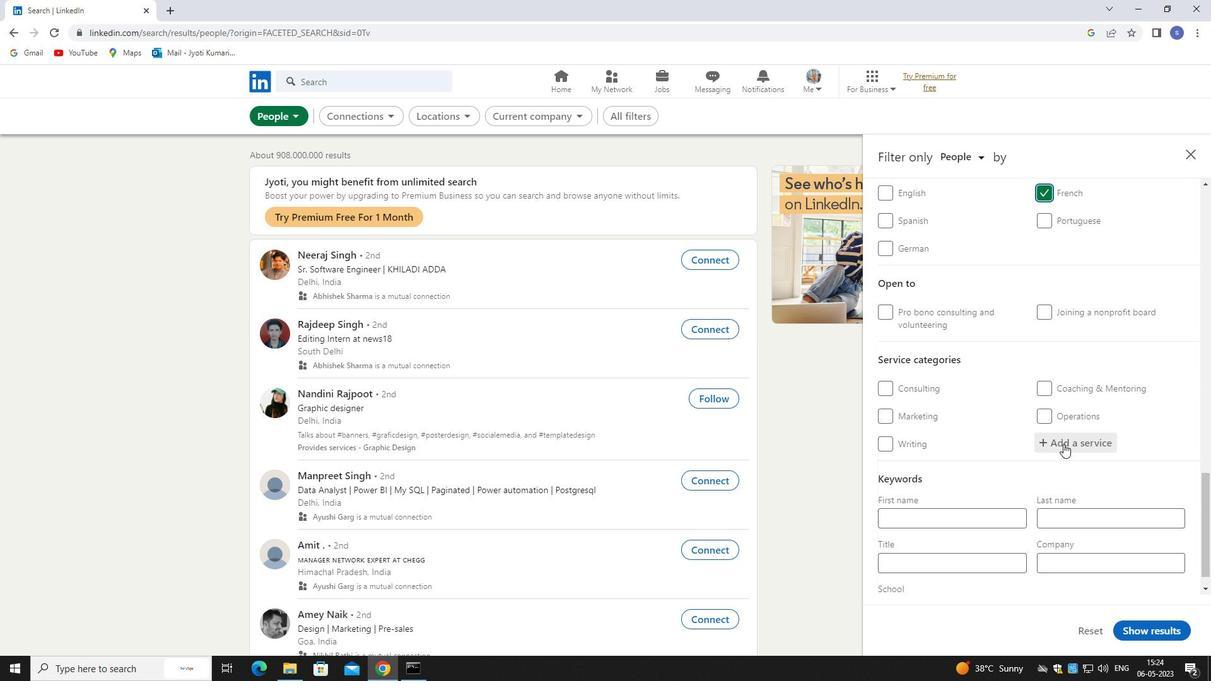
Action: Mouse moved to (1063, 444)
Screenshot: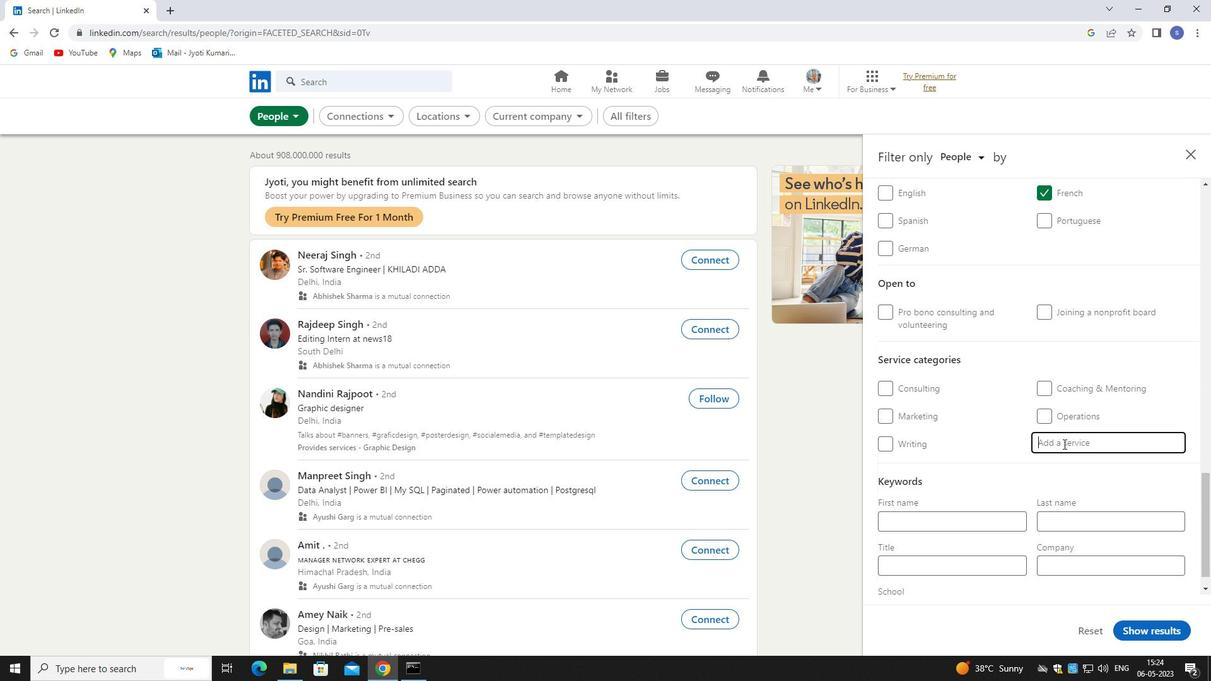
Action: Key pressed managemn<Key.backspace>
Screenshot: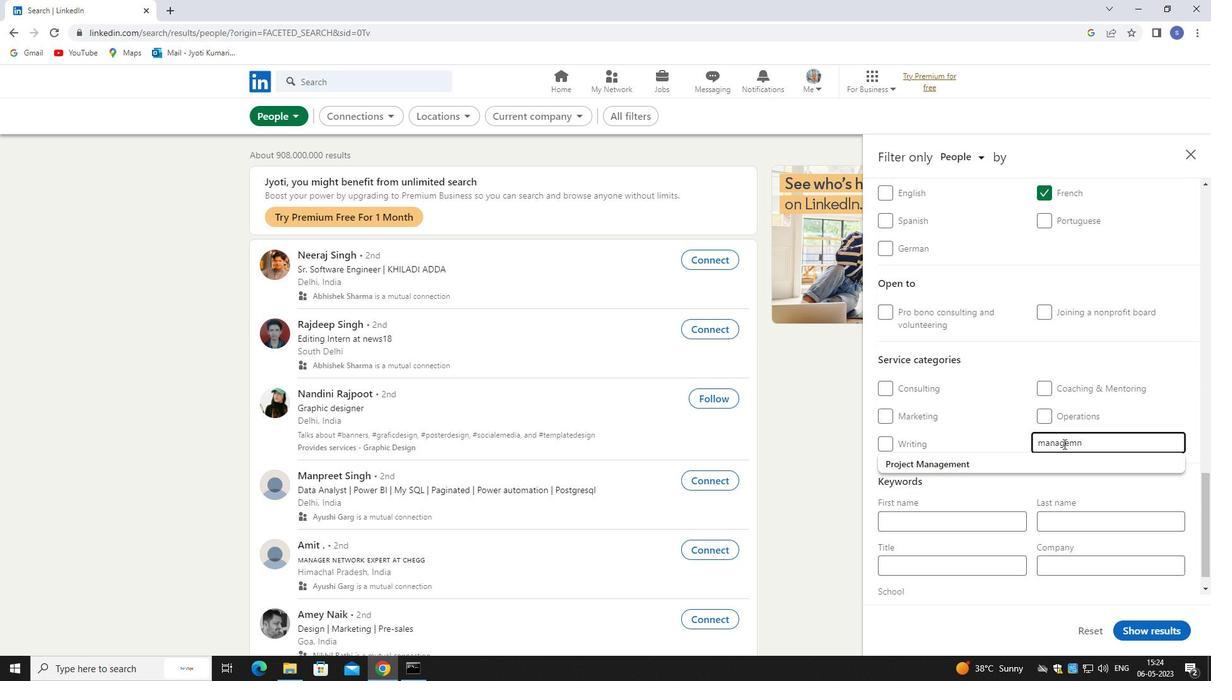 
Action: Mouse moved to (1067, 458)
Screenshot: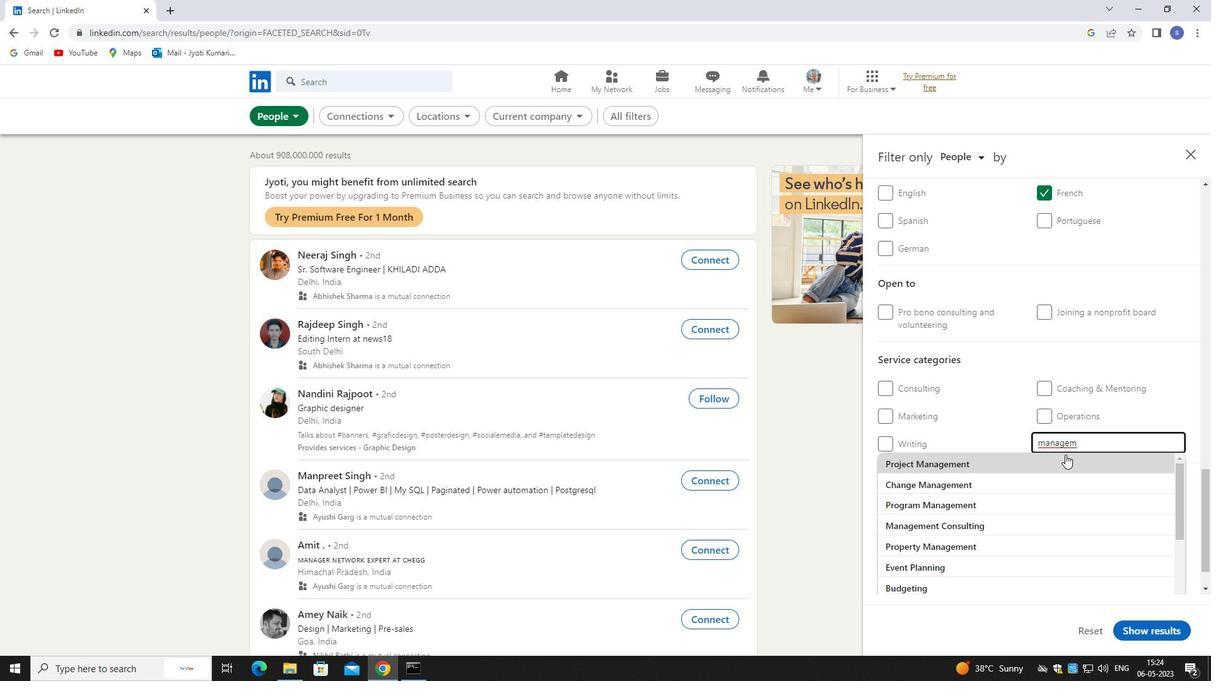 
Action: Key pressed ent<Key.enter>
Screenshot: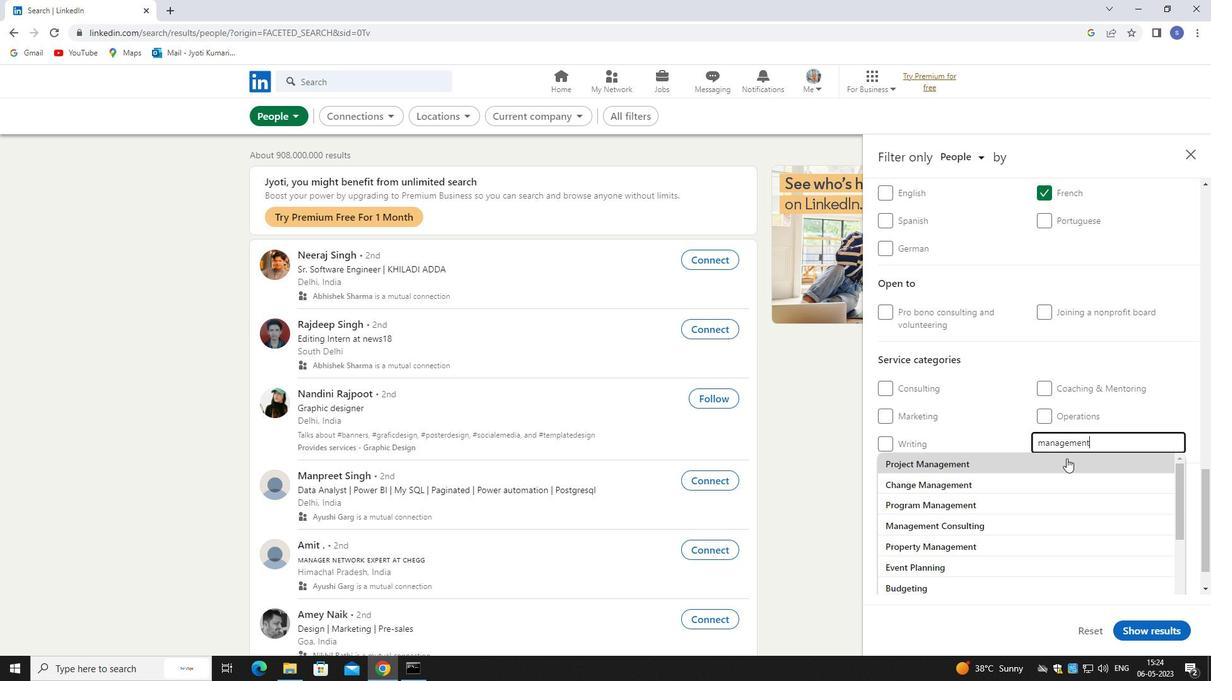 
Action: Mouse moved to (1027, 481)
Screenshot: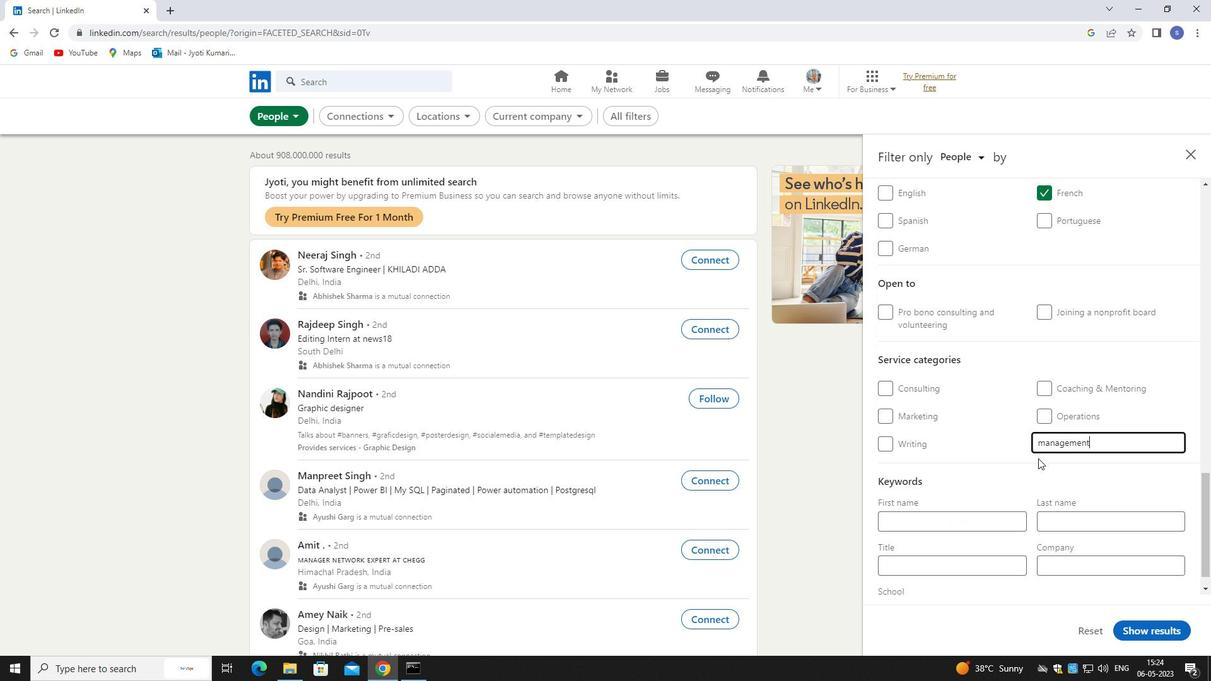 
Action: Mouse scrolled (1027, 480) with delta (0, 0)
Screenshot: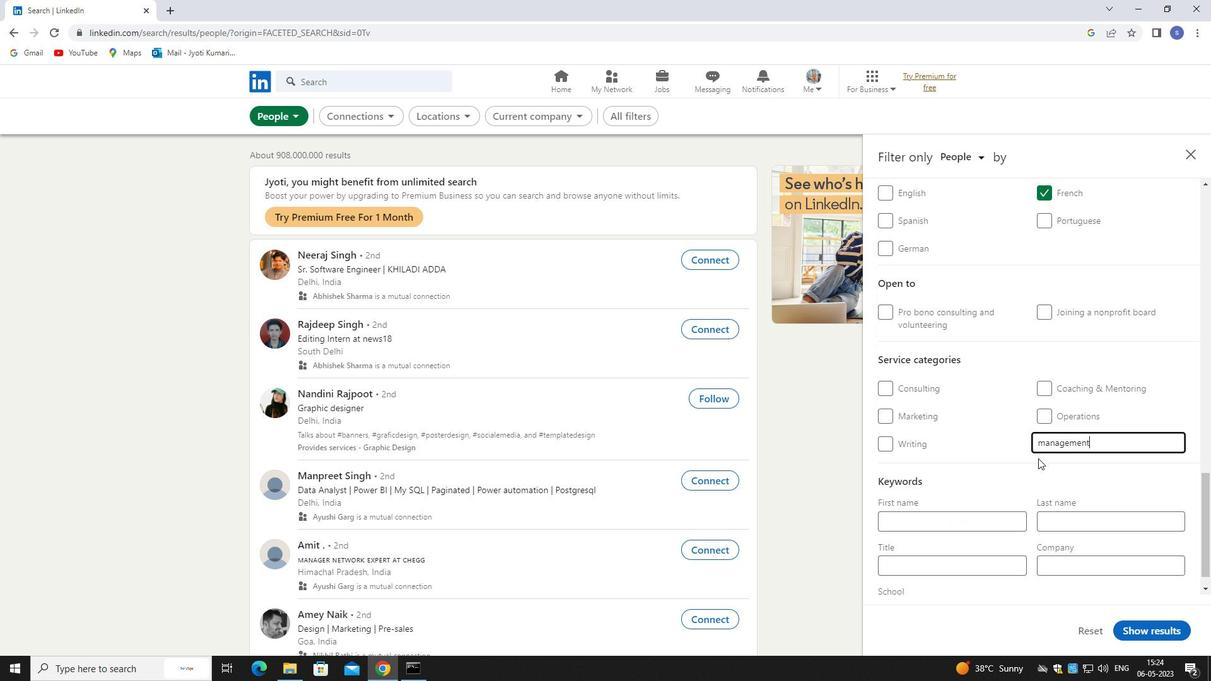 
Action: Mouse moved to (1000, 537)
Screenshot: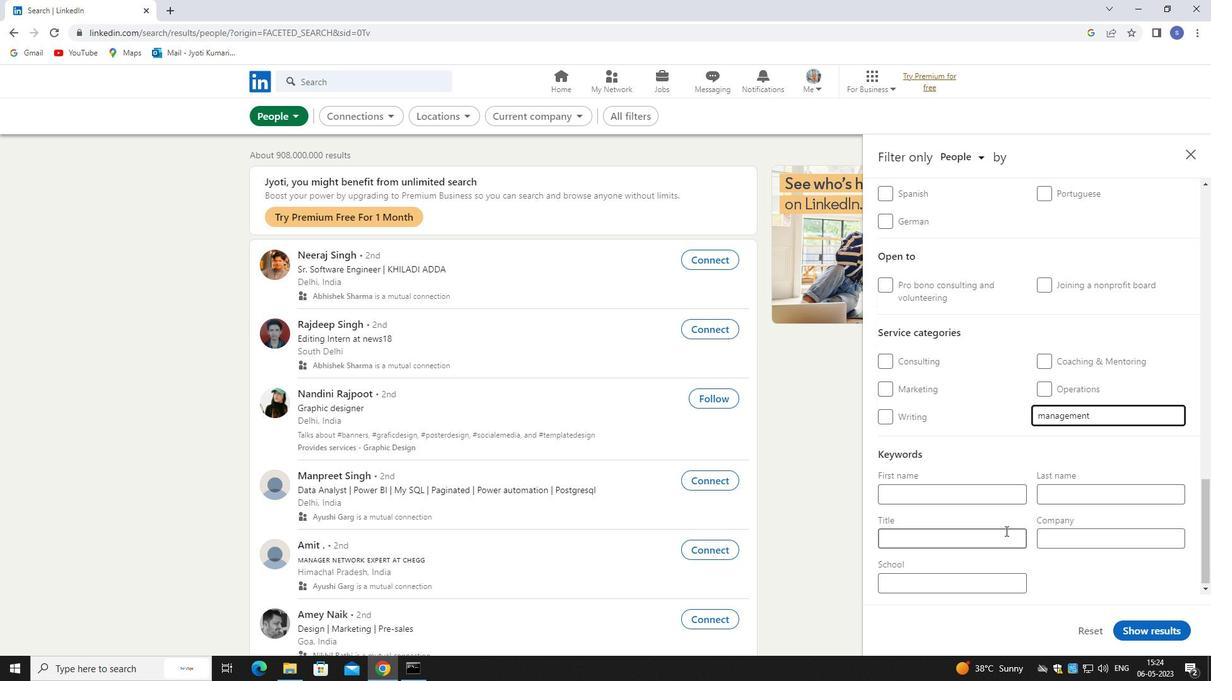 
Action: Mouse pressed left at (1000, 537)
Screenshot: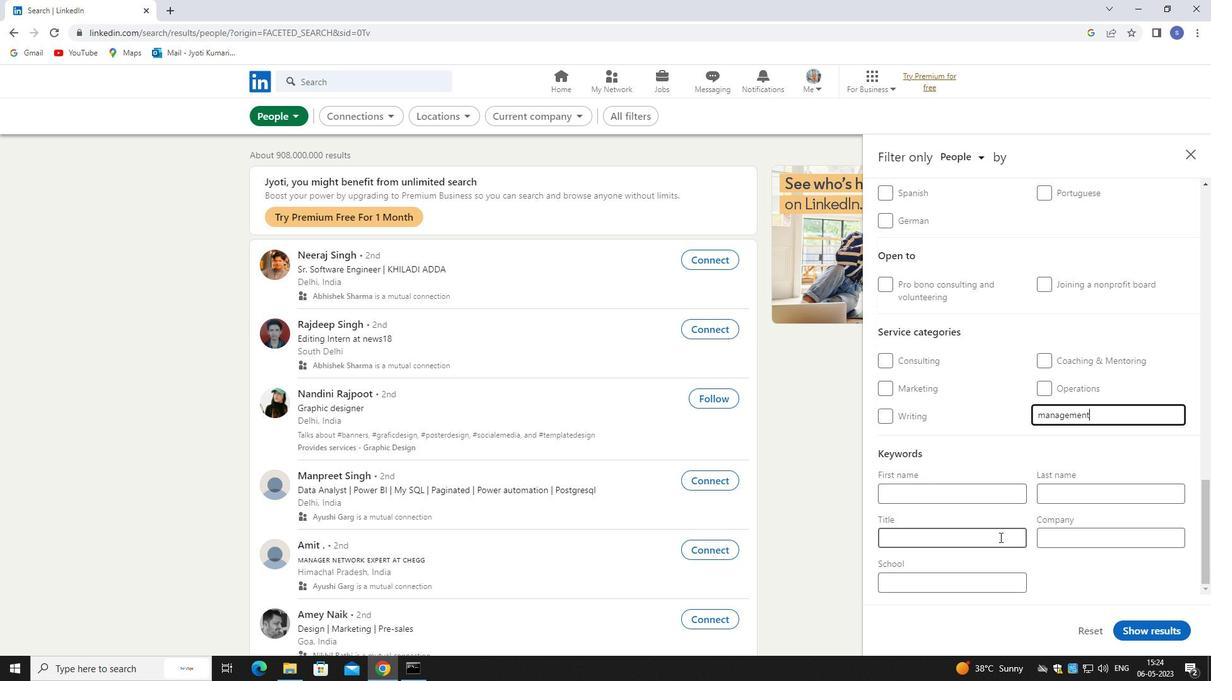 
Action: Key pressed <Key.shift>MORTGAGE<Key.space><Key.shift>PROCESSOR
Screenshot: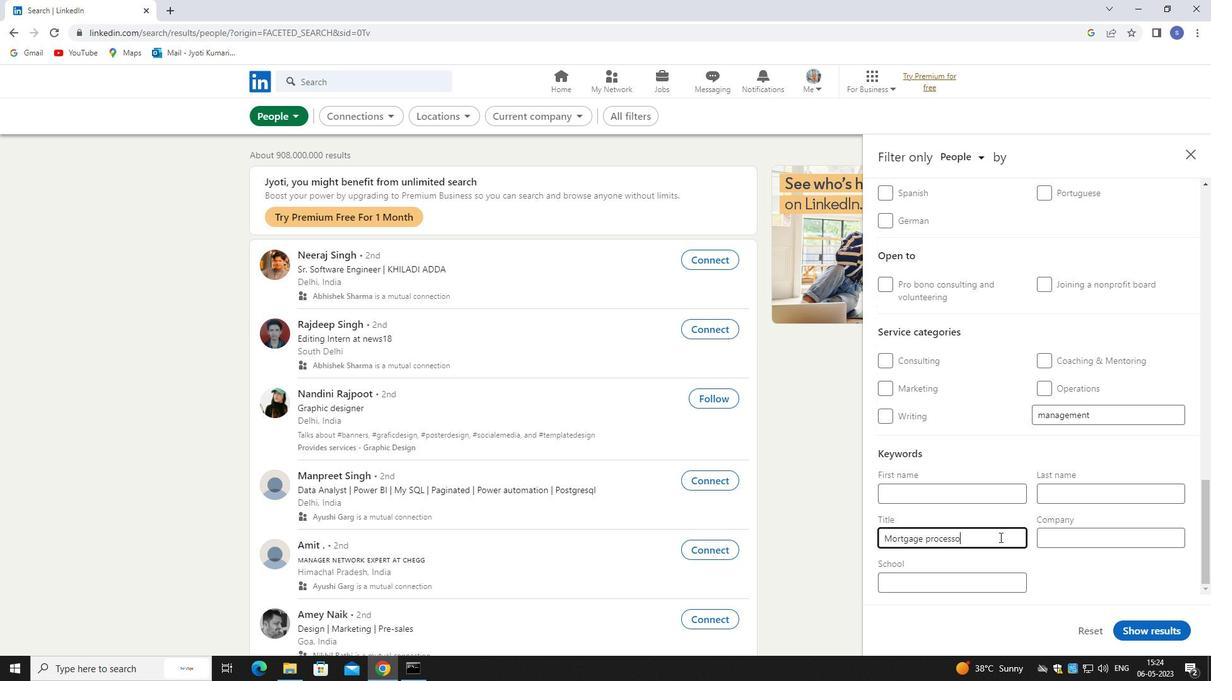 
Action: Mouse moved to (1125, 624)
Screenshot: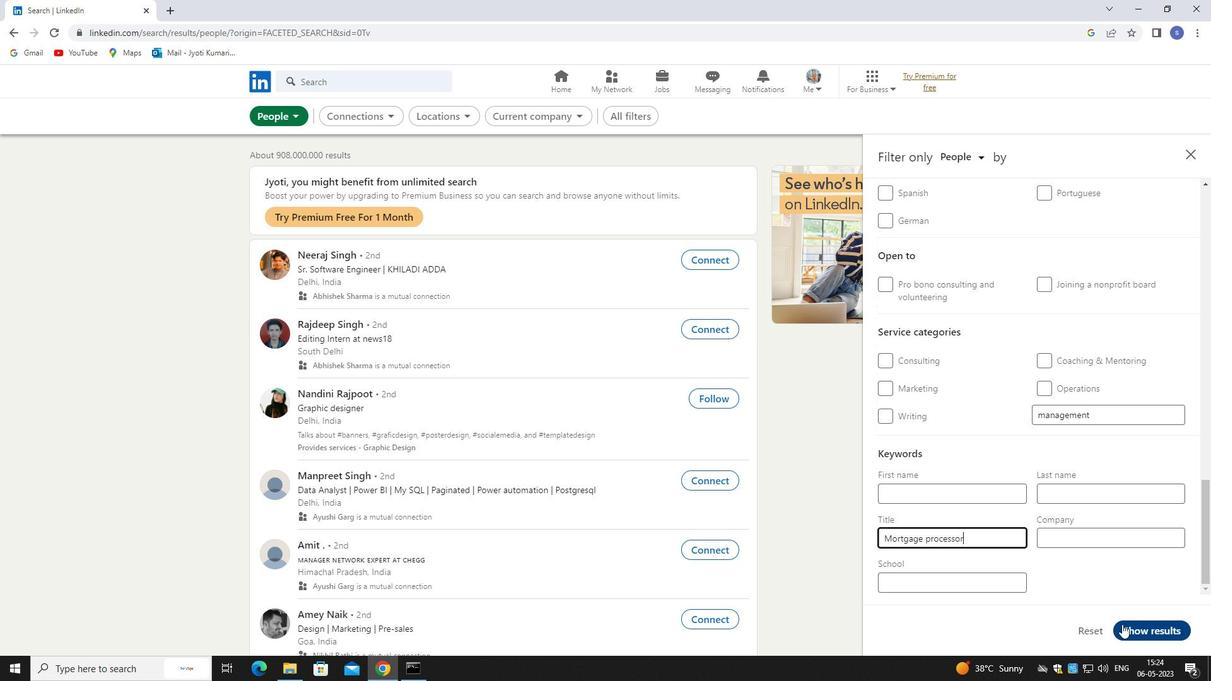 
Action: Mouse pressed left at (1125, 624)
Screenshot: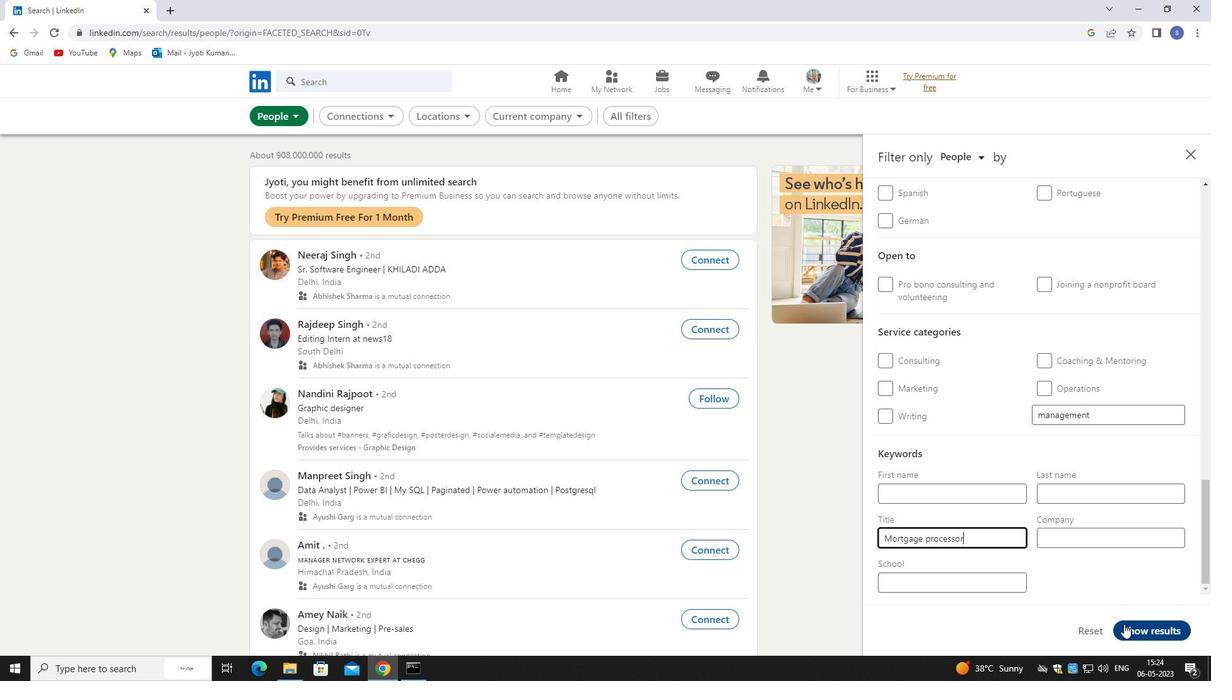 
Action: Mouse moved to (1132, 626)
Screenshot: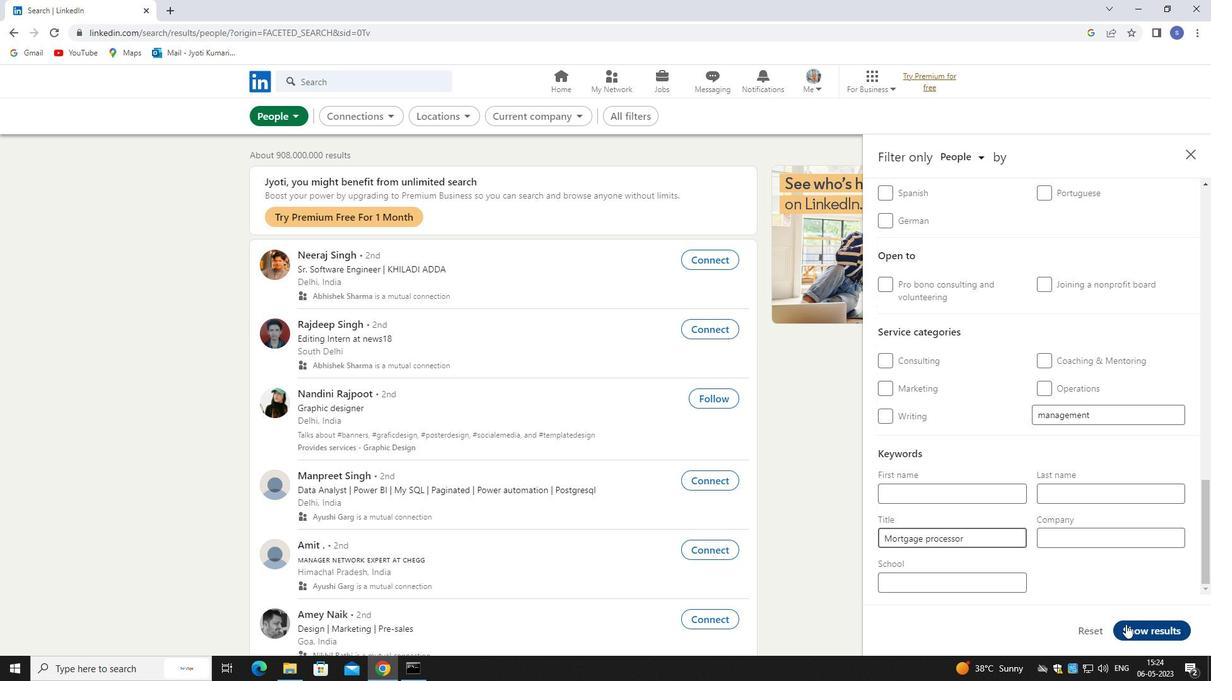 
